 Task: Find connections with filter location Helsingør with filter topic #engineeringwith filter profile language Spanish with filter current company Safexpress Private Limited with filter school ITM Group of Institutions with filter industry Oil and Coal Product Manufacturing with filter service category Mobile Marketing with filter keywords title Caretaker or House Sitter
Action: Mouse moved to (720, 96)
Screenshot: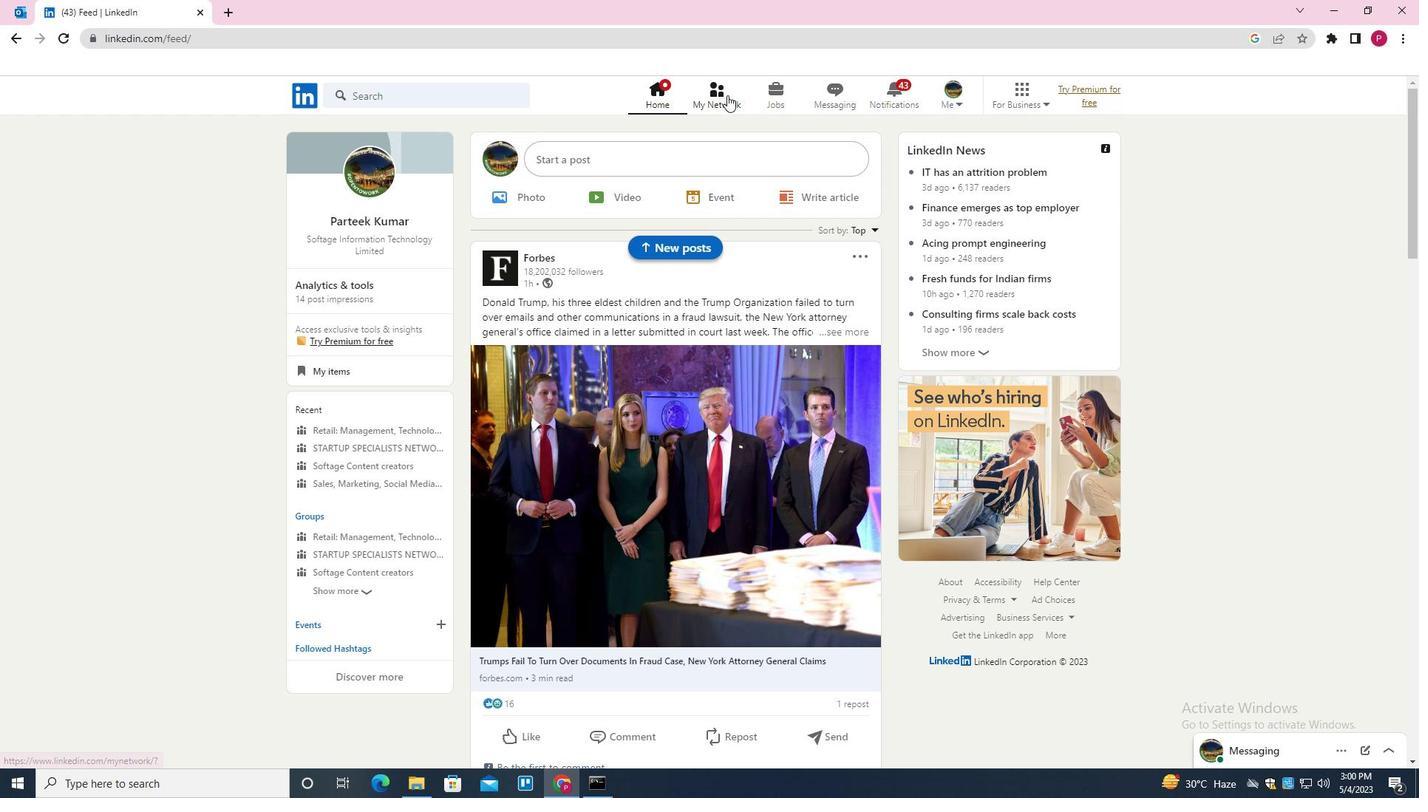 
Action: Mouse pressed left at (720, 96)
Screenshot: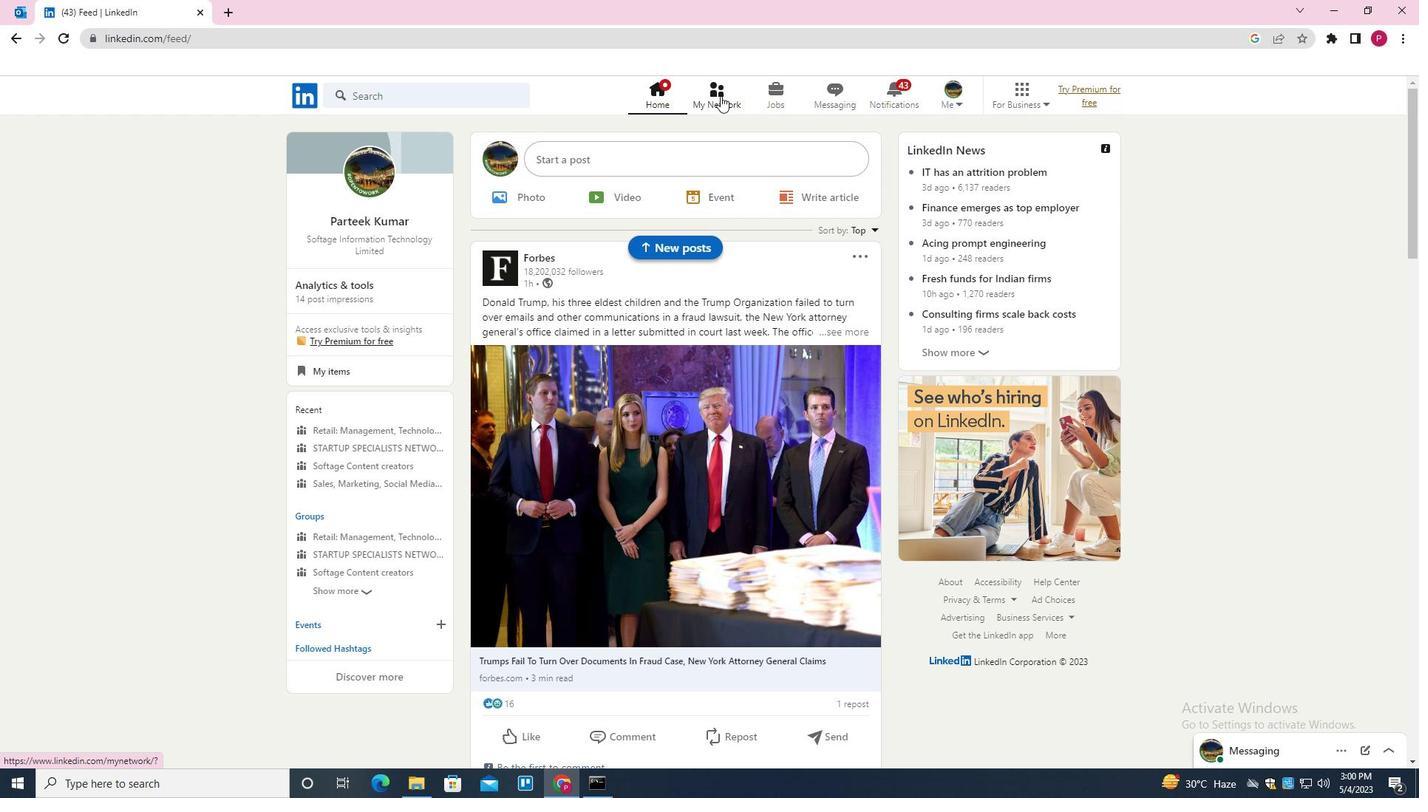 
Action: Mouse moved to (456, 174)
Screenshot: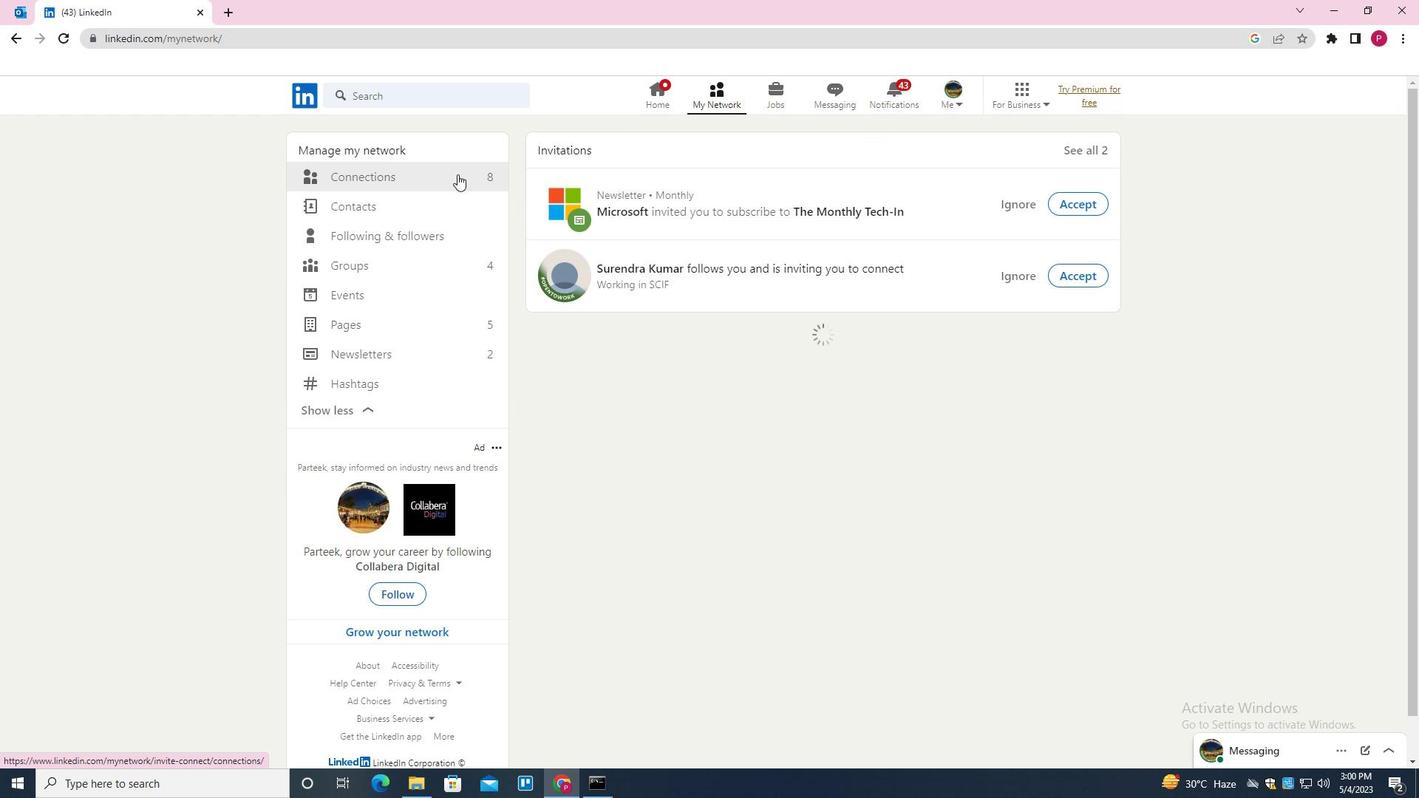 
Action: Mouse pressed left at (456, 174)
Screenshot: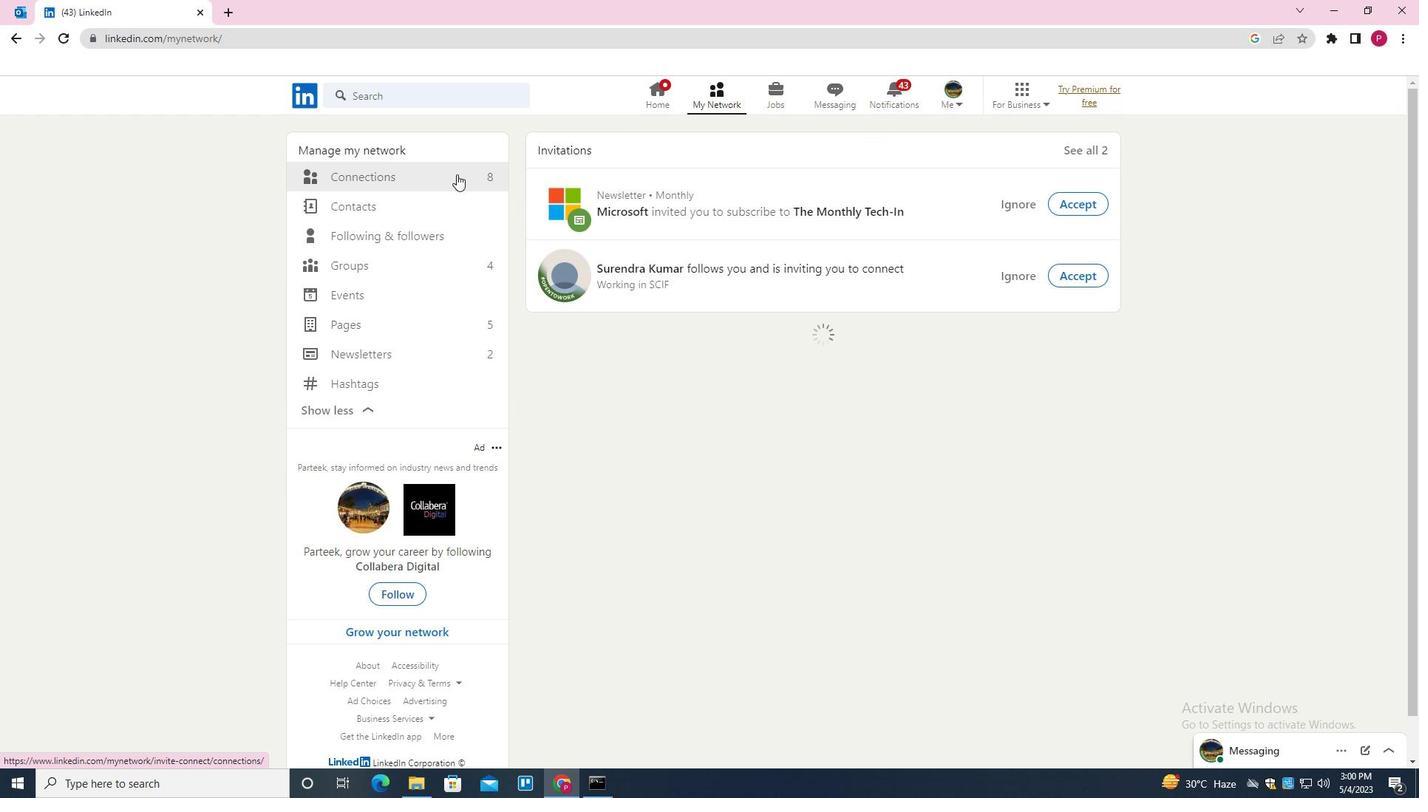 
Action: Mouse moved to (816, 175)
Screenshot: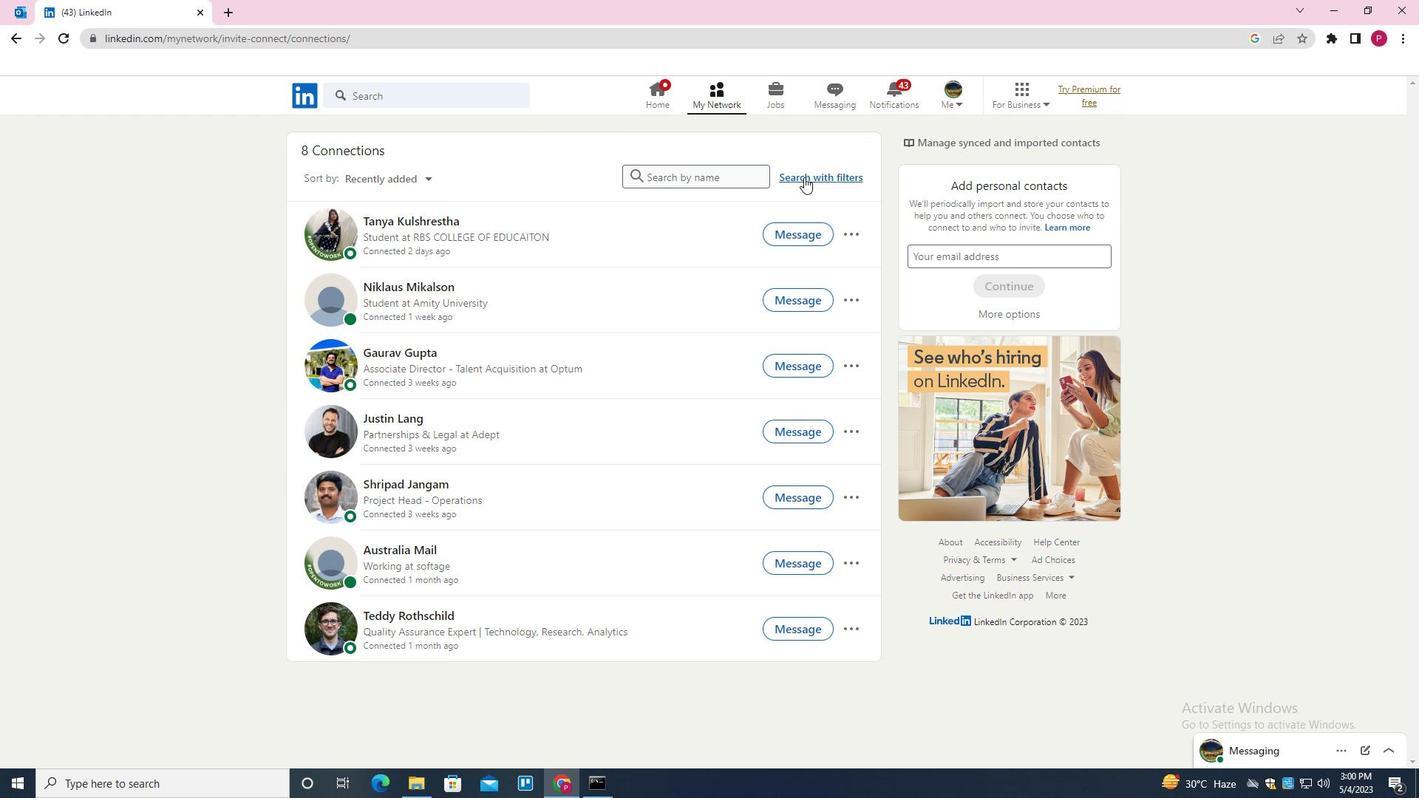 
Action: Mouse pressed left at (816, 175)
Screenshot: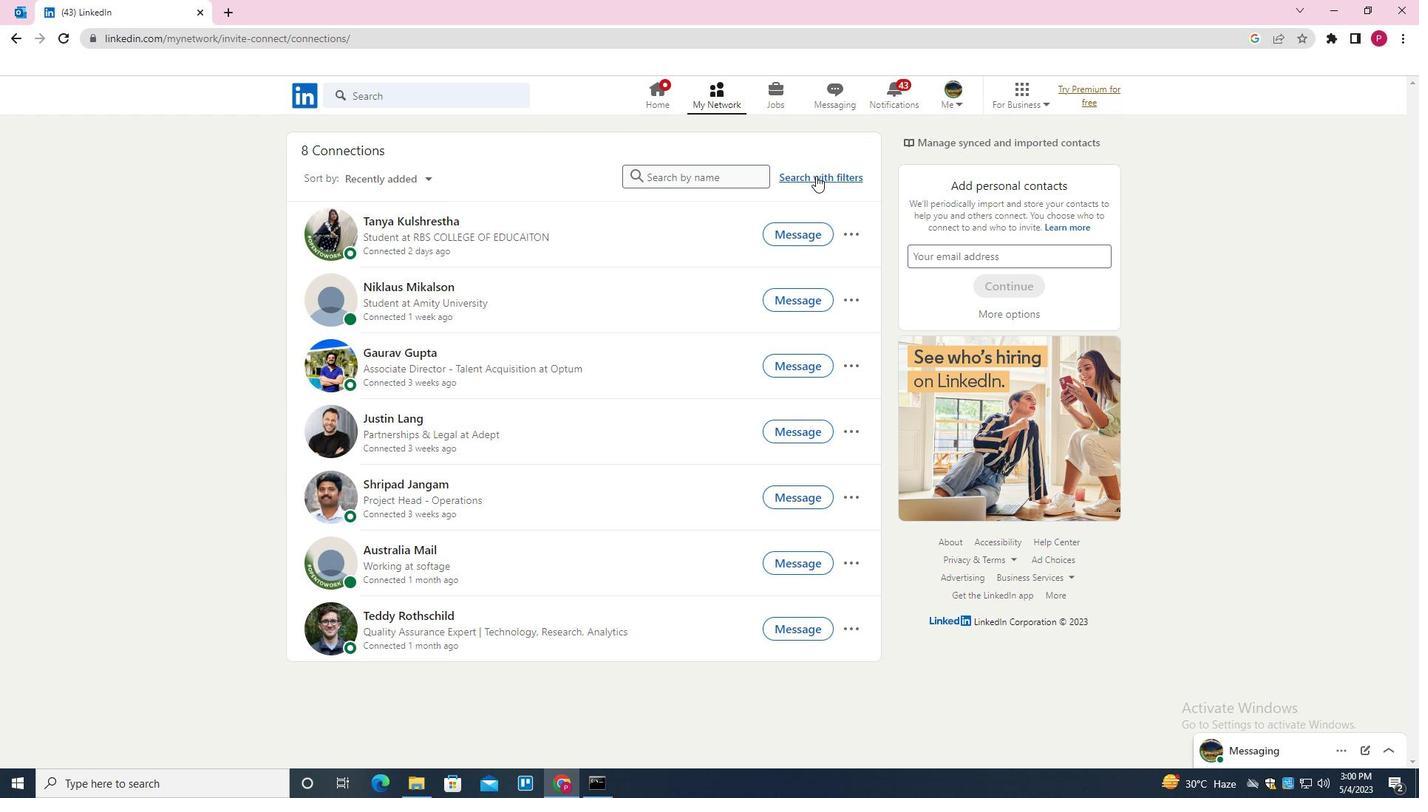 
Action: Mouse moved to (759, 133)
Screenshot: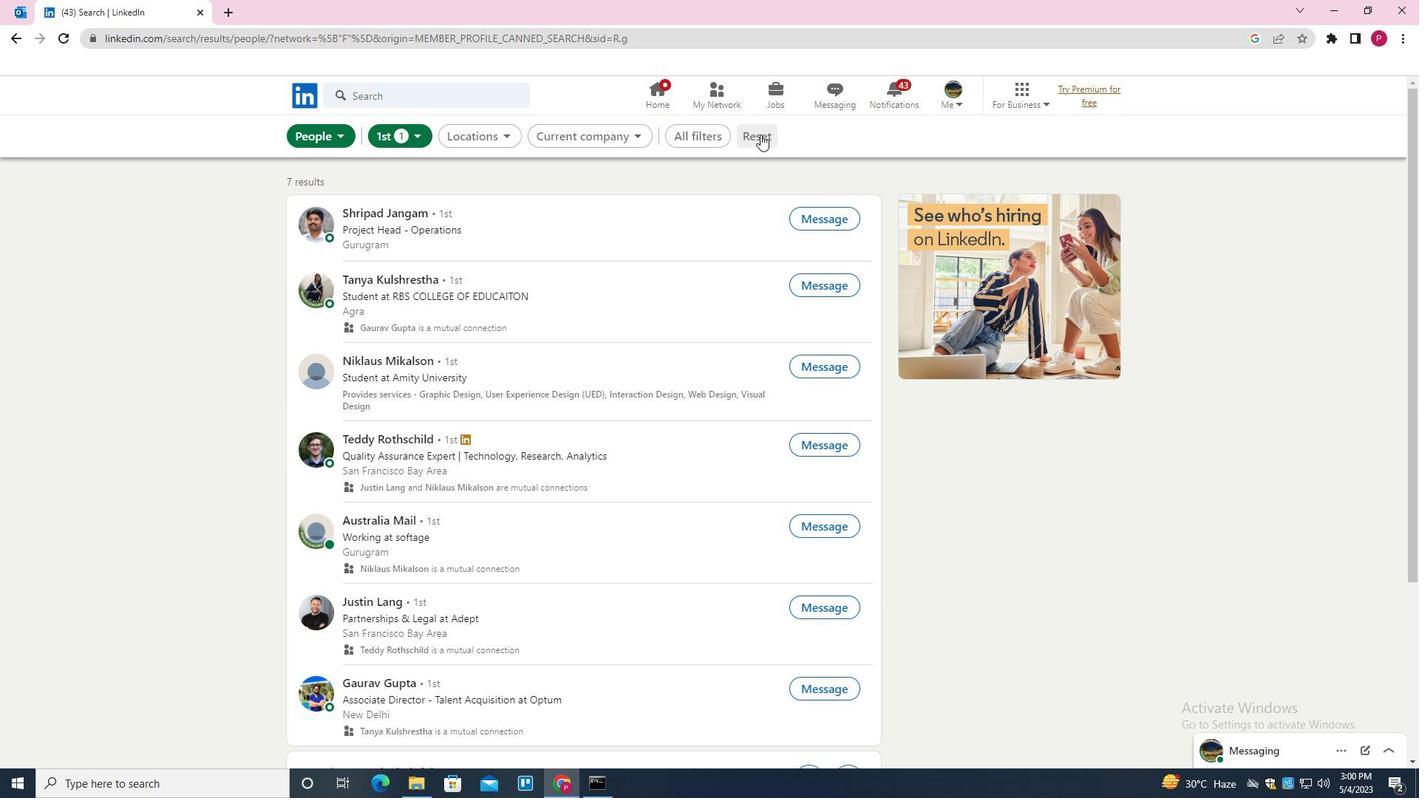 
Action: Mouse pressed left at (759, 133)
Screenshot: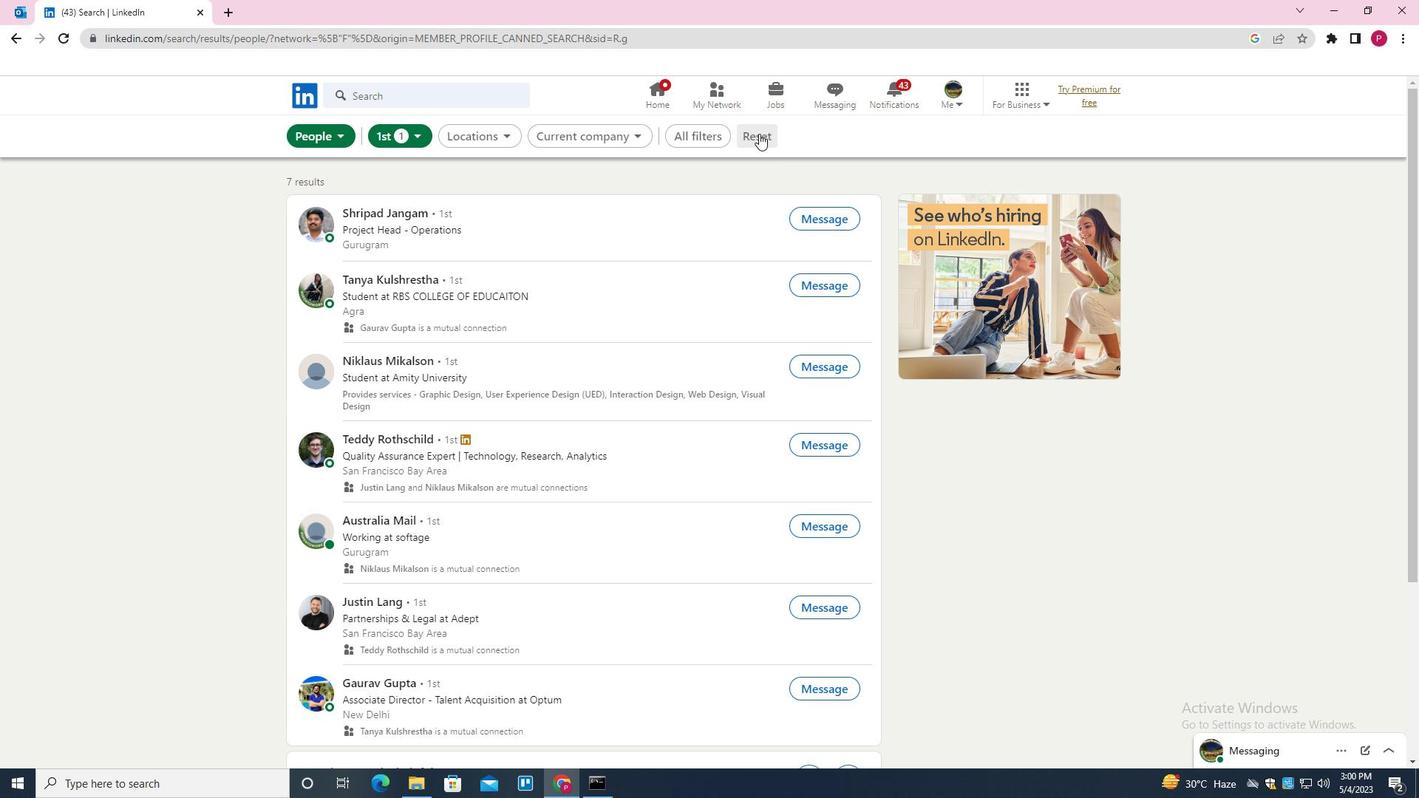 
Action: Mouse moved to (737, 133)
Screenshot: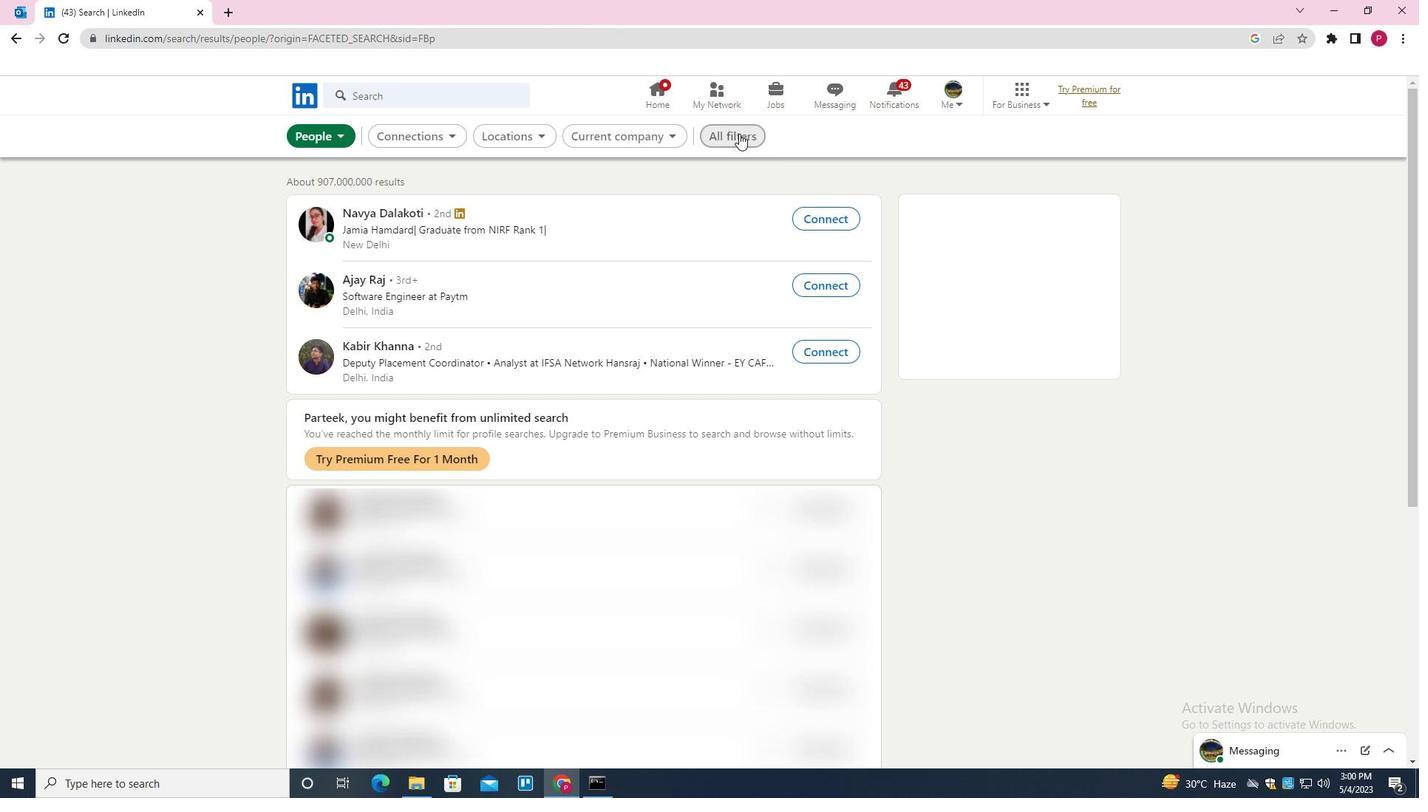 
Action: Mouse pressed left at (737, 133)
Screenshot: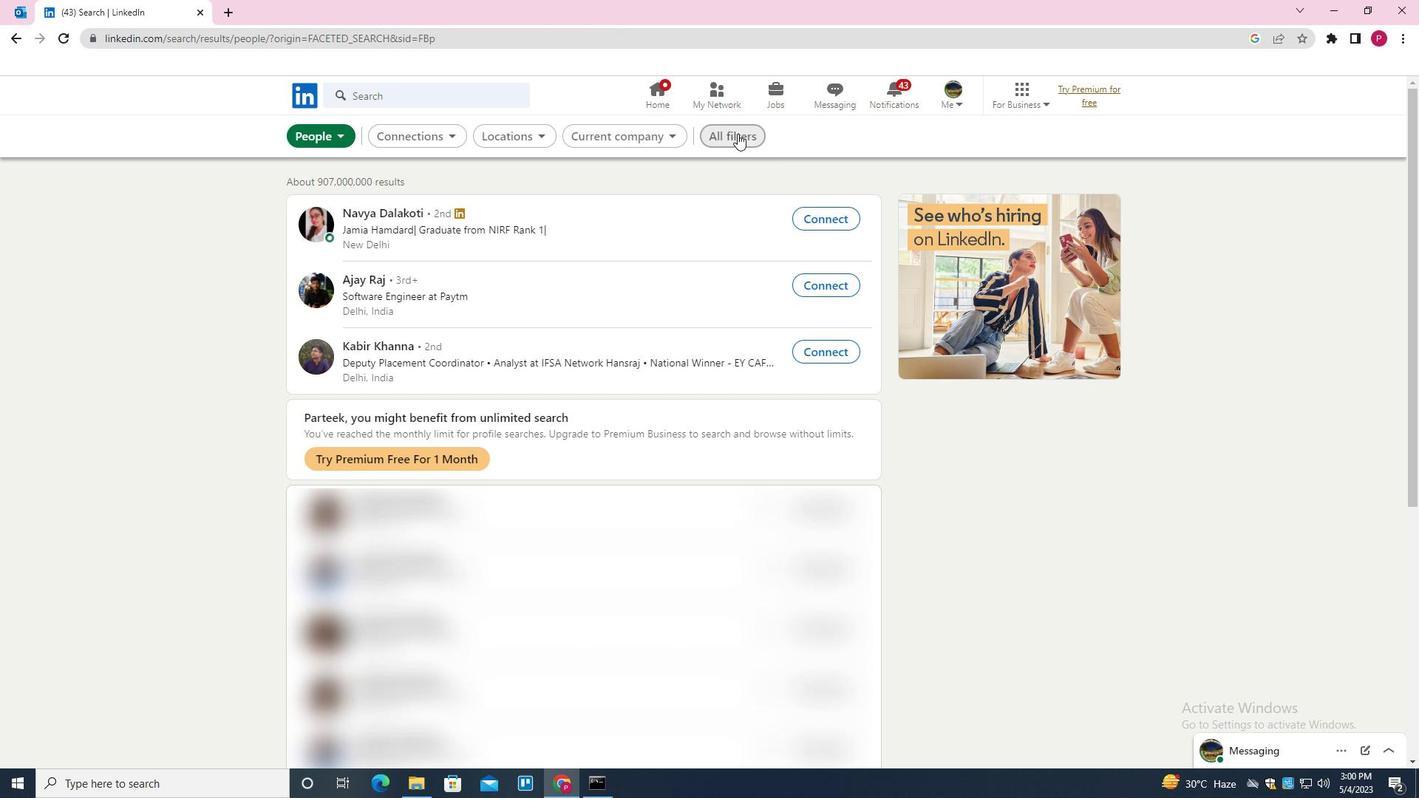 
Action: Mouse moved to (1092, 413)
Screenshot: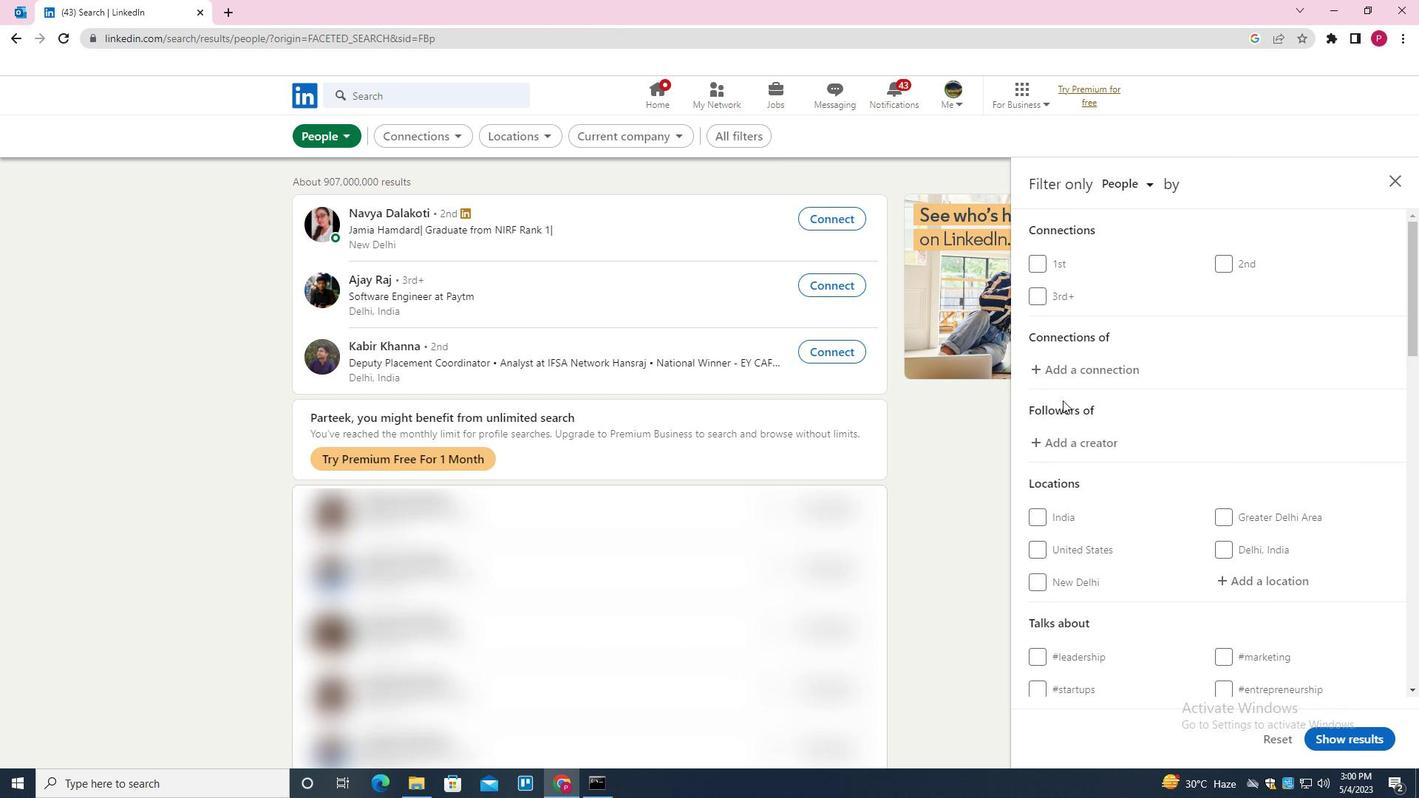 
Action: Mouse scrolled (1092, 412) with delta (0, 0)
Screenshot: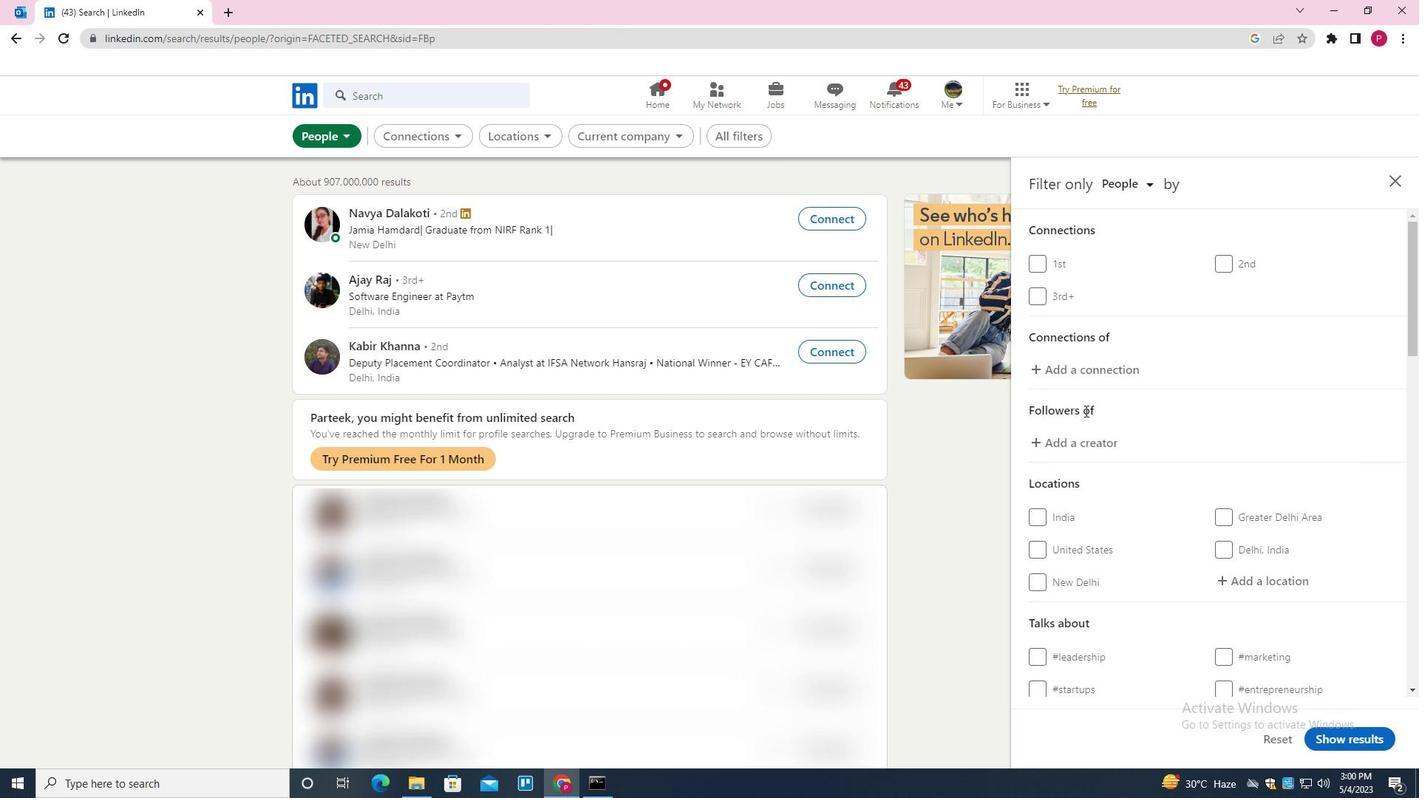 
Action: Mouse scrolled (1092, 412) with delta (0, 0)
Screenshot: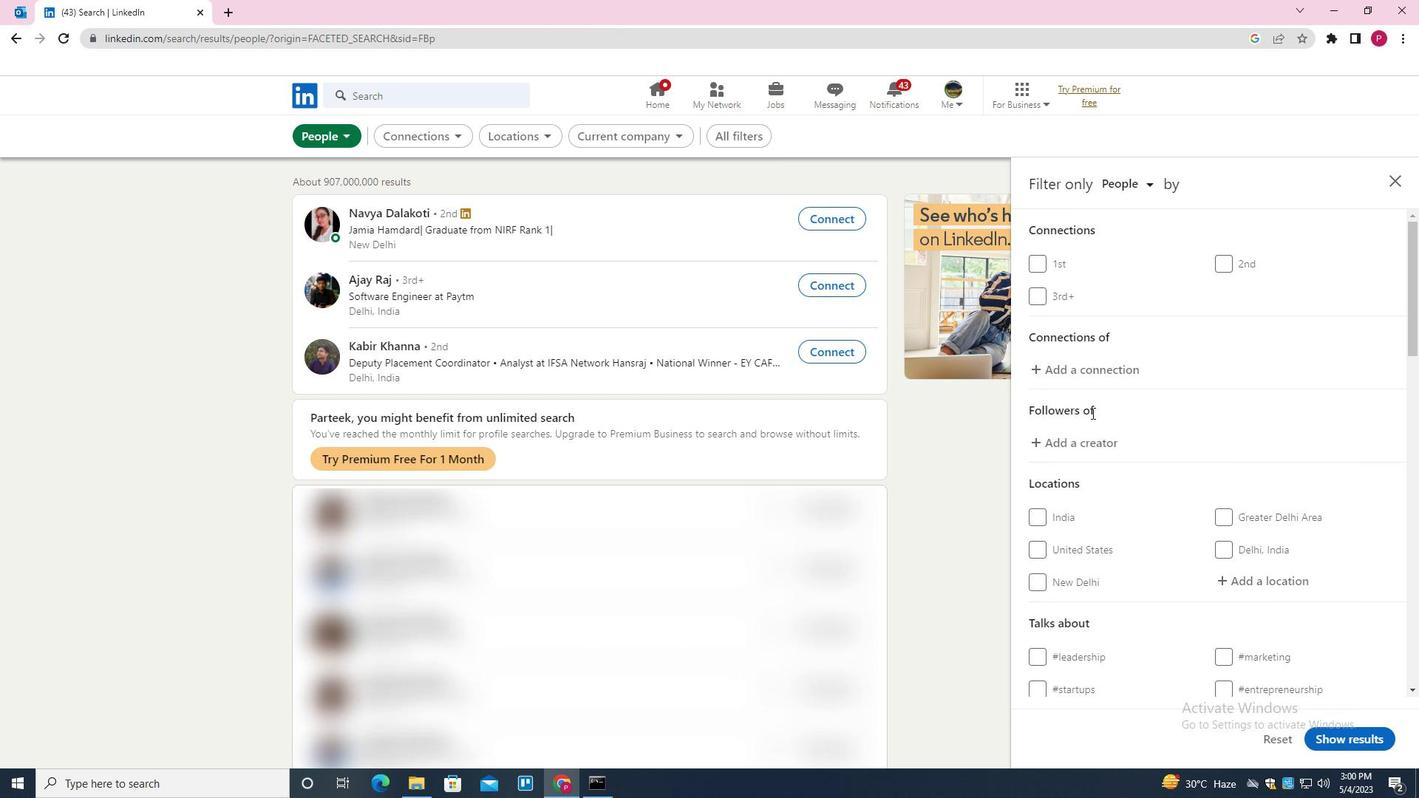 
Action: Mouse moved to (1096, 413)
Screenshot: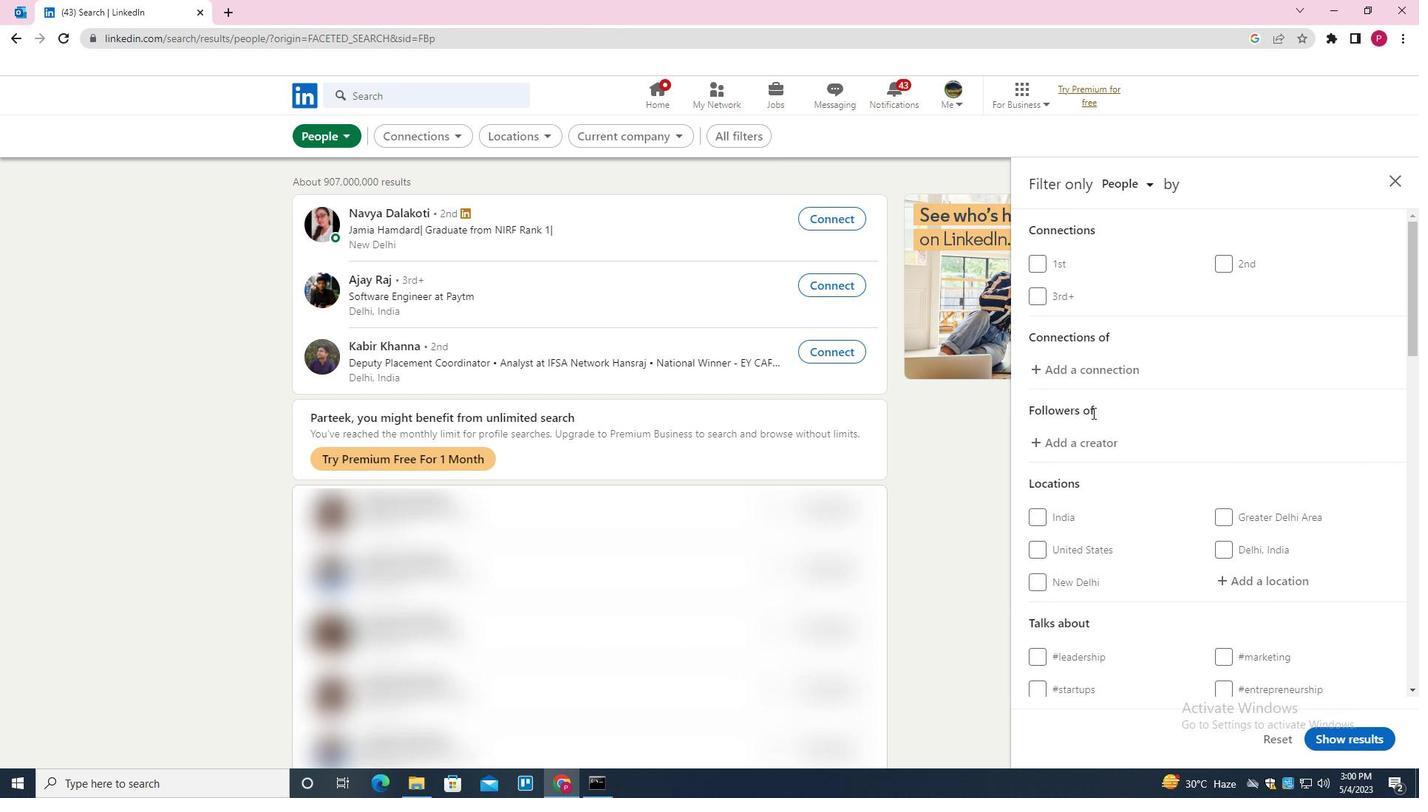
Action: Mouse scrolled (1096, 412) with delta (0, 0)
Screenshot: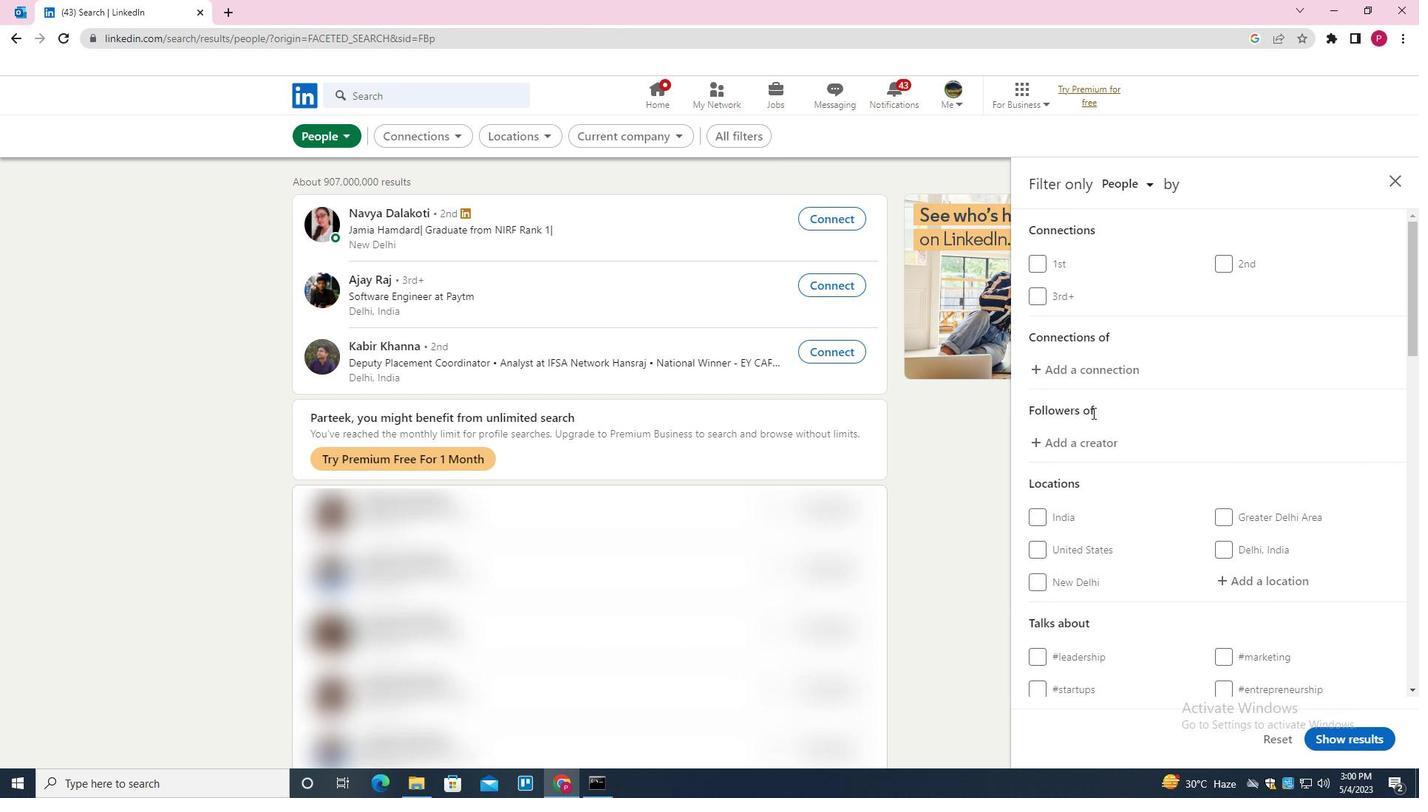 
Action: Mouse moved to (1252, 351)
Screenshot: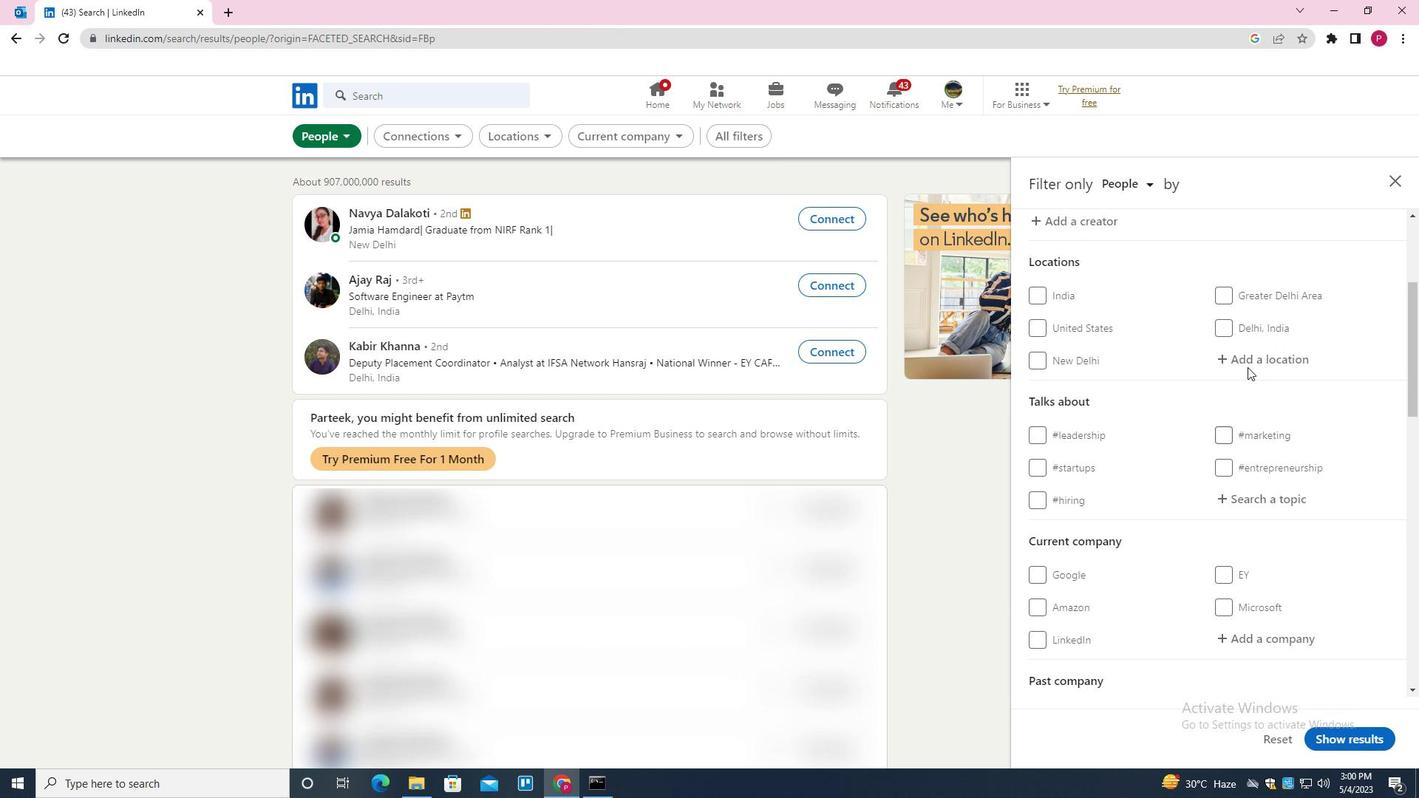 
Action: Mouse pressed left at (1252, 351)
Screenshot: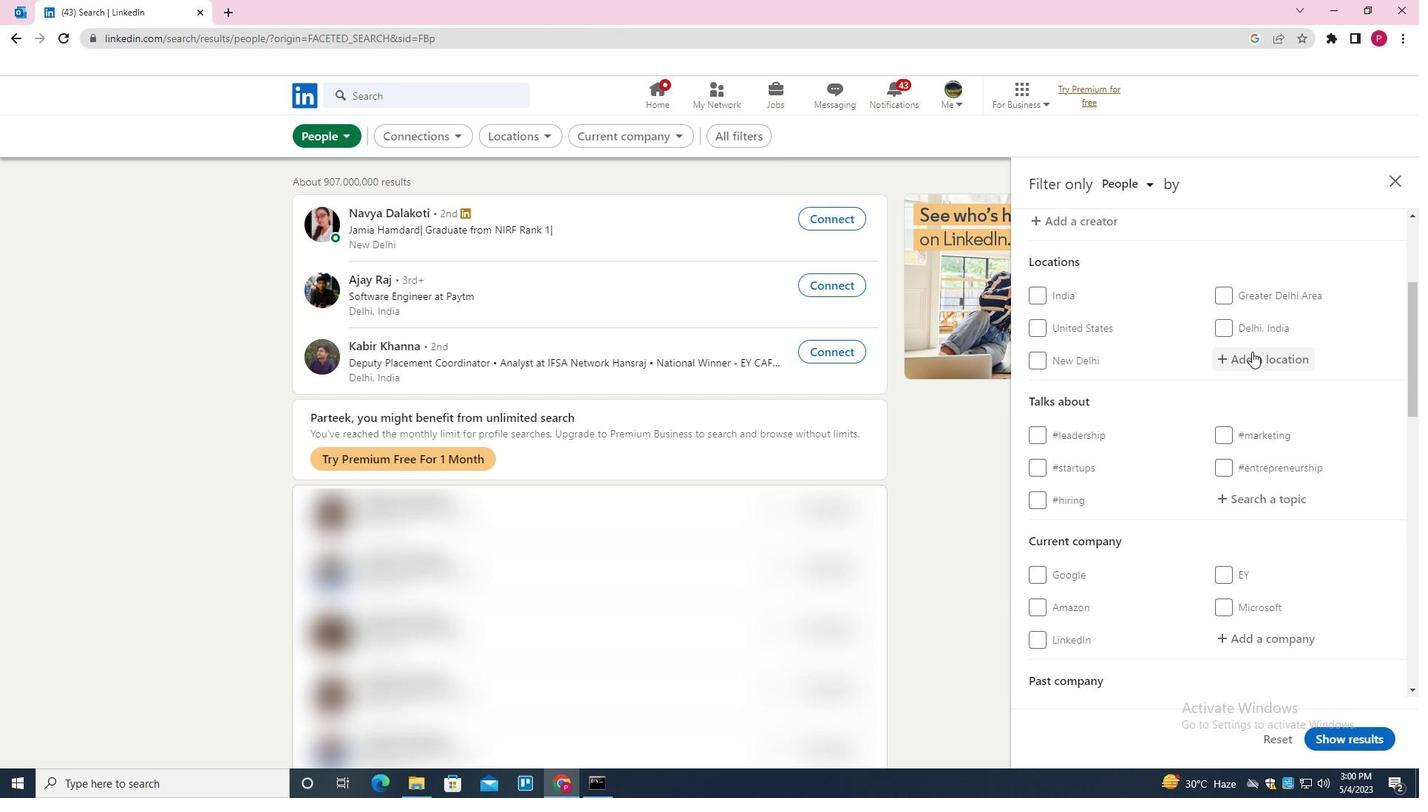 
Action: Key pressed <Key.shift>HELSINGOR<Key.down><Key.enter>
Screenshot: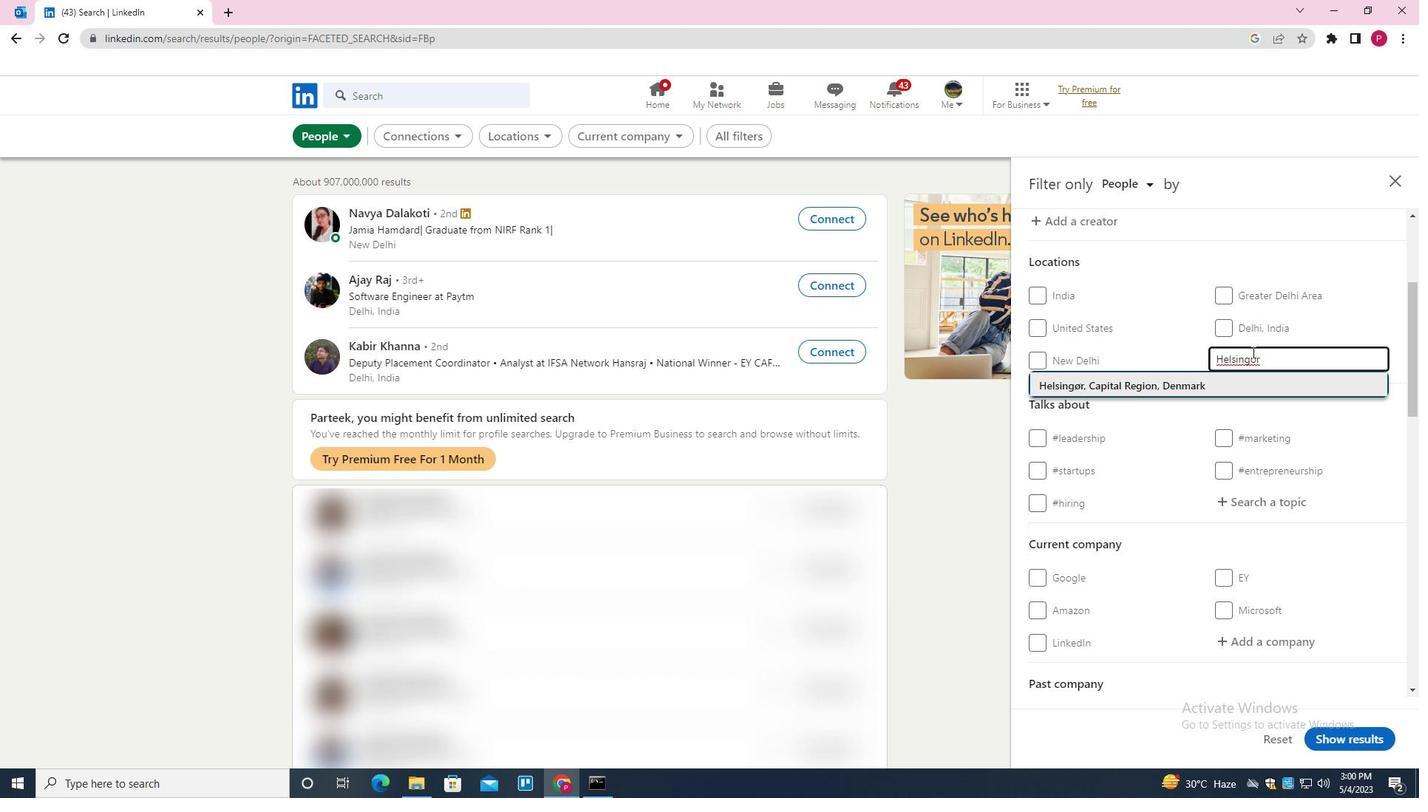 
Action: Mouse moved to (1221, 383)
Screenshot: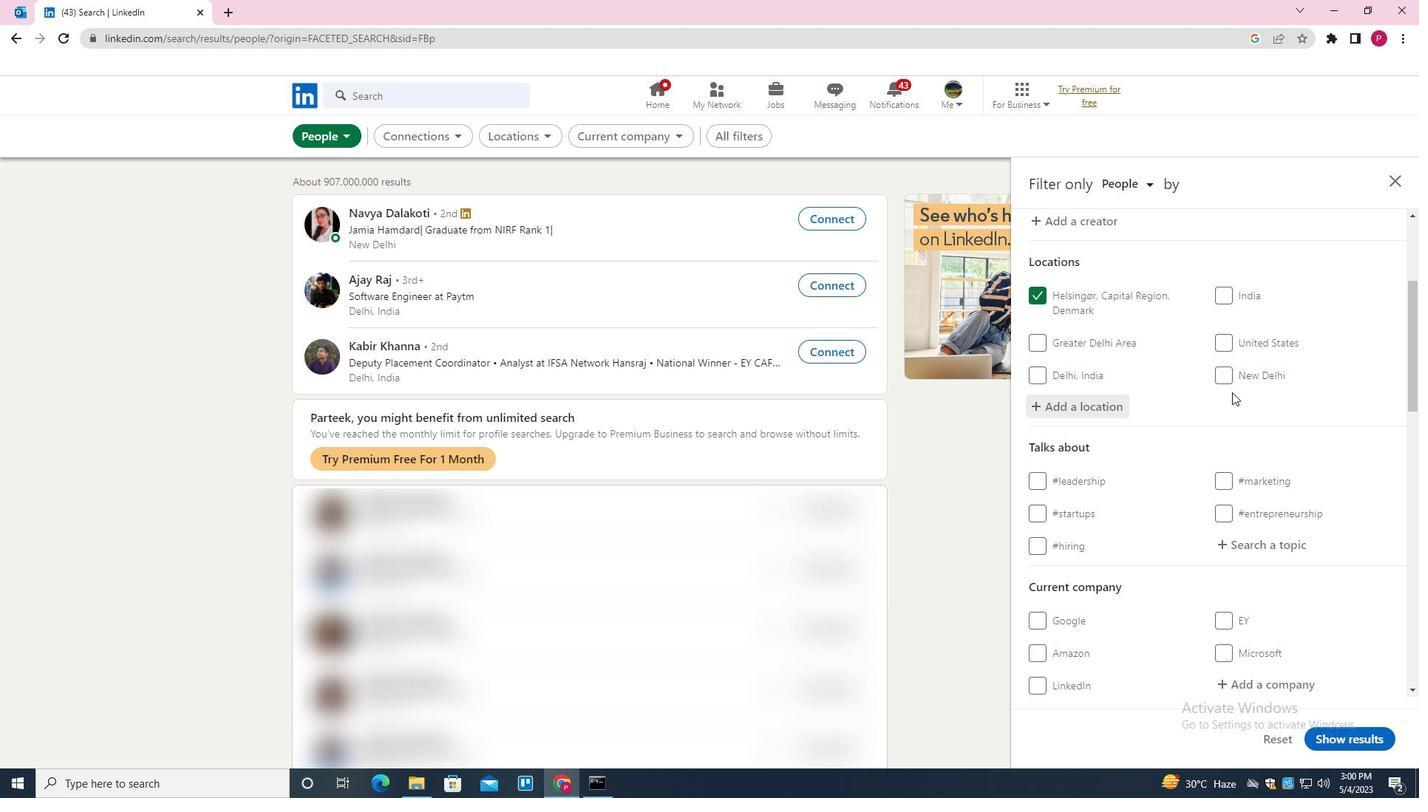 
Action: Mouse scrolled (1221, 382) with delta (0, 0)
Screenshot: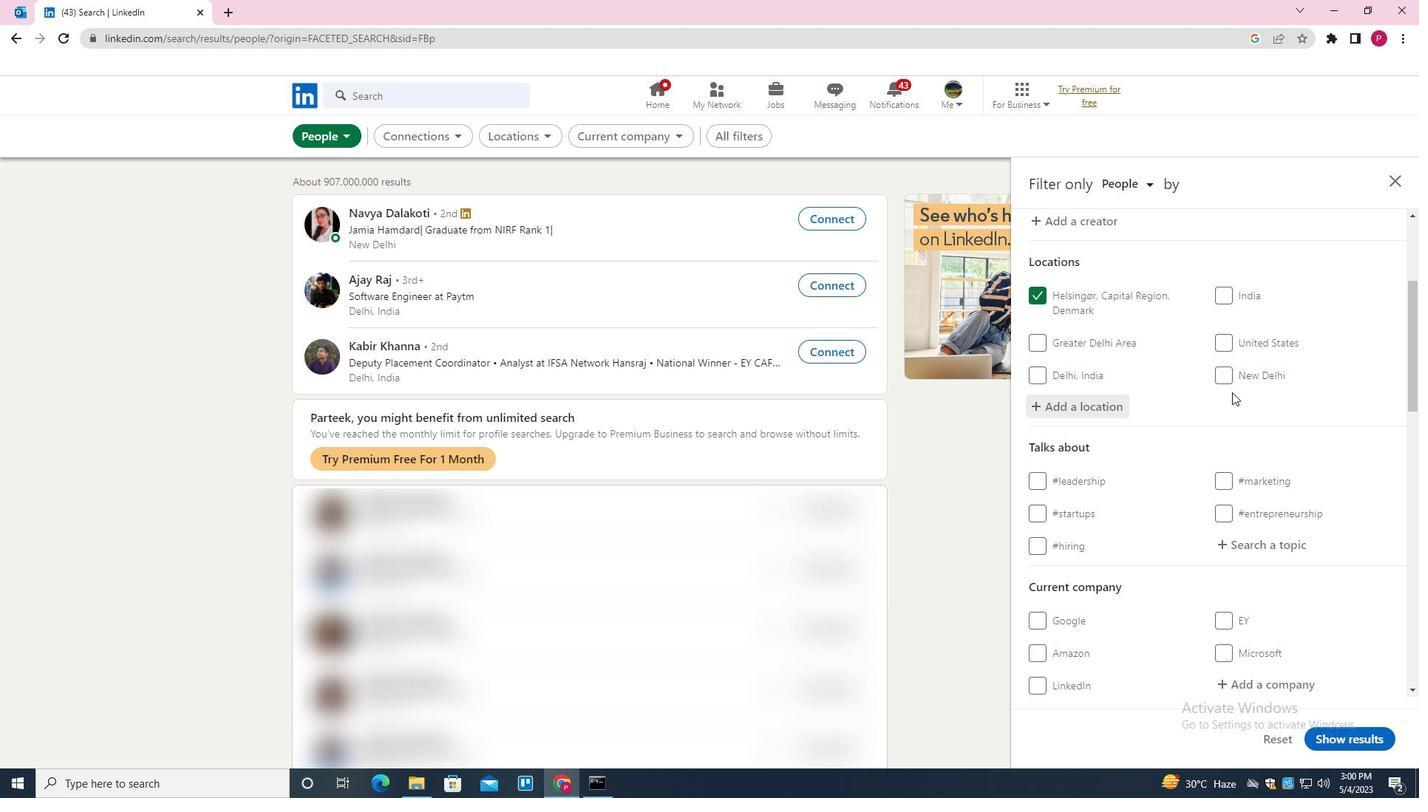 
Action: Mouse moved to (1219, 376)
Screenshot: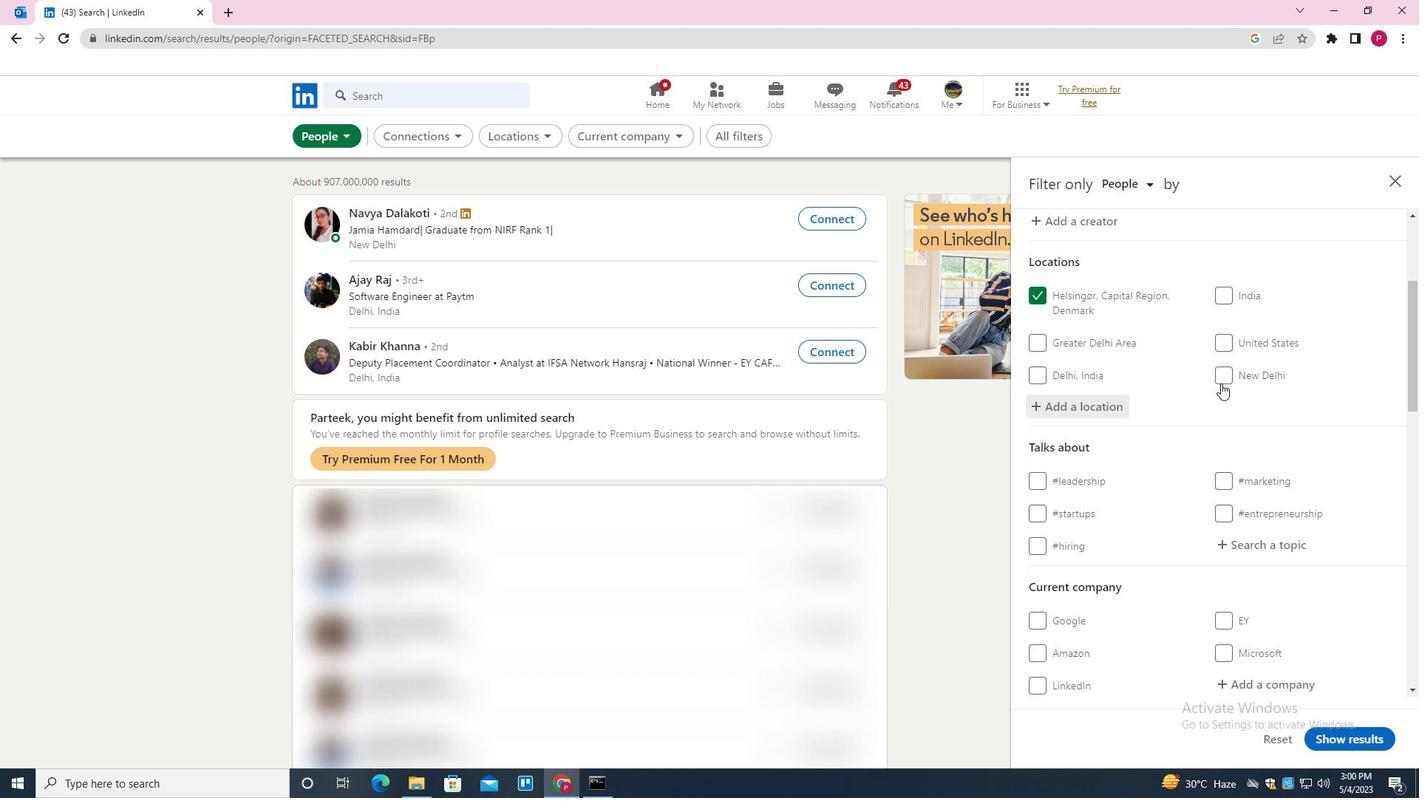 
Action: Mouse scrolled (1219, 375) with delta (0, 0)
Screenshot: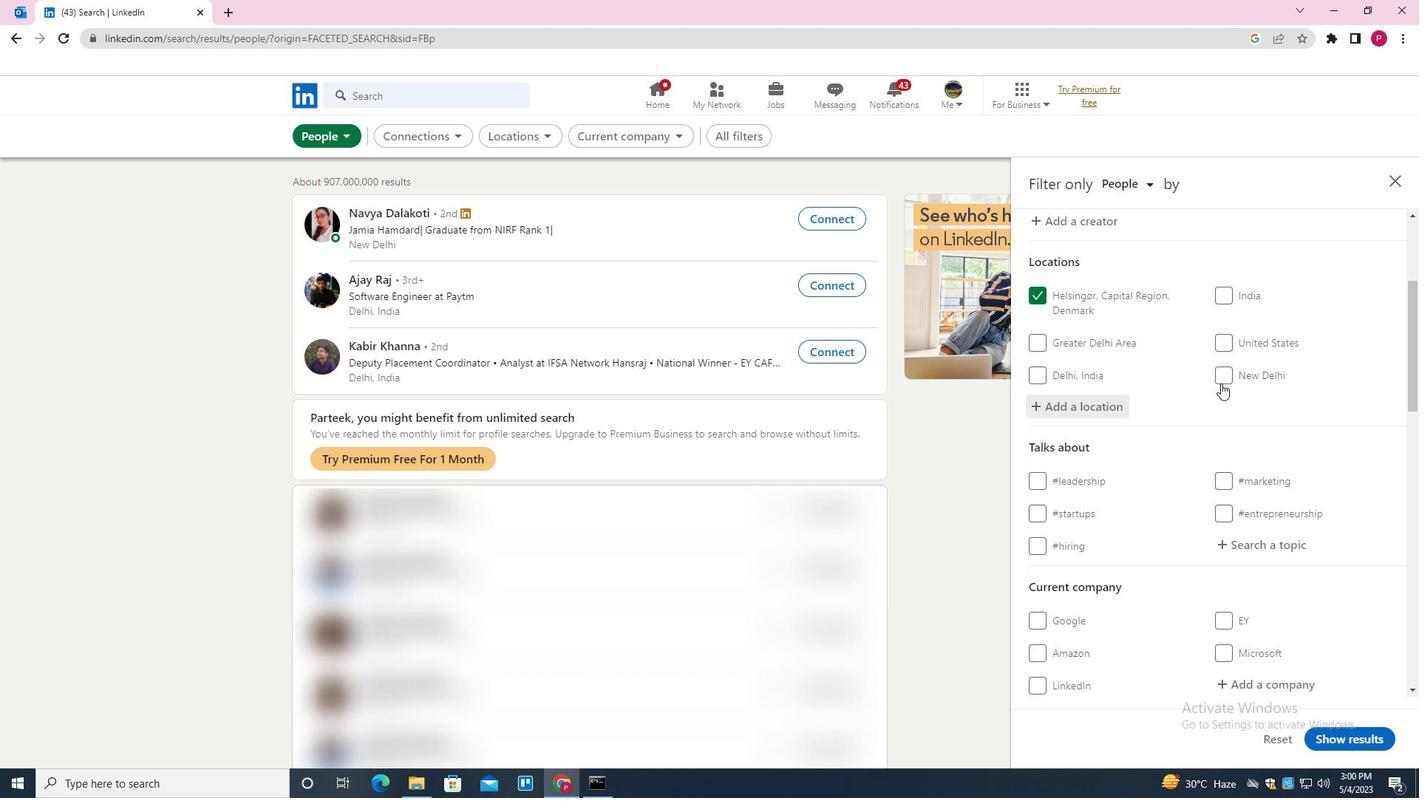 
Action: Mouse moved to (1220, 374)
Screenshot: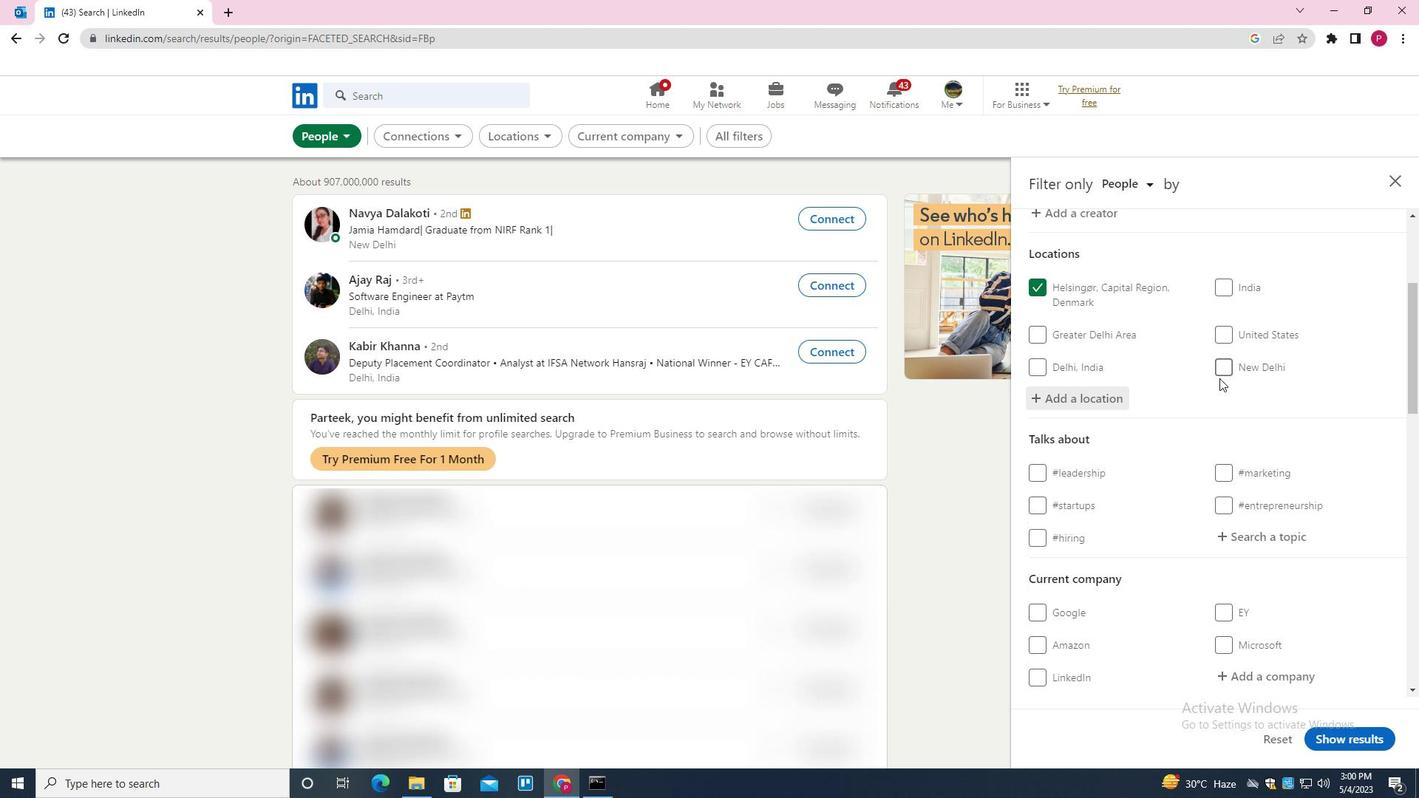 
Action: Mouse scrolled (1220, 374) with delta (0, 0)
Screenshot: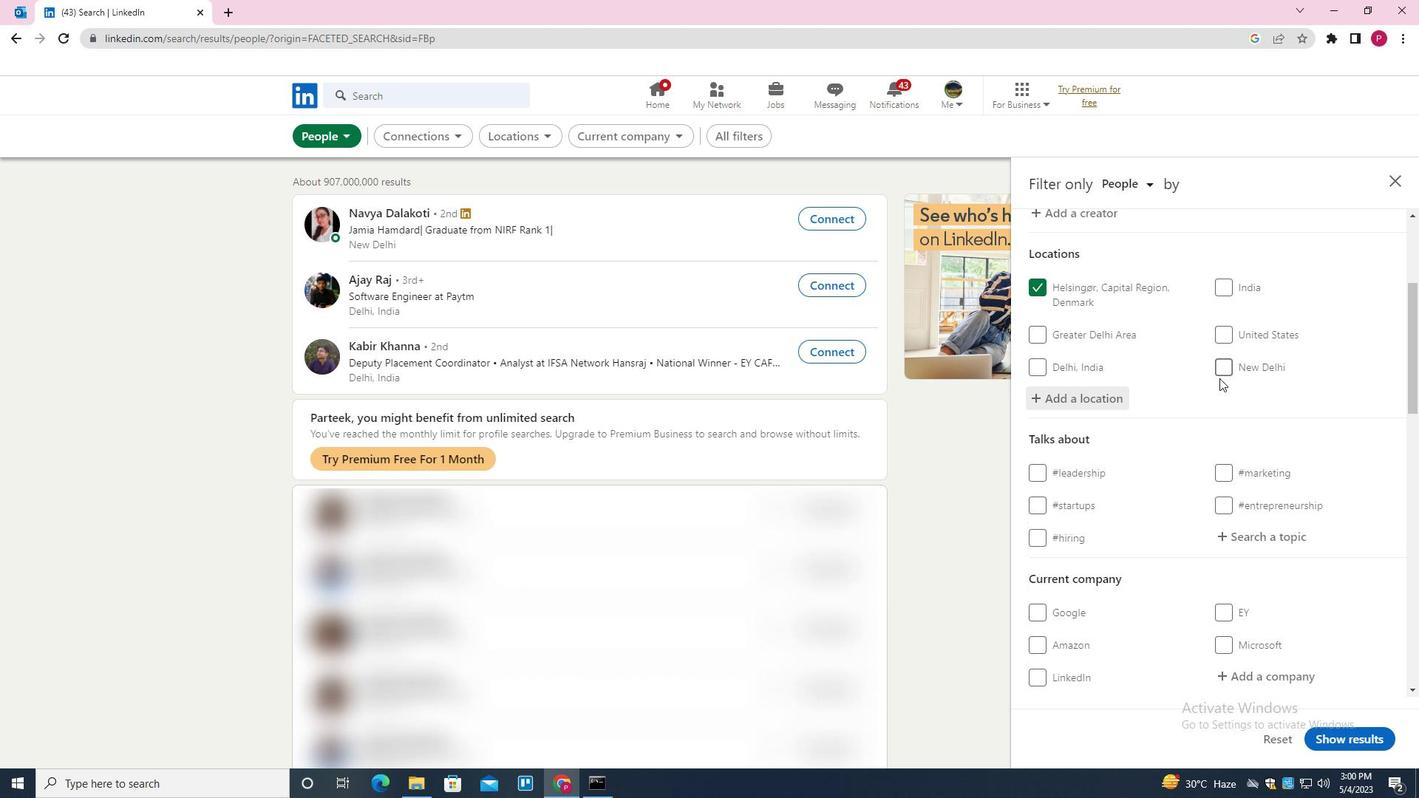 
Action: Mouse moved to (1220, 371)
Screenshot: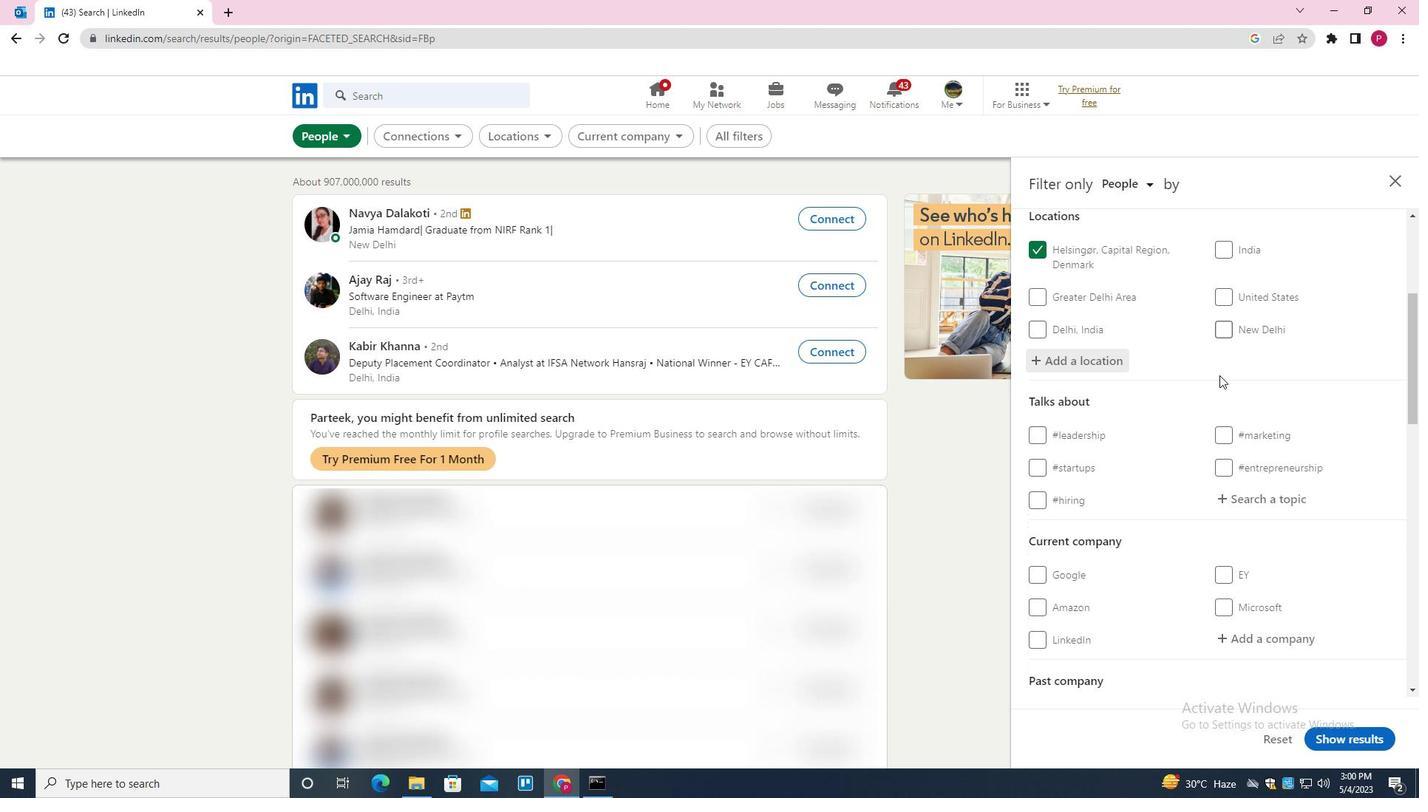 
Action: Mouse scrolled (1220, 371) with delta (0, 0)
Screenshot: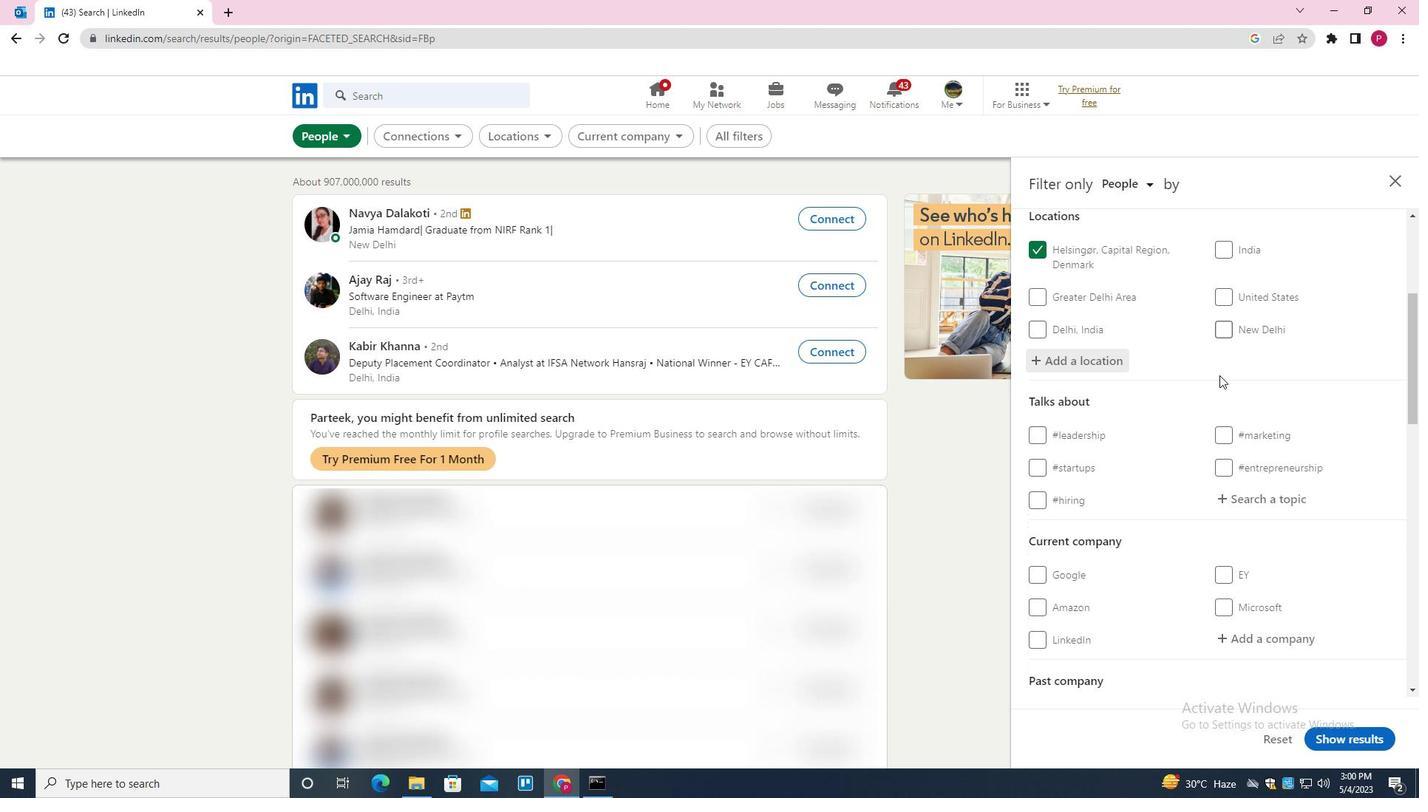 
Action: Mouse moved to (1261, 251)
Screenshot: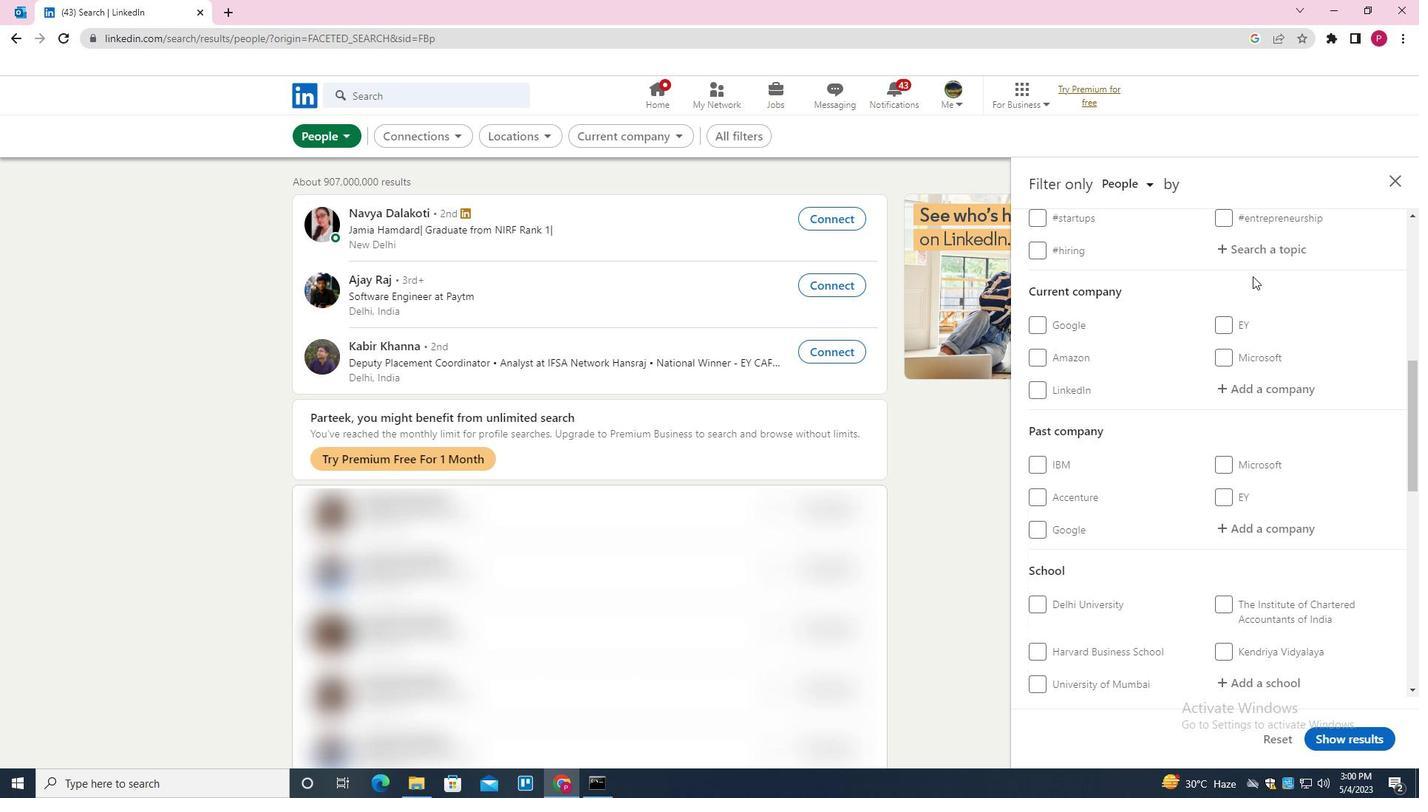 
Action: Mouse pressed left at (1261, 251)
Screenshot: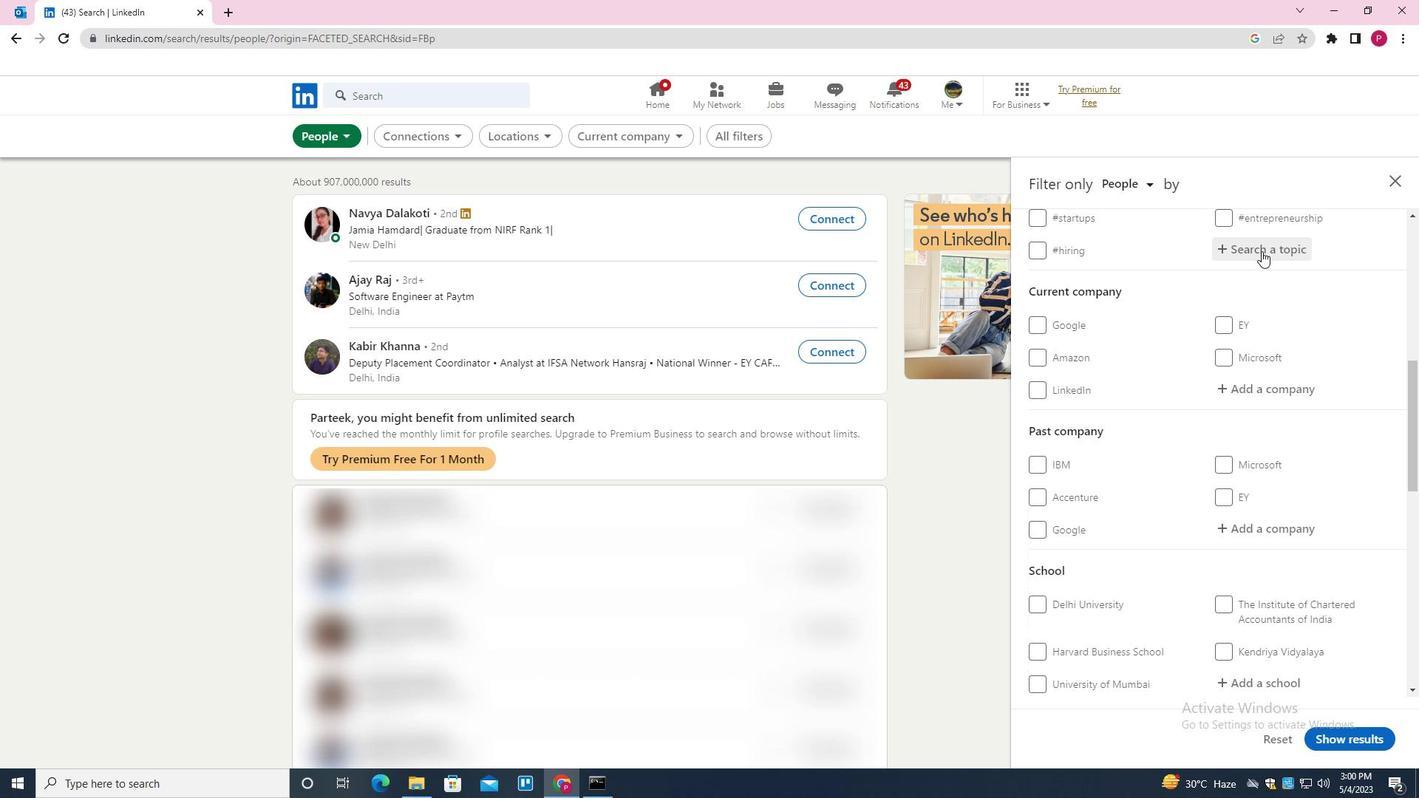 
Action: Key pressed ENGINEERING<Key.down><Key.enter>
Screenshot: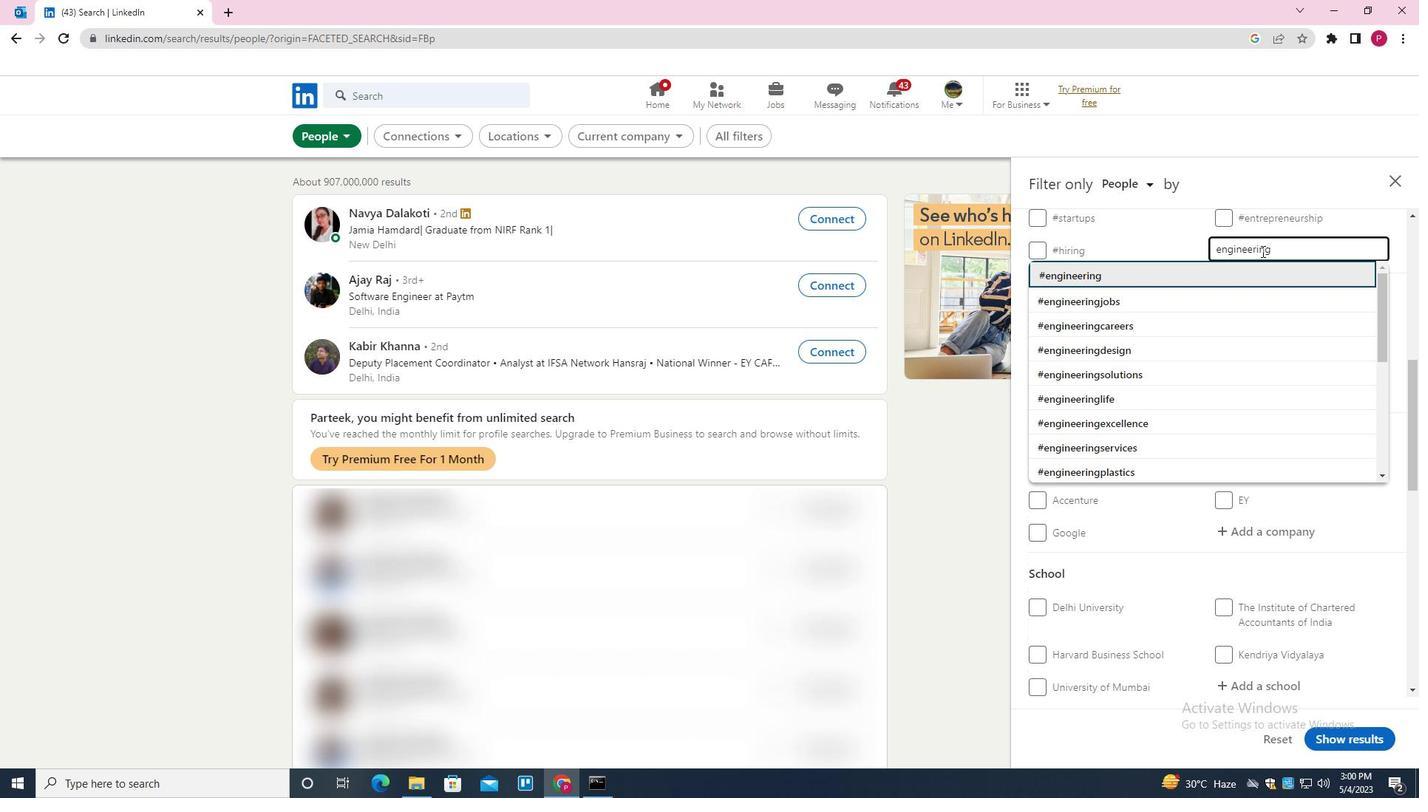
Action: Mouse moved to (1200, 291)
Screenshot: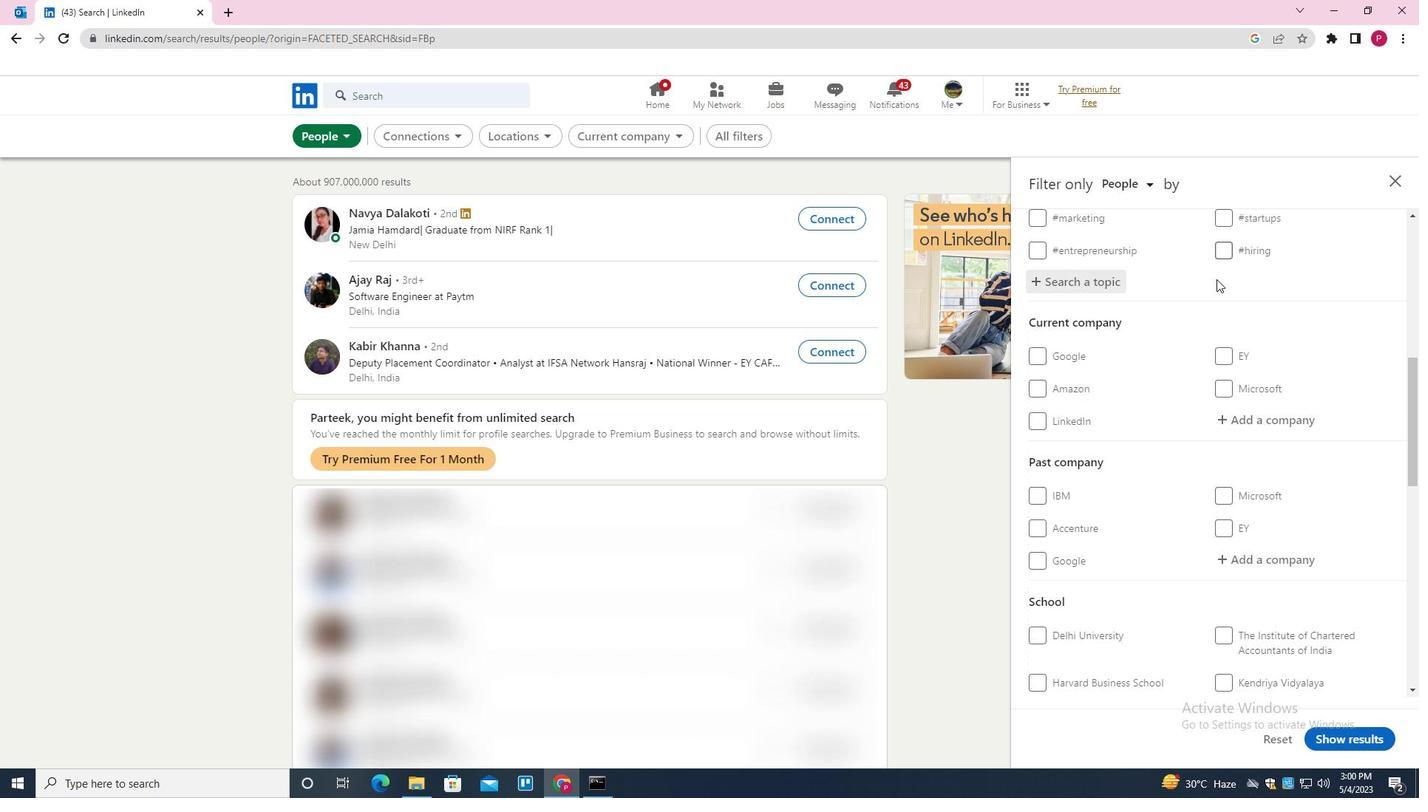
Action: Mouse scrolled (1200, 290) with delta (0, 0)
Screenshot: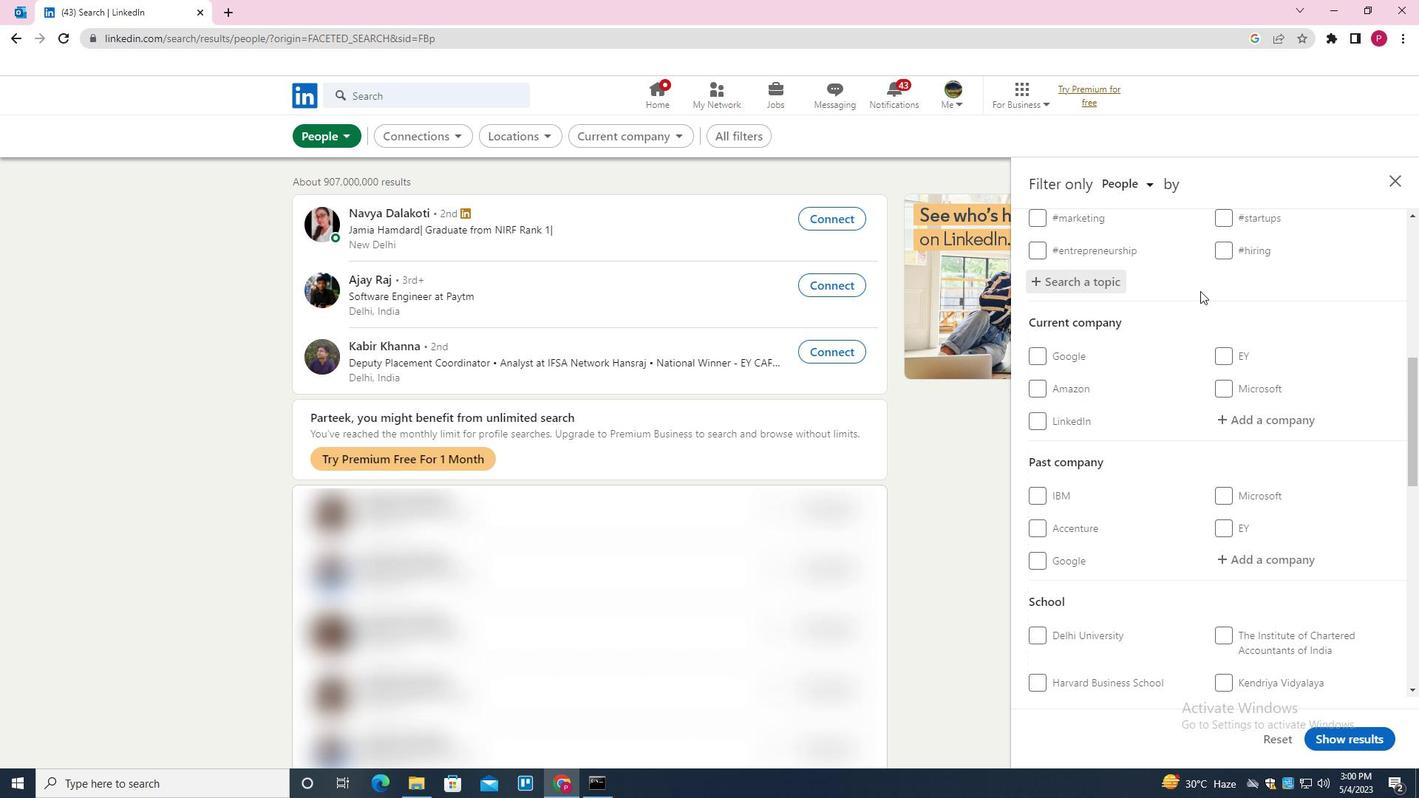 
Action: Mouse scrolled (1200, 290) with delta (0, 0)
Screenshot: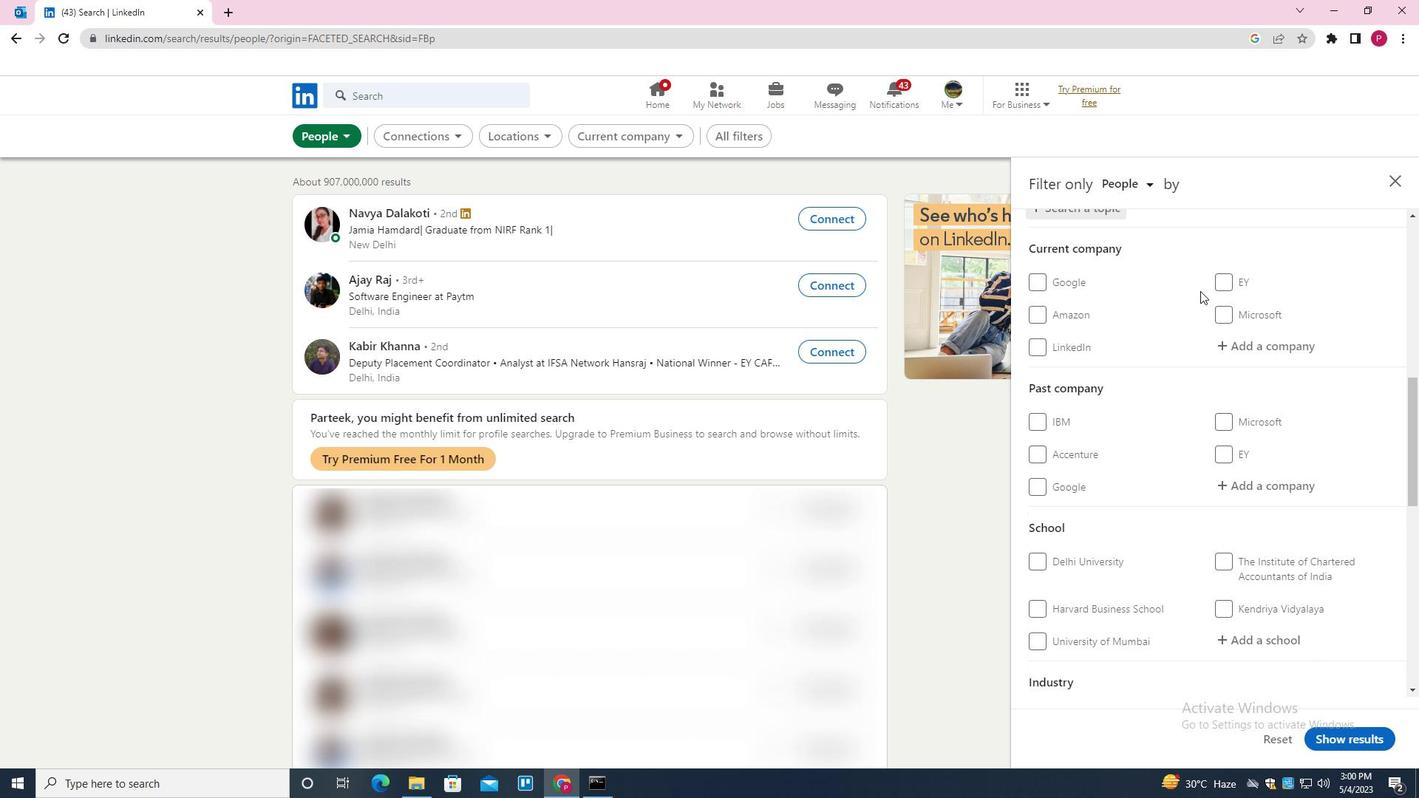 
Action: Mouse scrolled (1200, 291) with delta (0, 0)
Screenshot: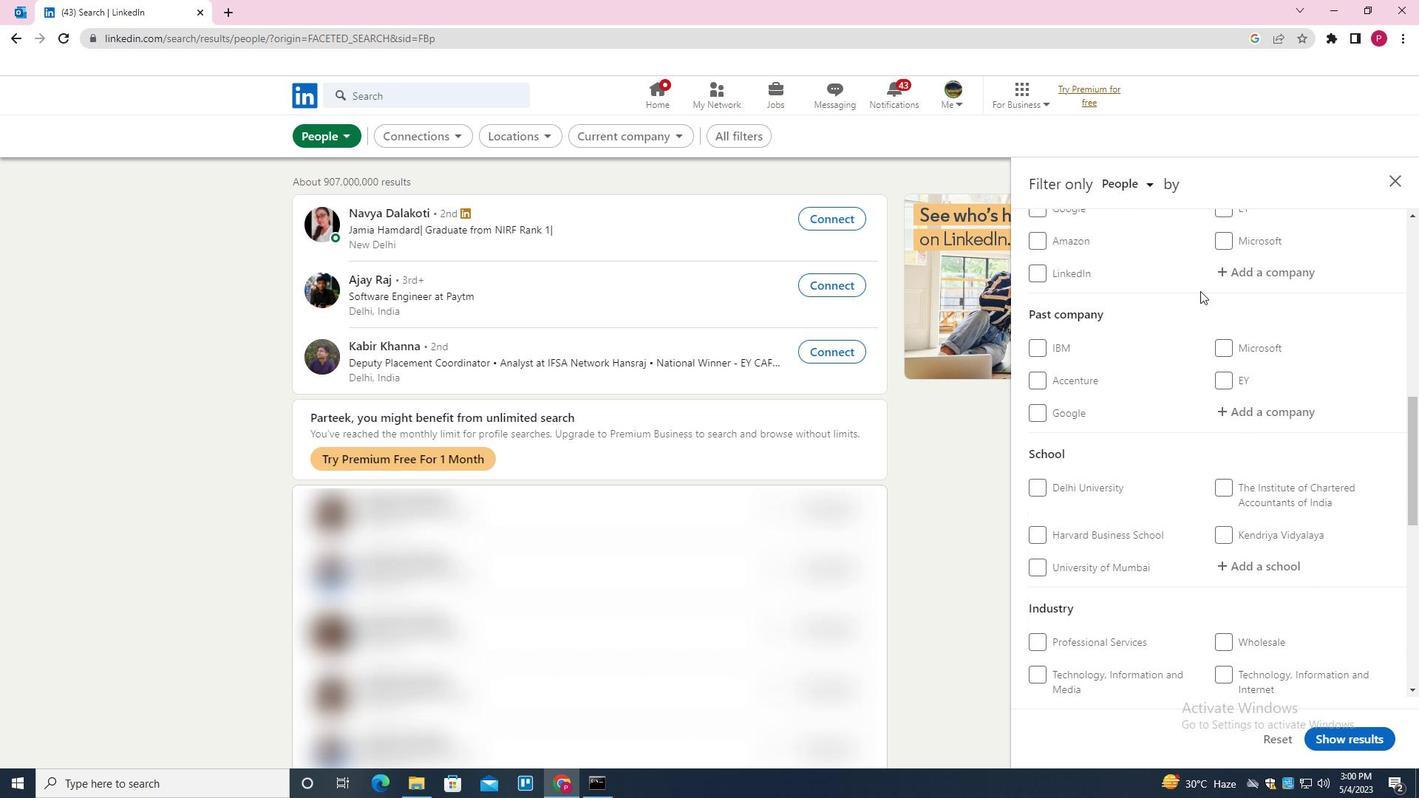 
Action: Mouse moved to (1200, 298)
Screenshot: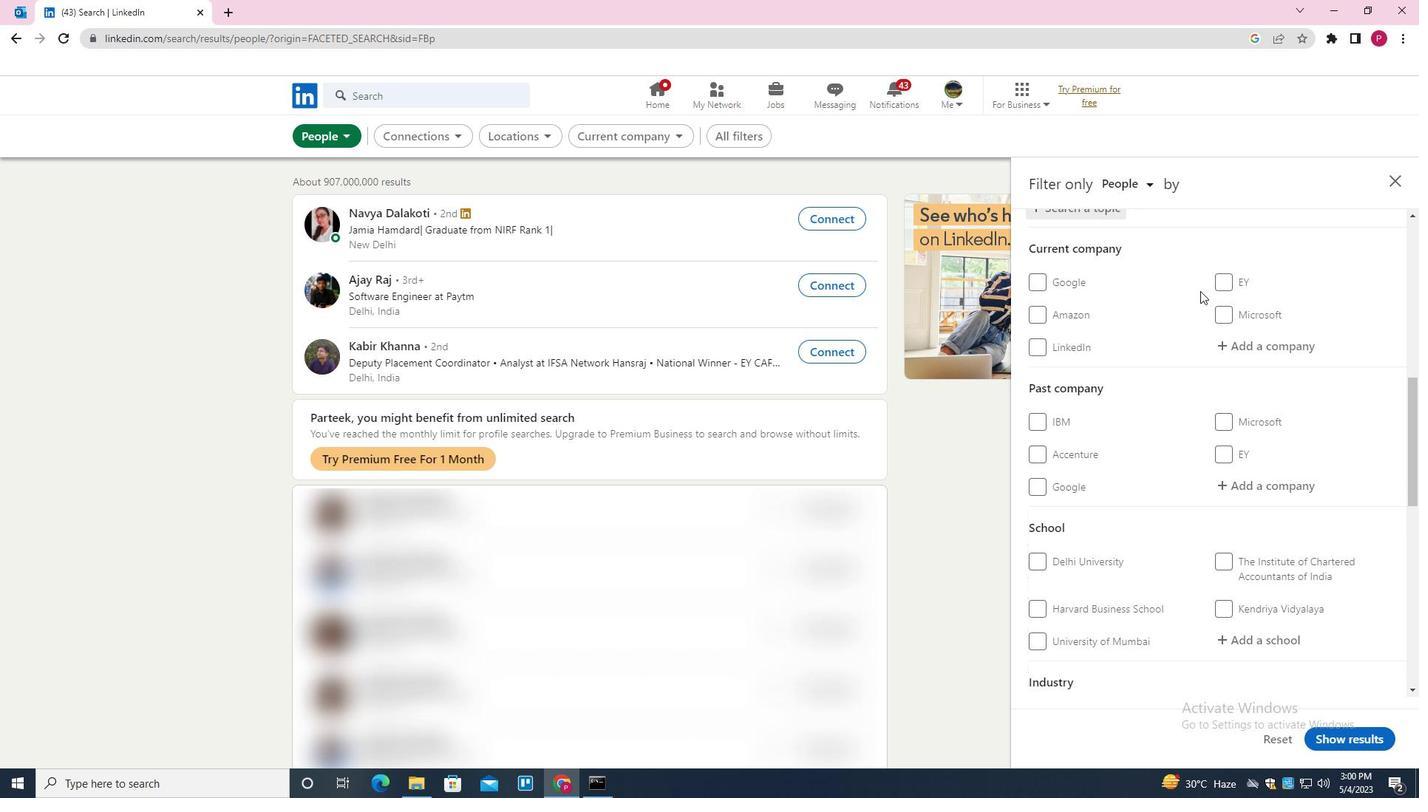 
Action: Mouse scrolled (1200, 297) with delta (0, 0)
Screenshot: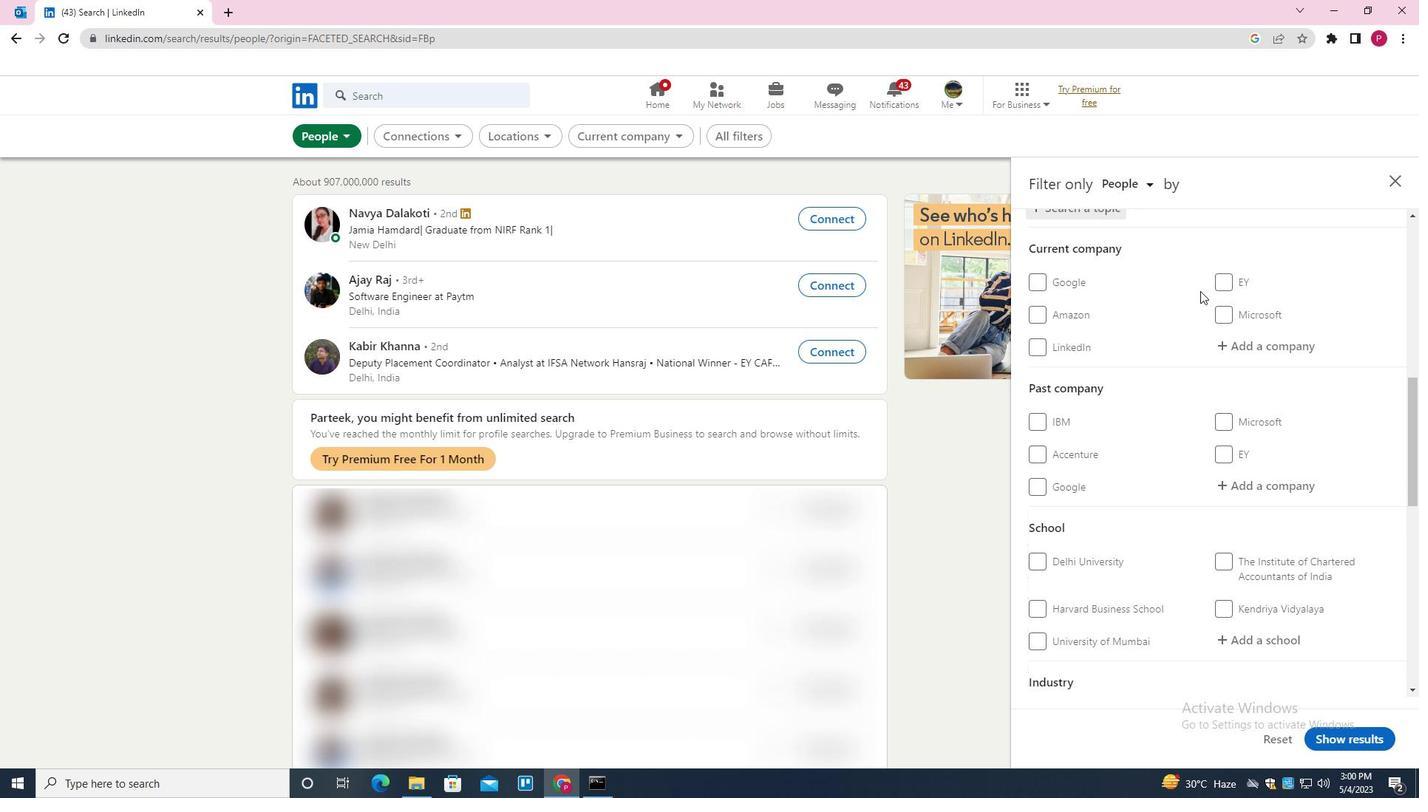 
Action: Mouse scrolled (1200, 297) with delta (0, 0)
Screenshot: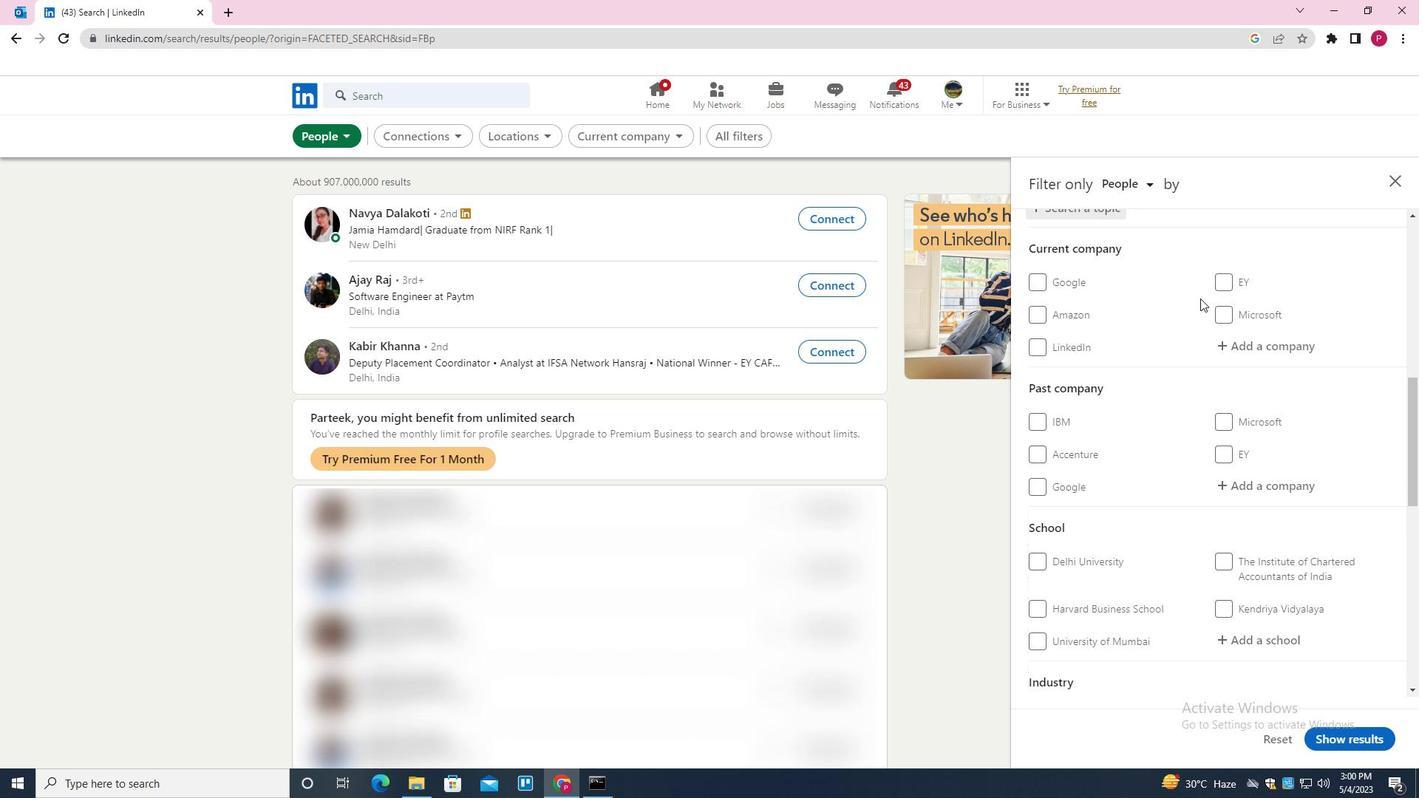 
Action: Mouse scrolled (1200, 297) with delta (0, 0)
Screenshot: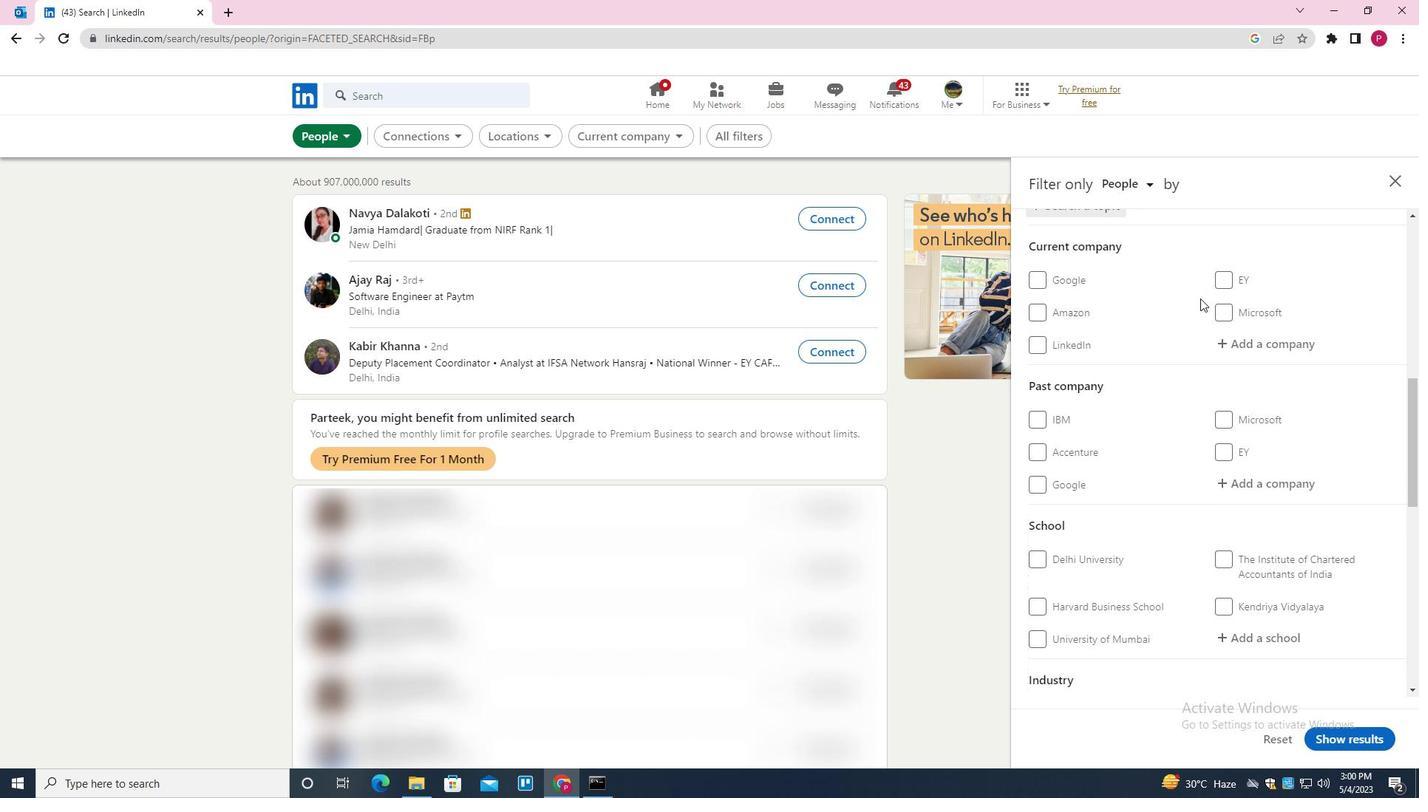 
Action: Mouse moved to (1179, 319)
Screenshot: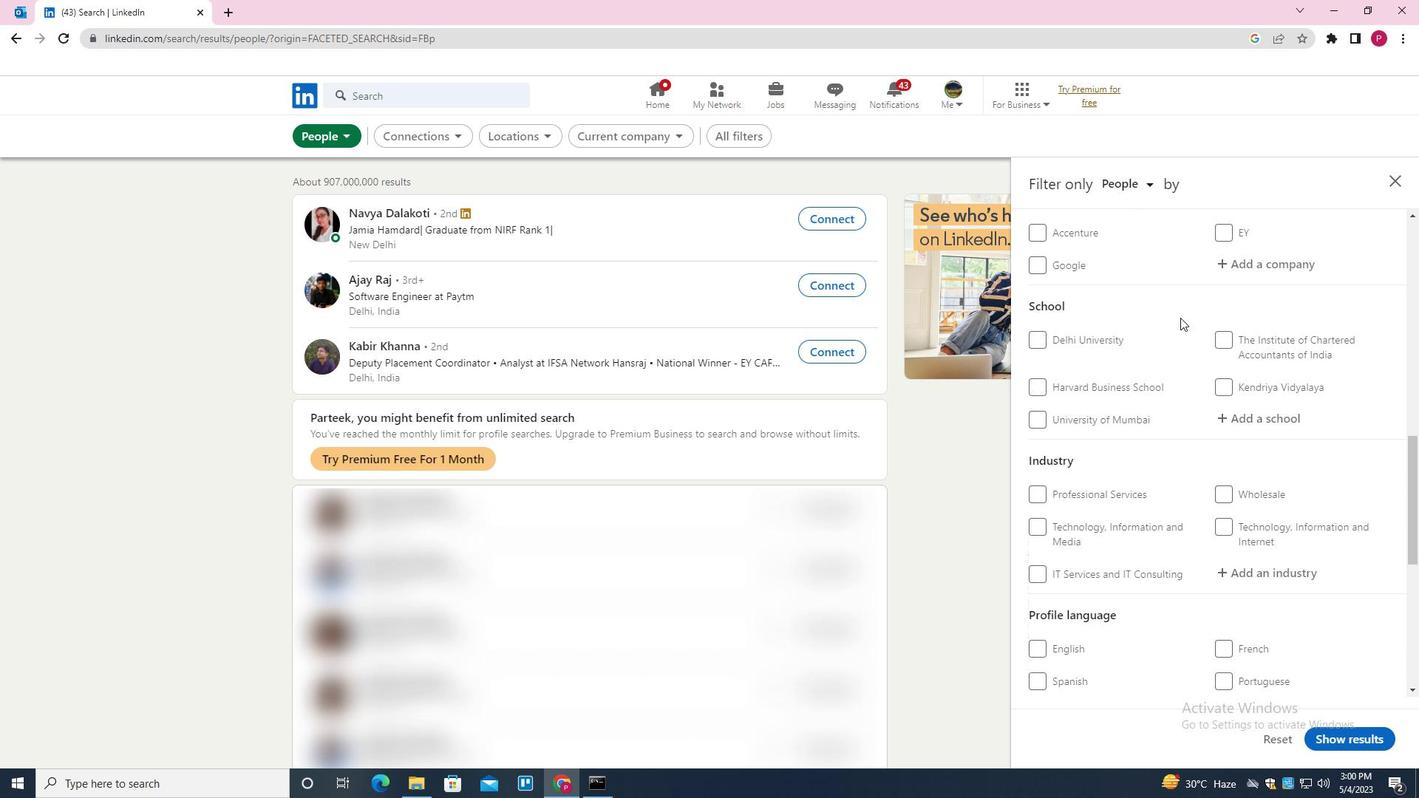 
Action: Mouse scrolled (1179, 318) with delta (0, 0)
Screenshot: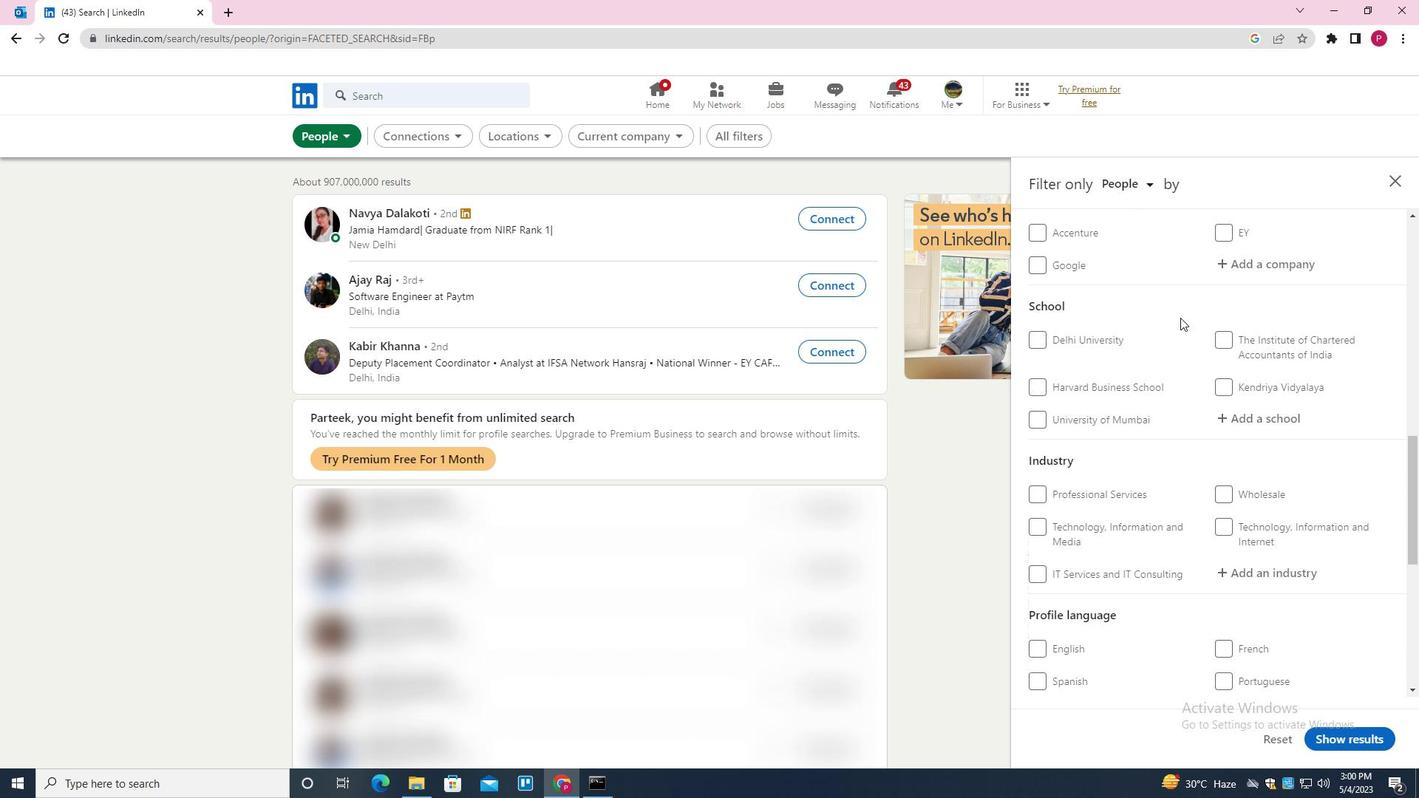 
Action: Mouse moved to (1178, 337)
Screenshot: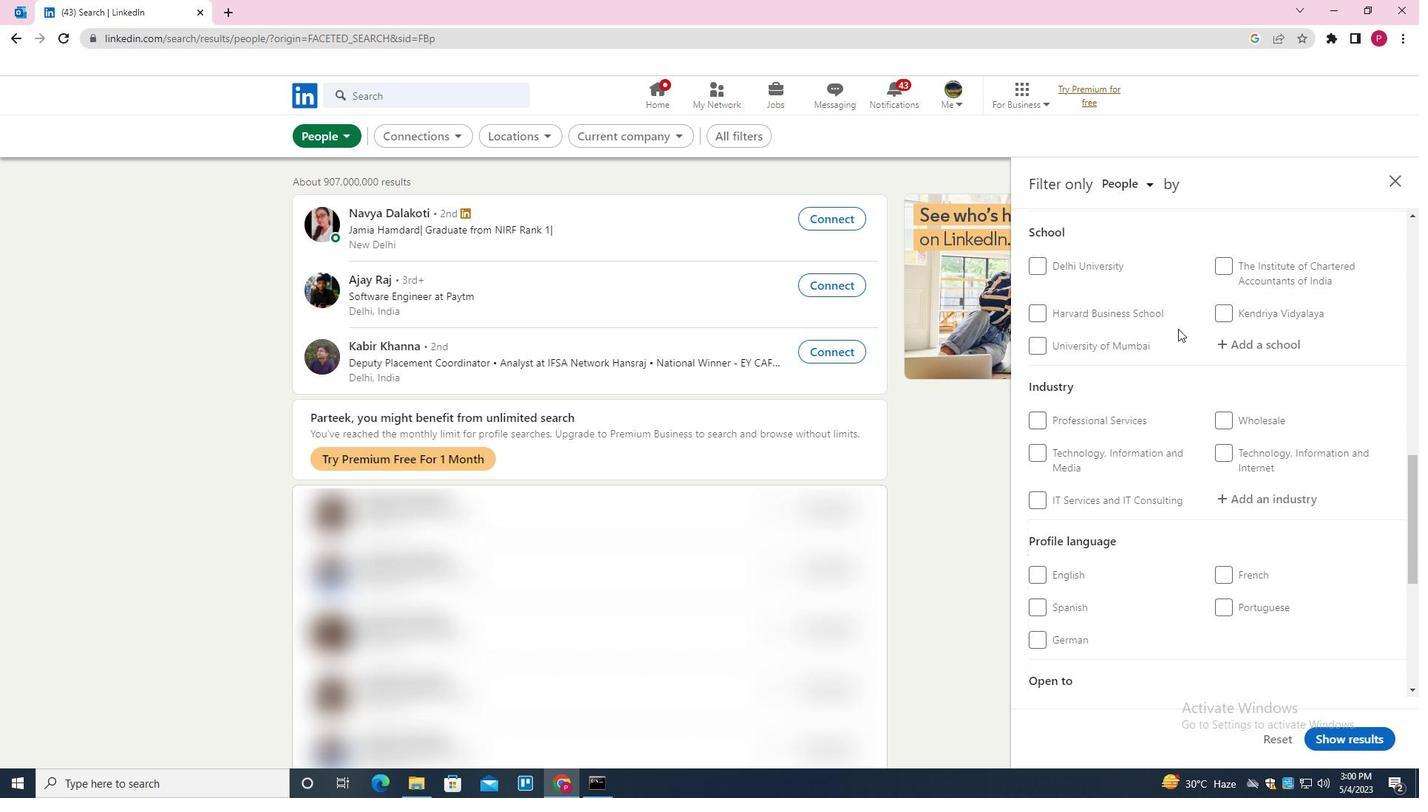 
Action: Mouse scrolled (1178, 337) with delta (0, 0)
Screenshot: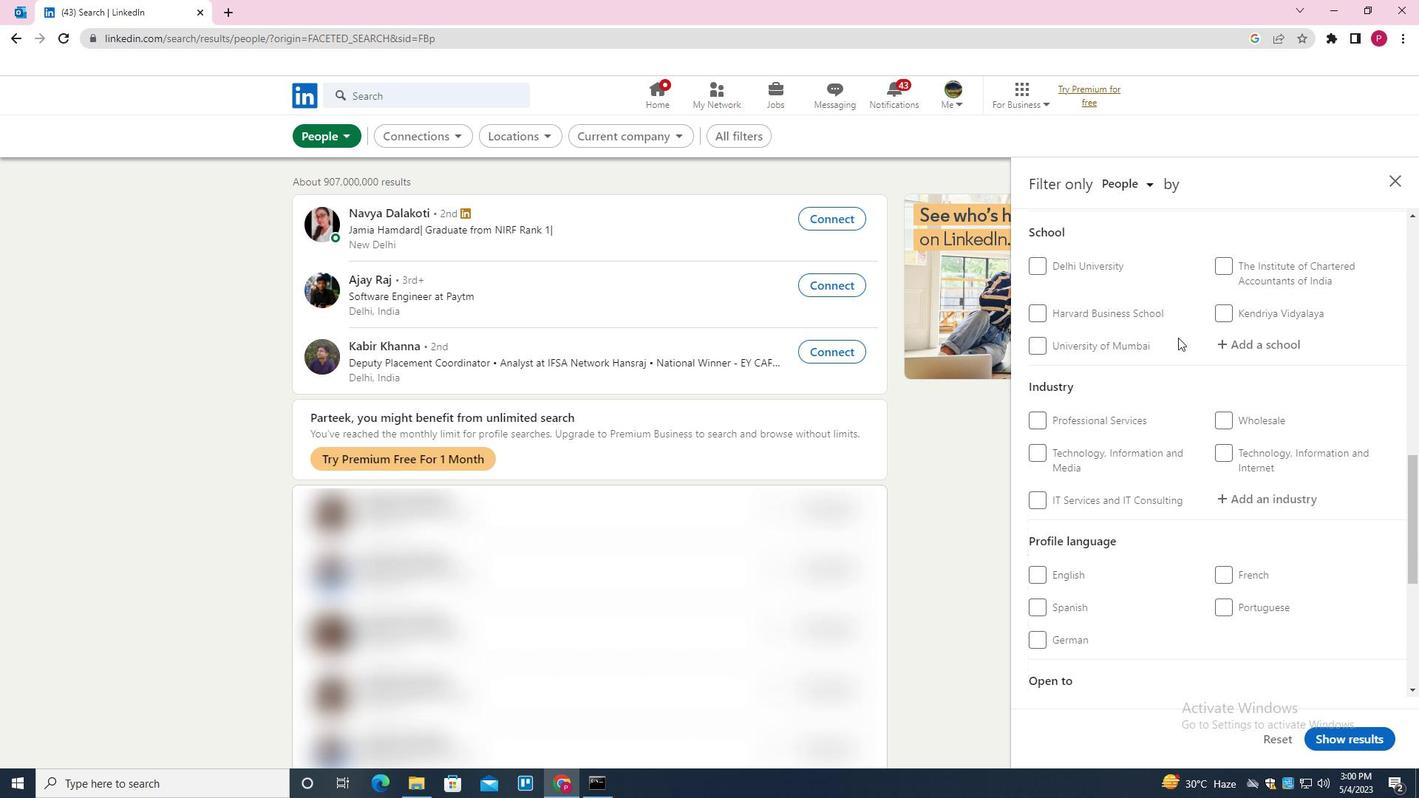 
Action: Mouse scrolled (1178, 337) with delta (0, 0)
Screenshot: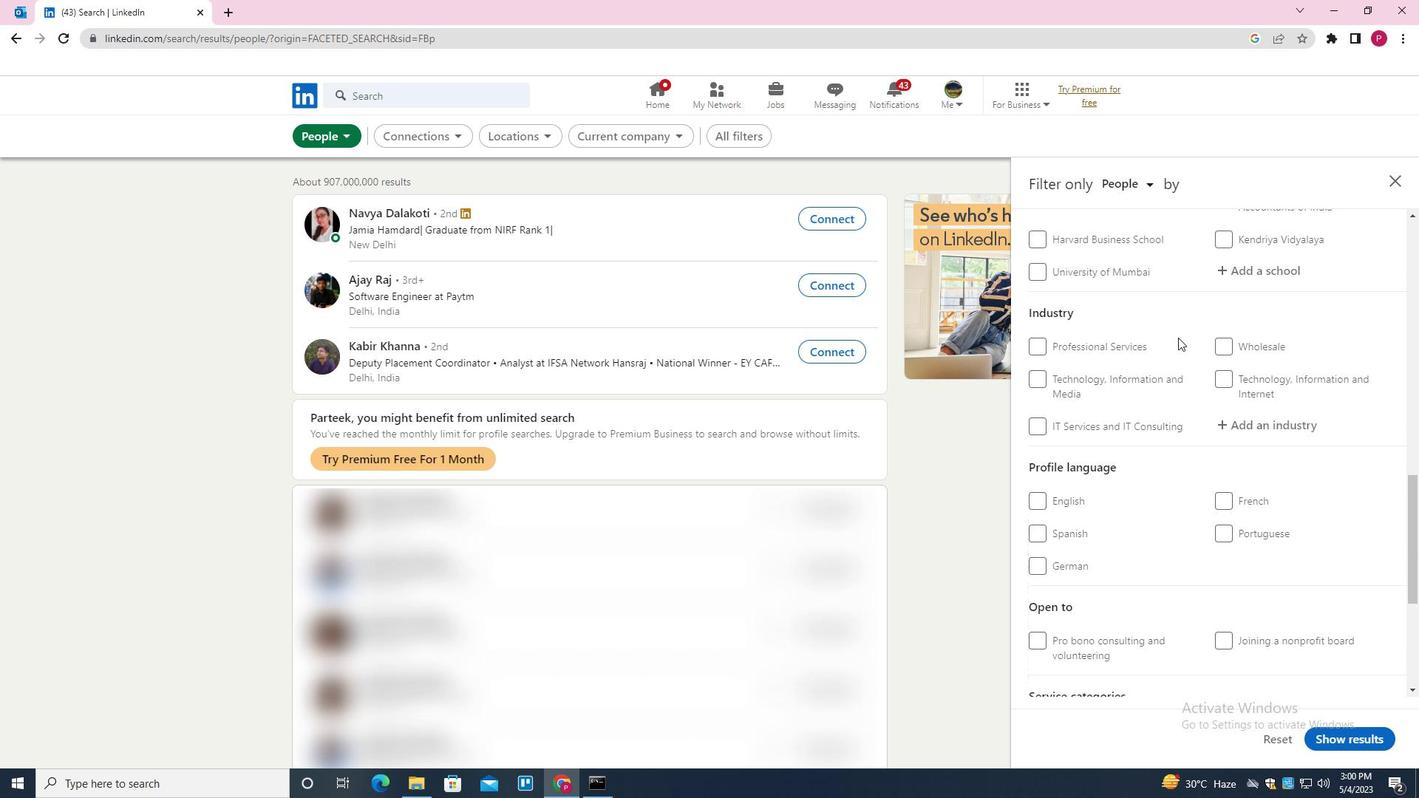
Action: Mouse scrolled (1178, 337) with delta (0, 0)
Screenshot: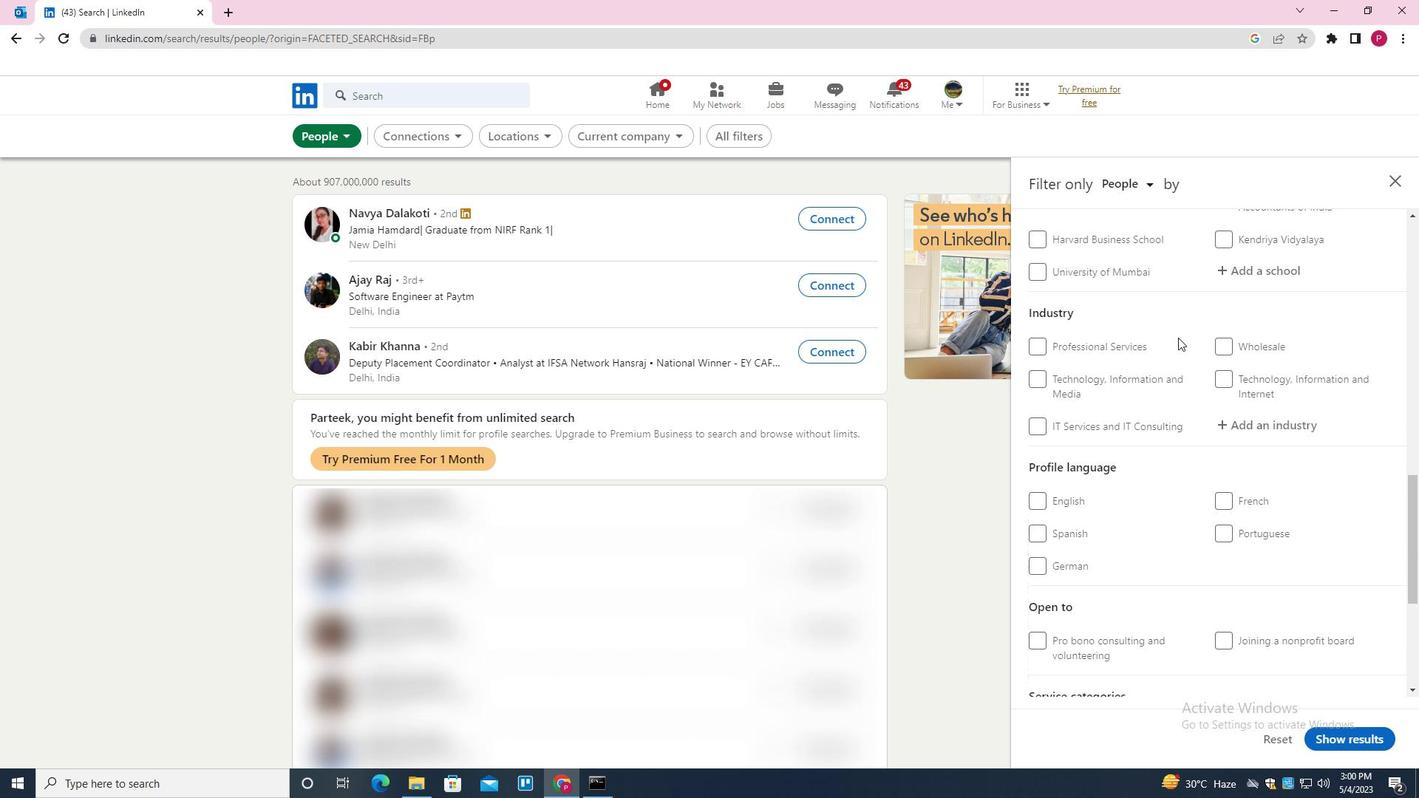 
Action: Mouse scrolled (1178, 337) with delta (0, 0)
Screenshot: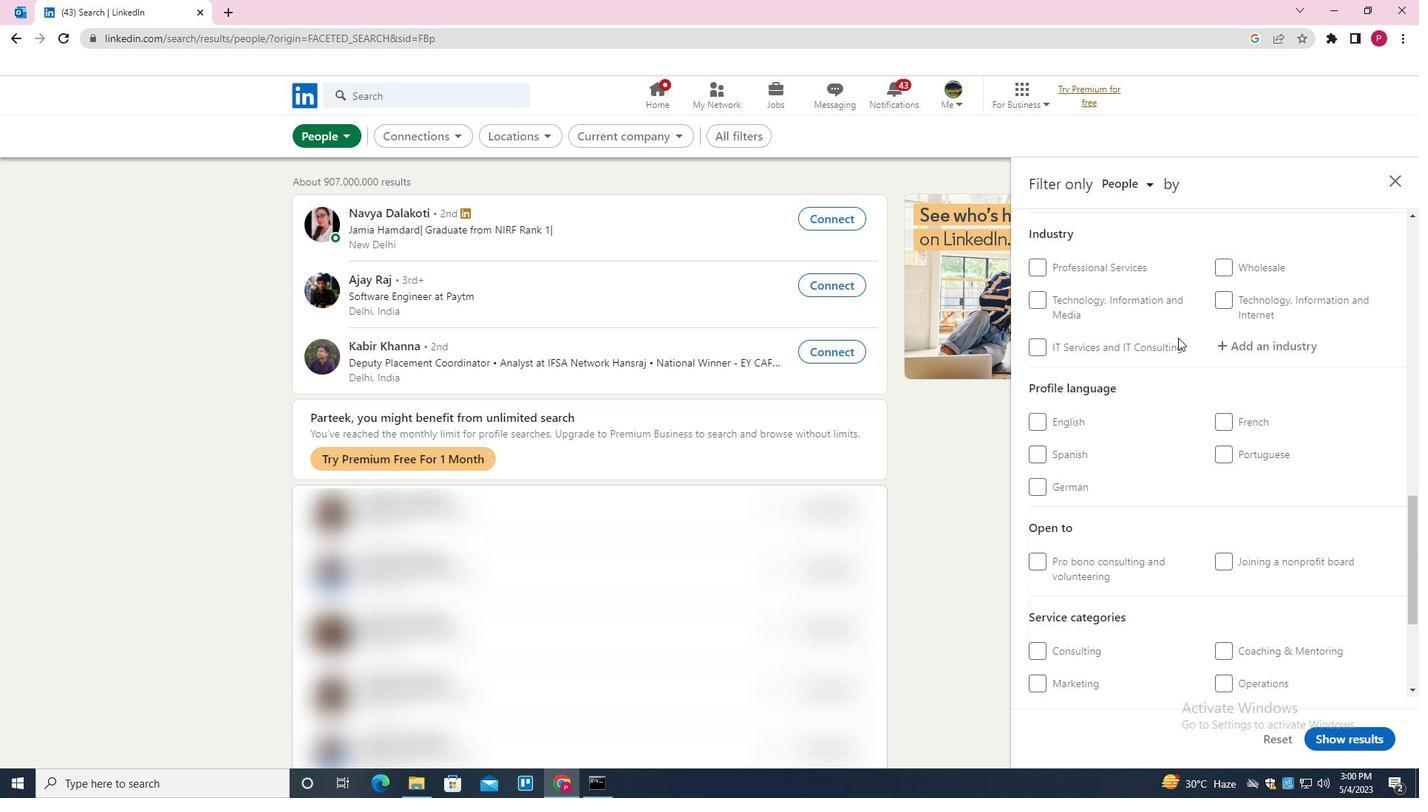 
Action: Mouse moved to (1083, 314)
Screenshot: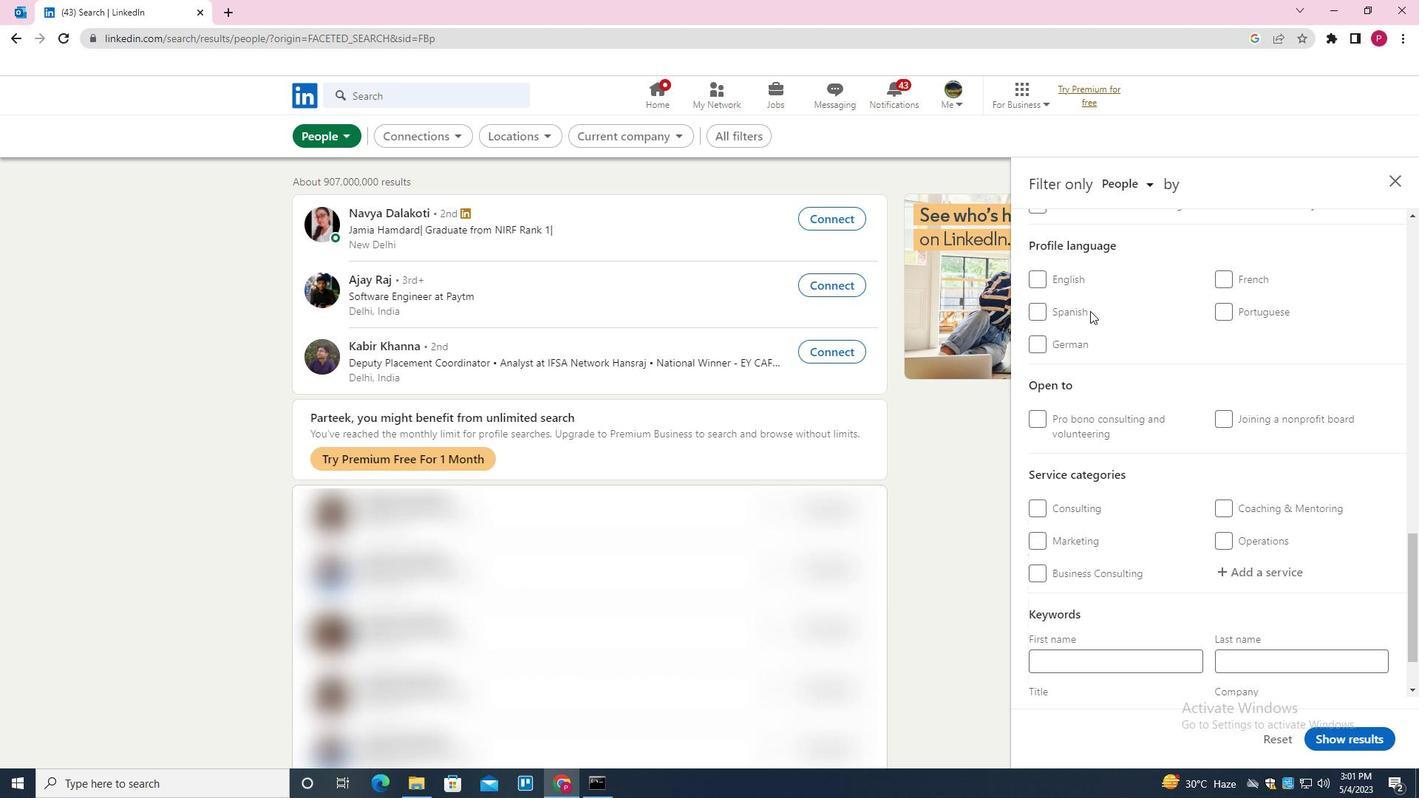 
Action: Mouse pressed left at (1083, 314)
Screenshot: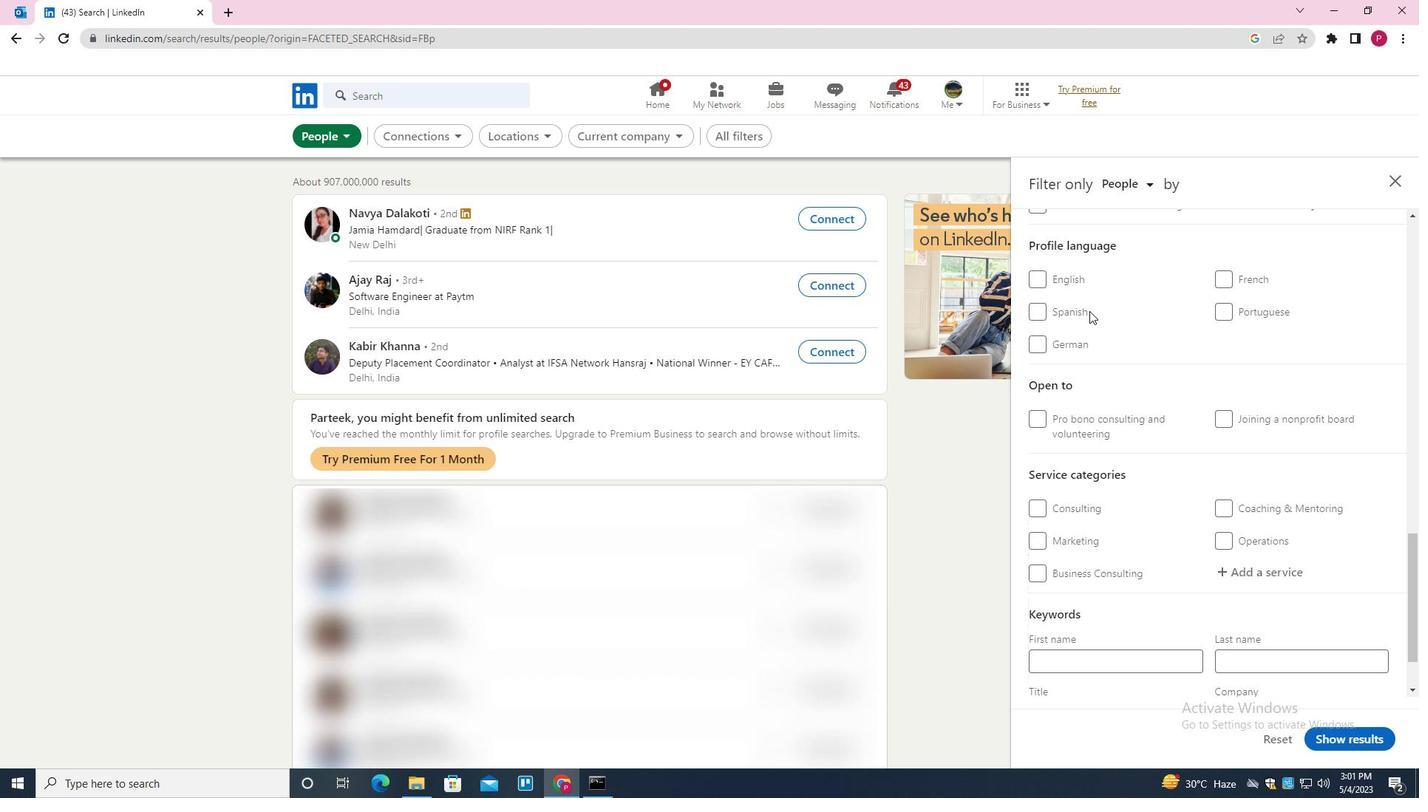
Action: Mouse moved to (1128, 351)
Screenshot: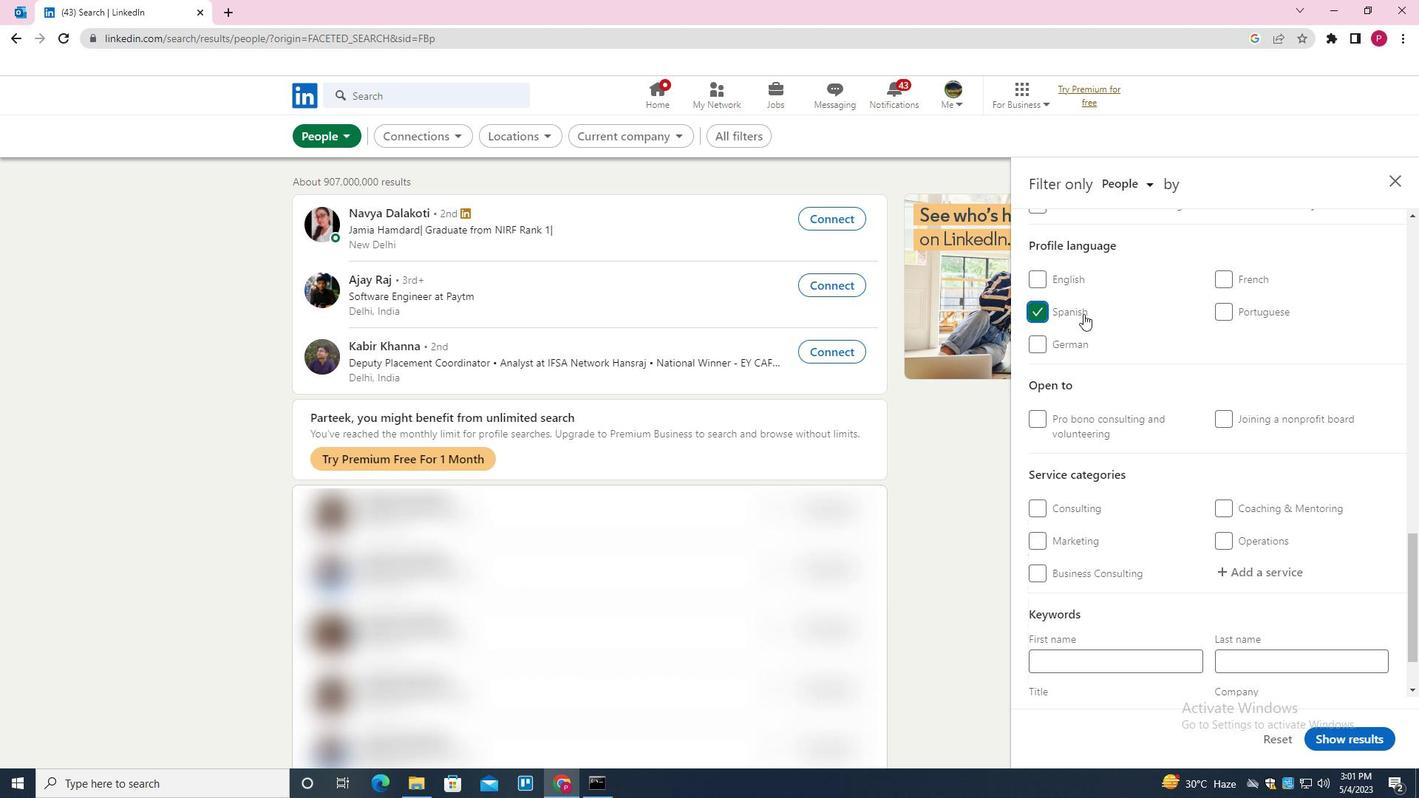 
Action: Mouse scrolled (1128, 352) with delta (0, 0)
Screenshot: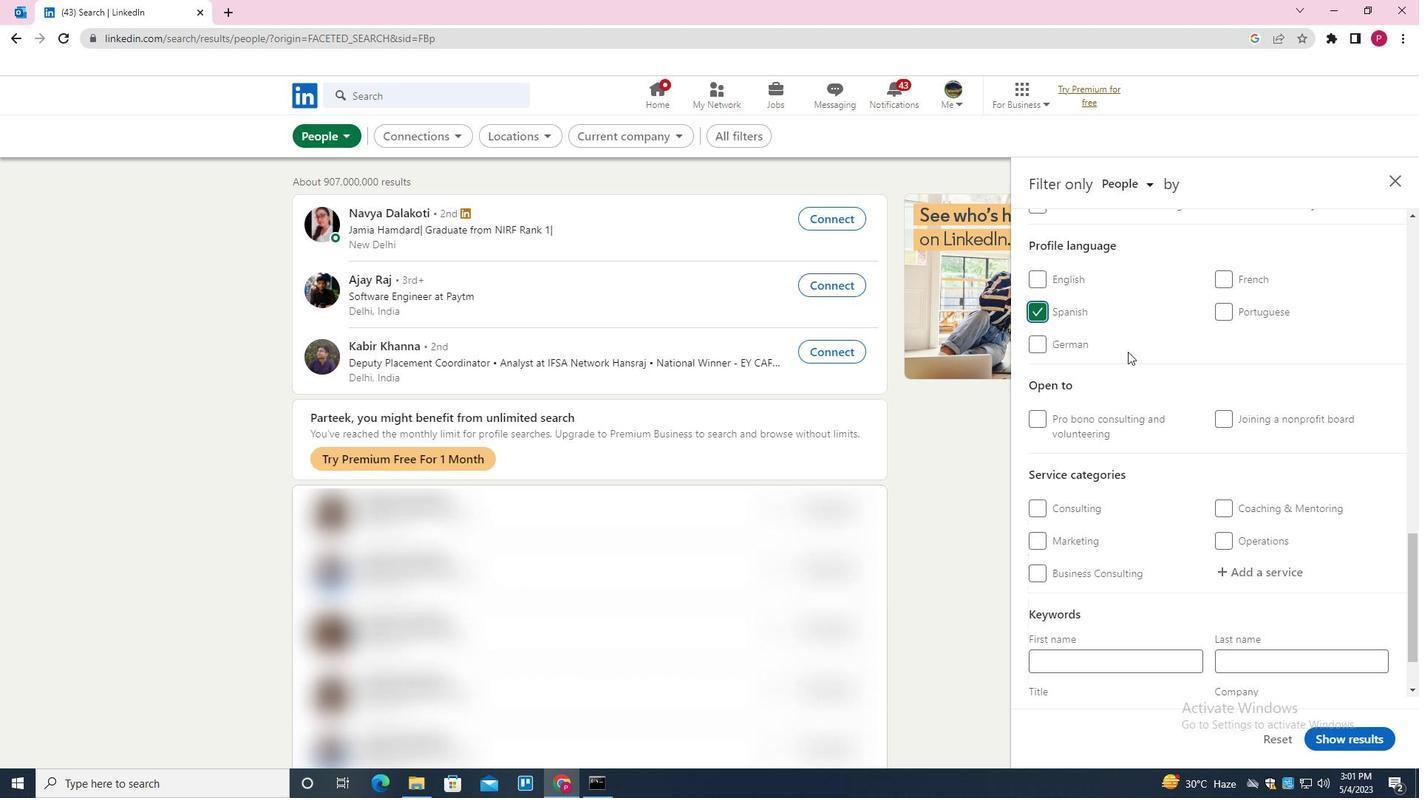 
Action: Mouse scrolled (1128, 352) with delta (0, 0)
Screenshot: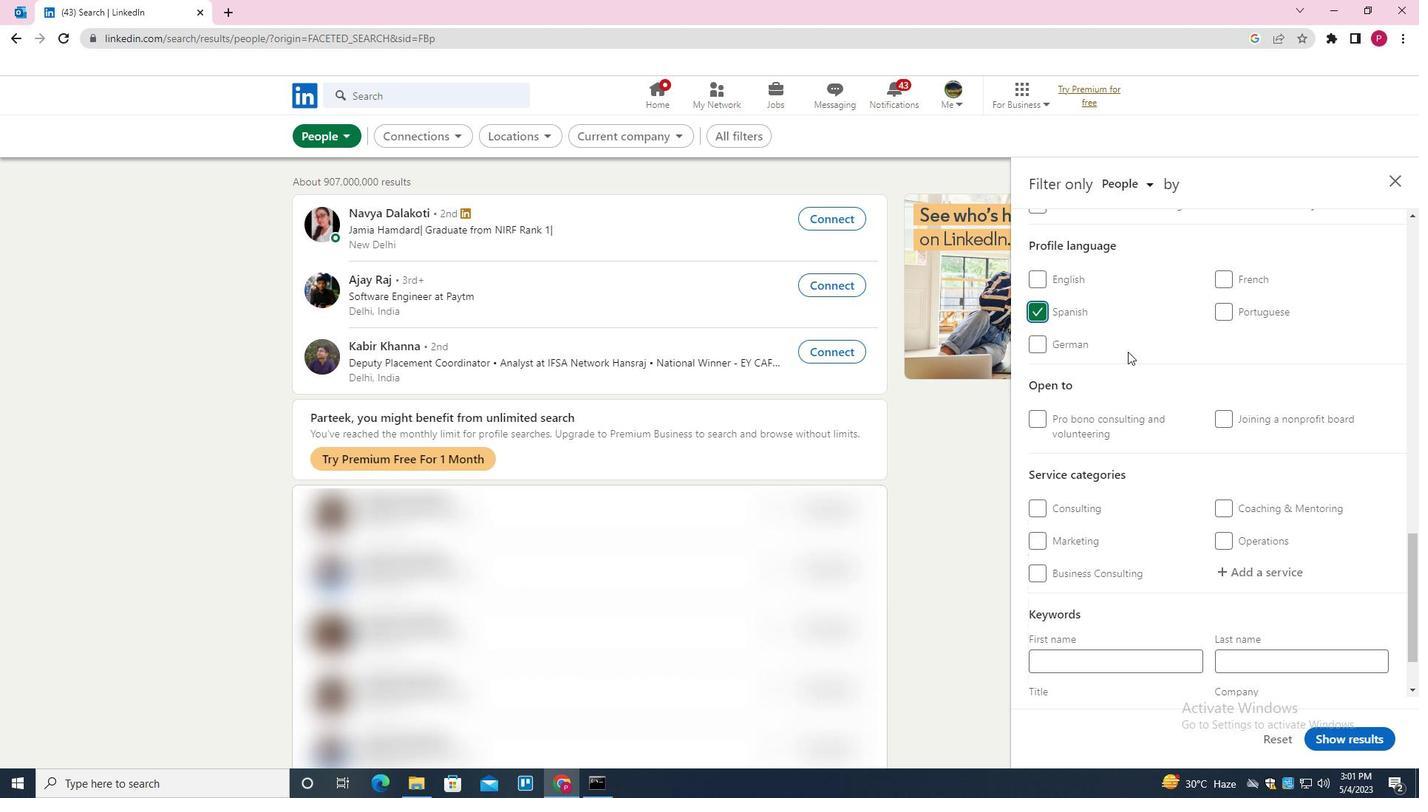 
Action: Mouse scrolled (1128, 352) with delta (0, 0)
Screenshot: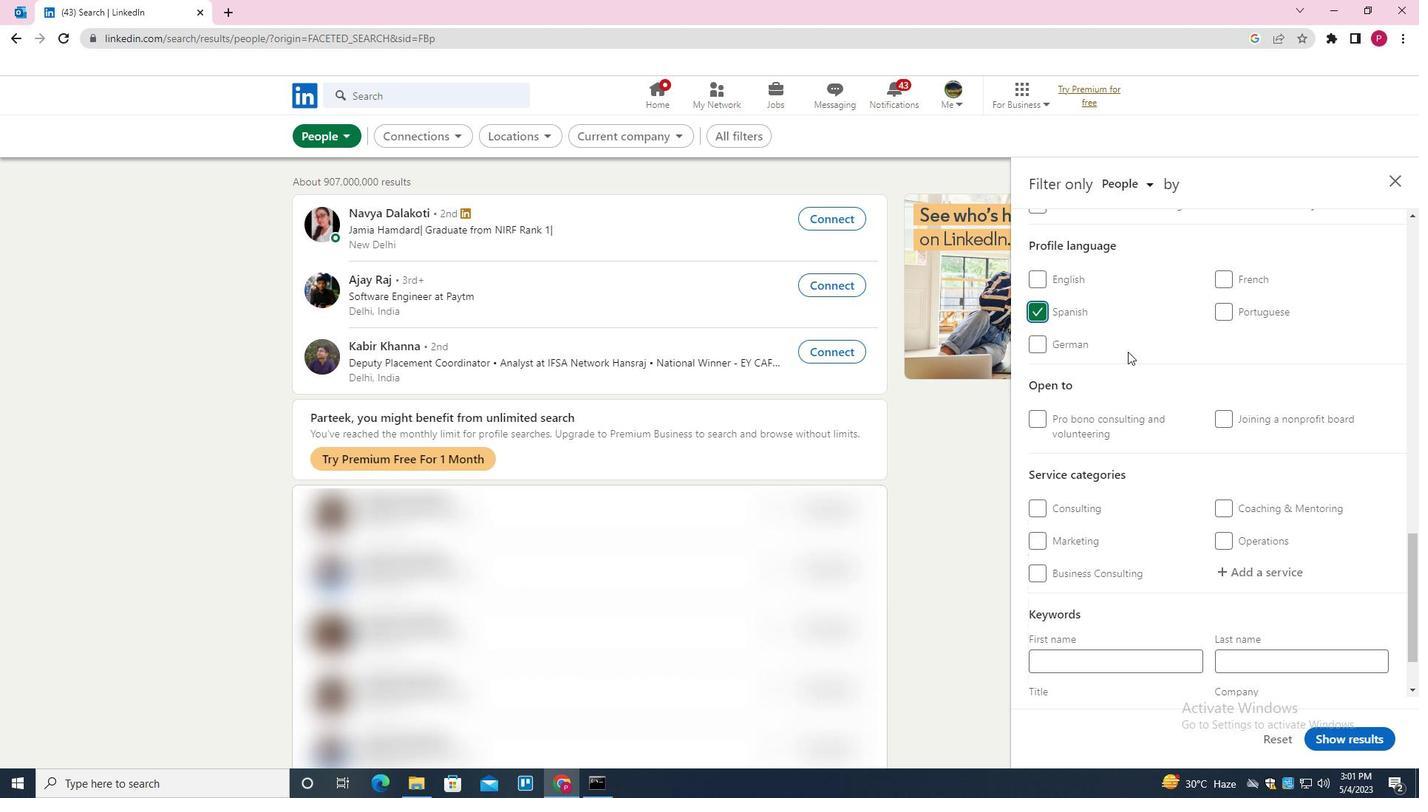 
Action: Mouse scrolled (1128, 352) with delta (0, 0)
Screenshot: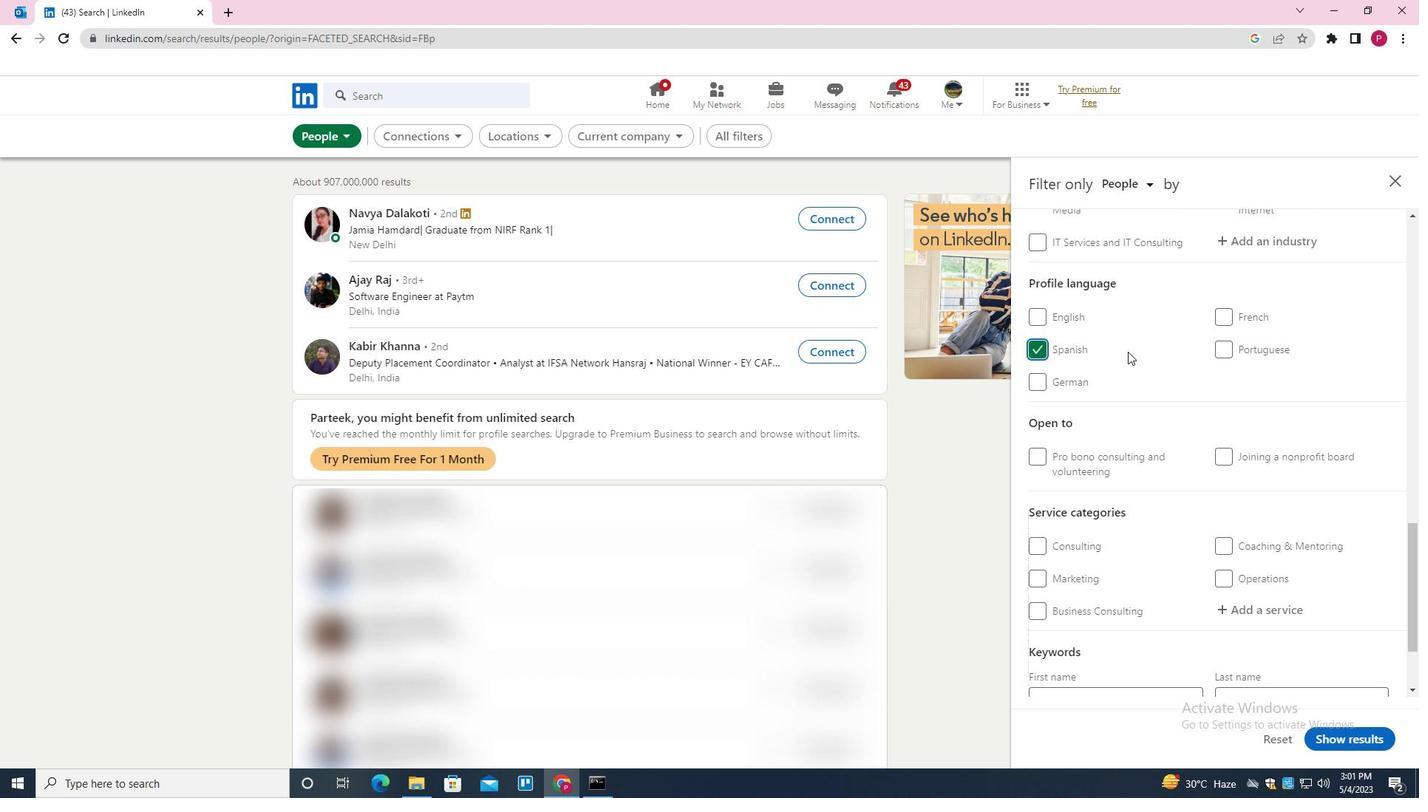 
Action: Mouse scrolled (1128, 352) with delta (0, 0)
Screenshot: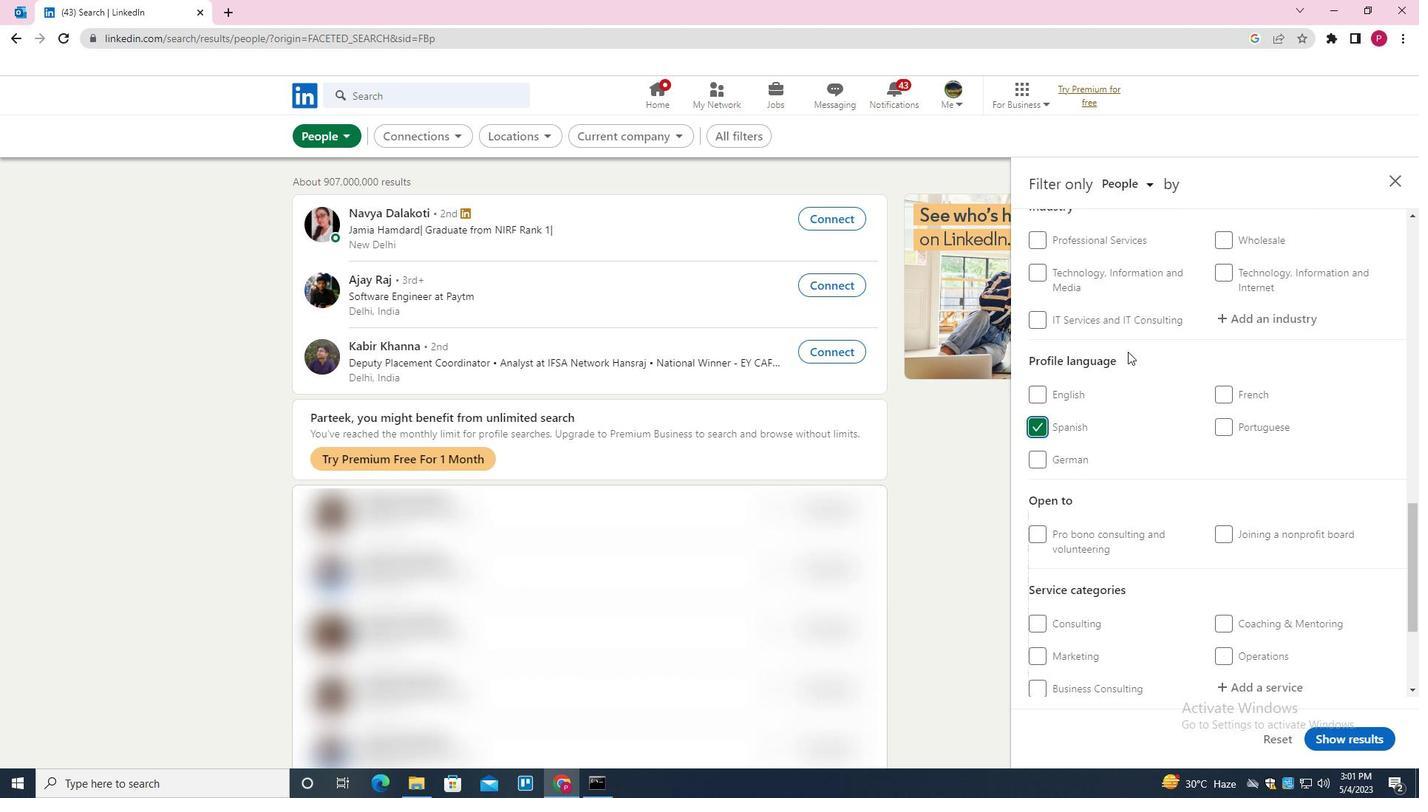 
Action: Mouse scrolled (1128, 352) with delta (0, 0)
Screenshot: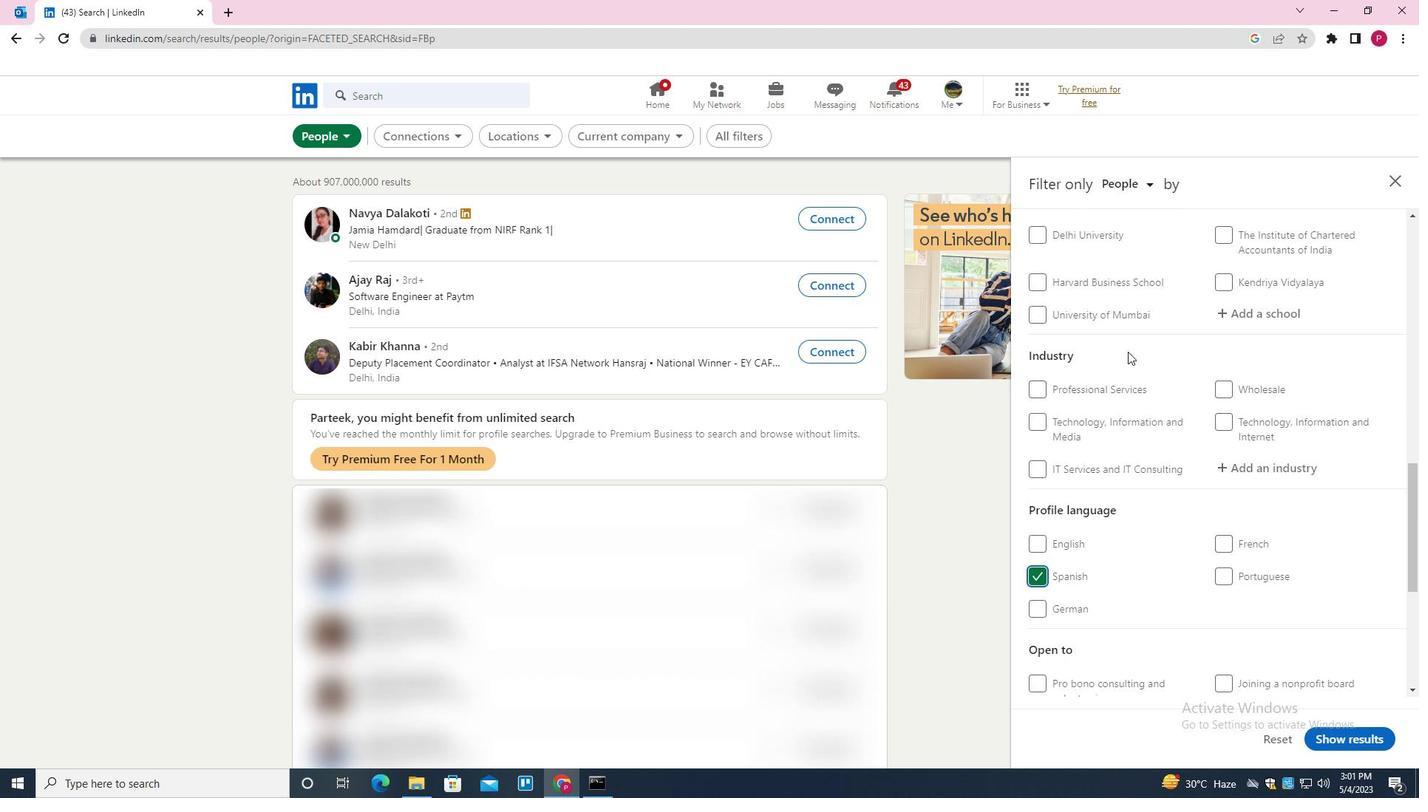 
Action: Mouse moved to (1128, 397)
Screenshot: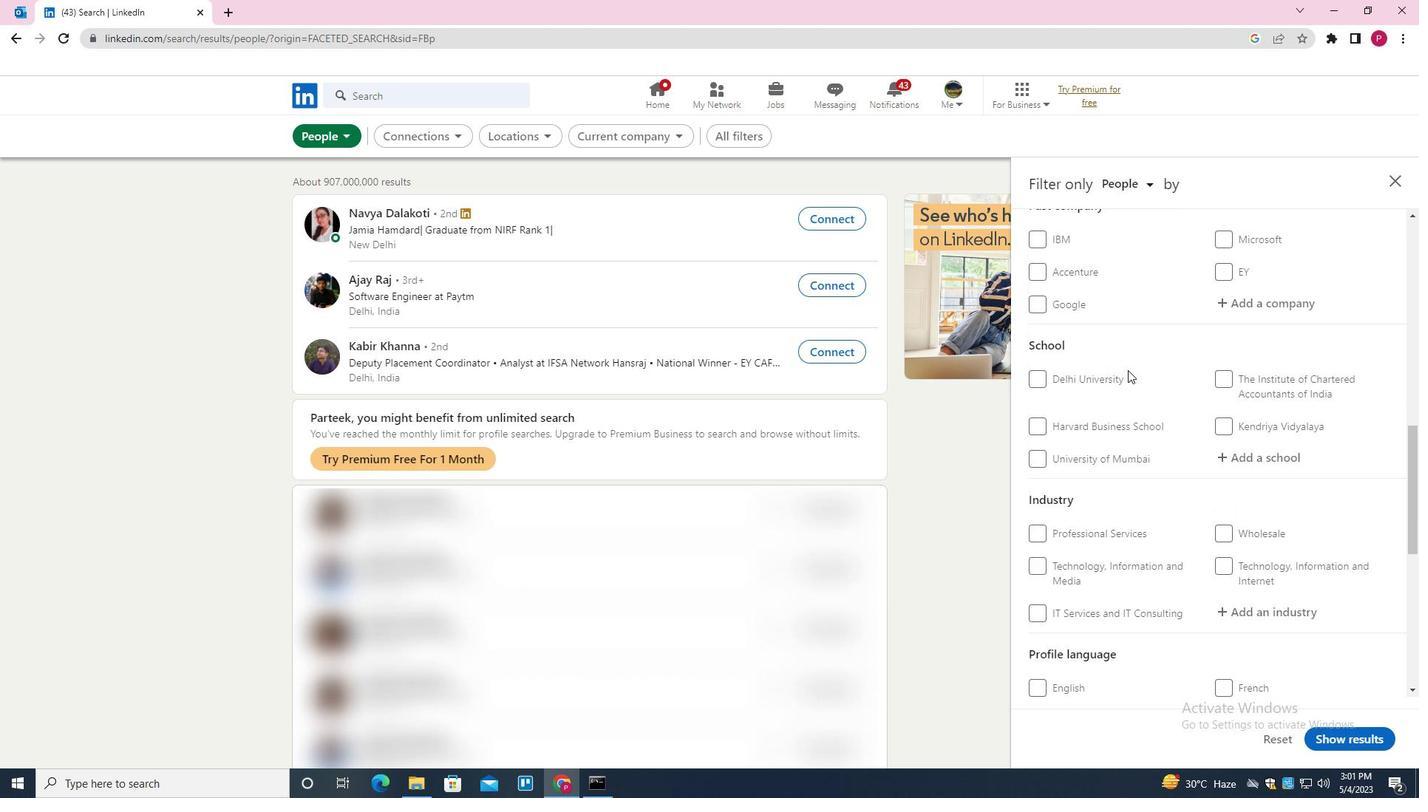 
Action: Mouse scrolled (1128, 398) with delta (0, 0)
Screenshot: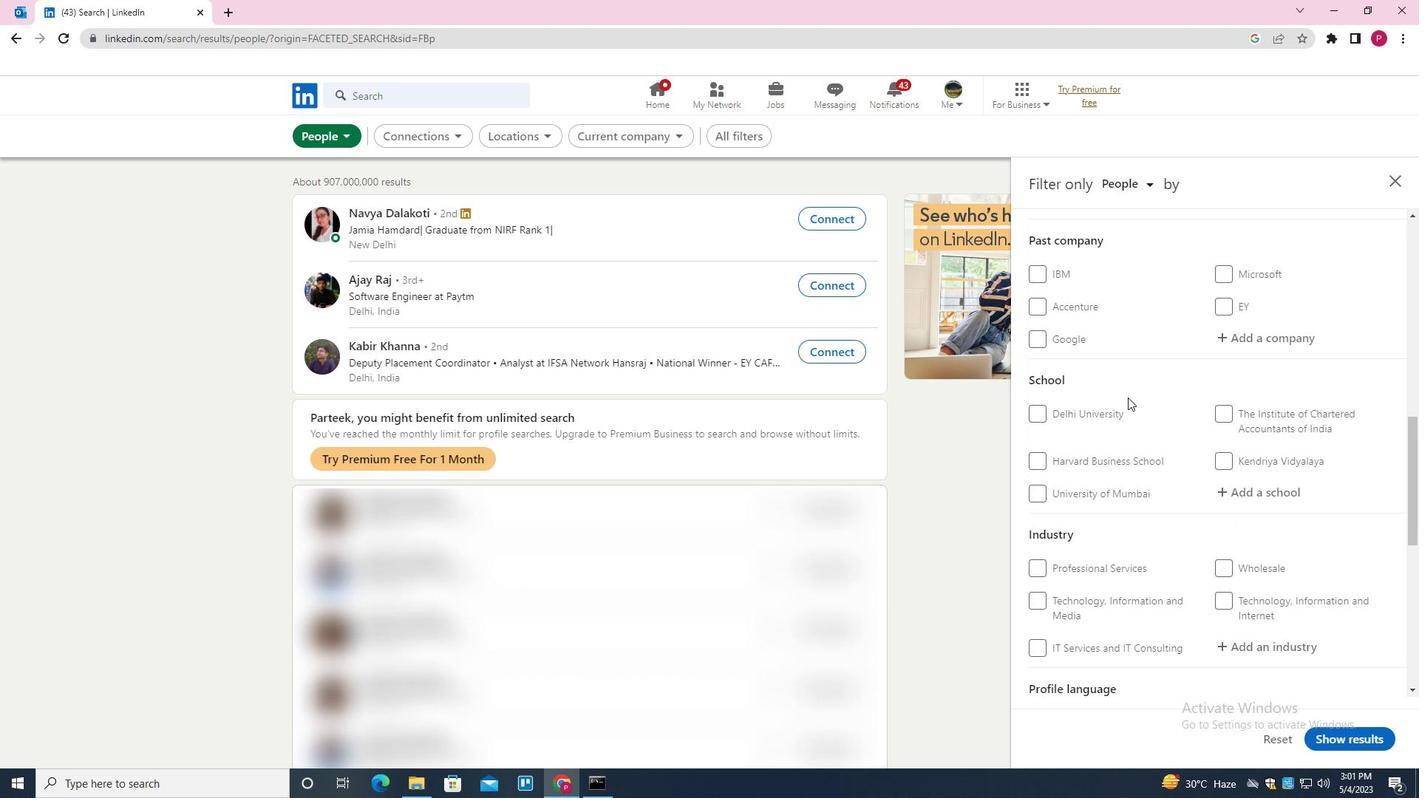 
Action: Mouse scrolled (1128, 398) with delta (0, 0)
Screenshot: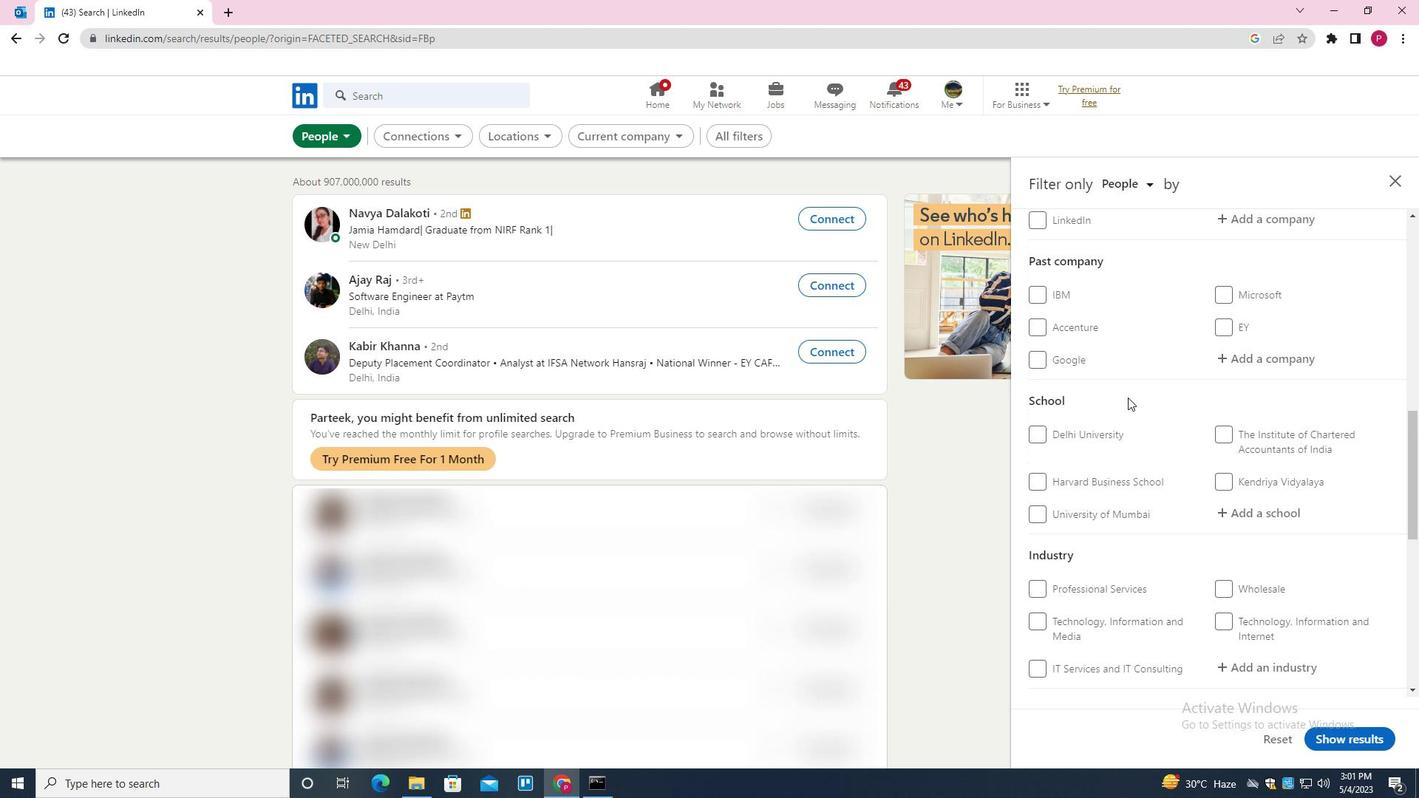 
Action: Mouse scrolled (1128, 398) with delta (0, 0)
Screenshot: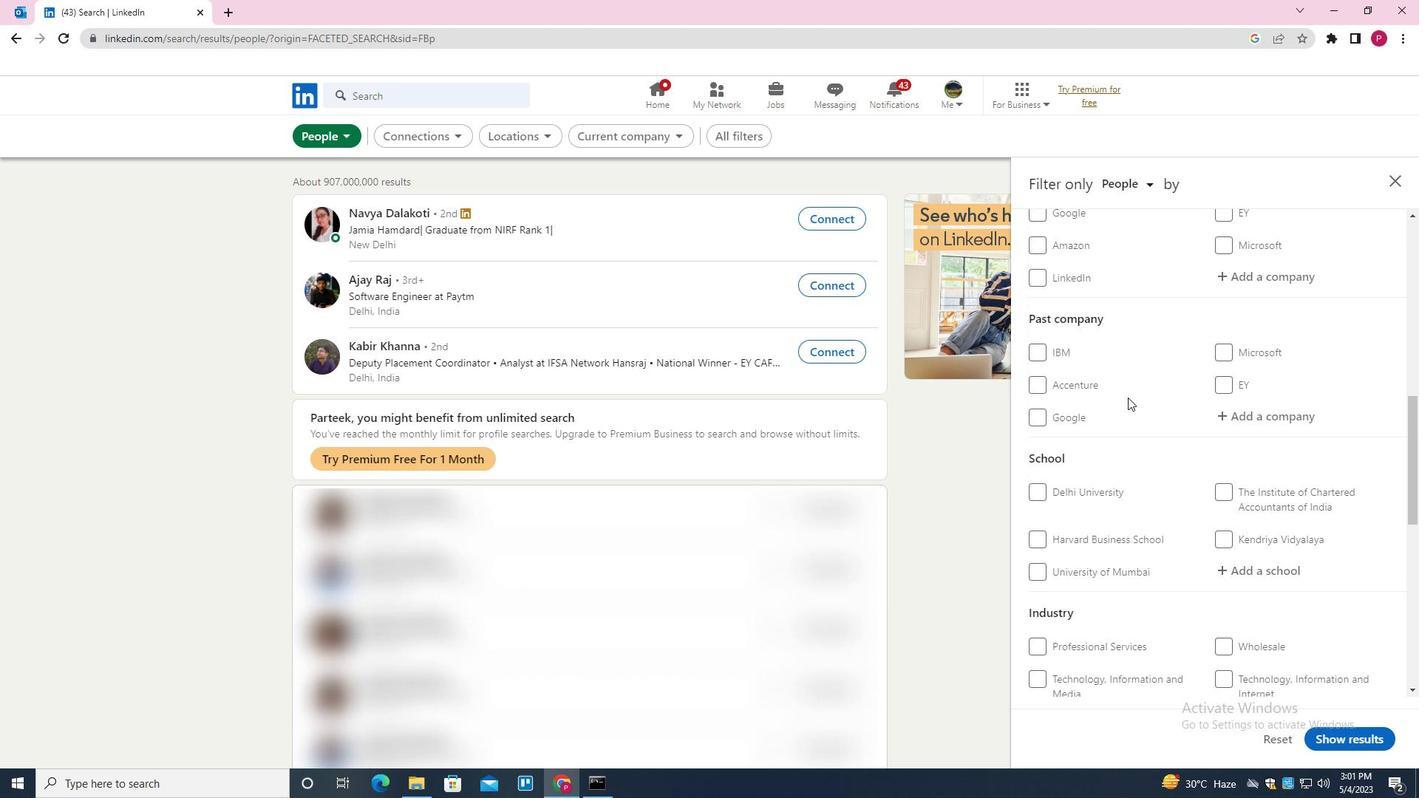 
Action: Mouse moved to (1258, 428)
Screenshot: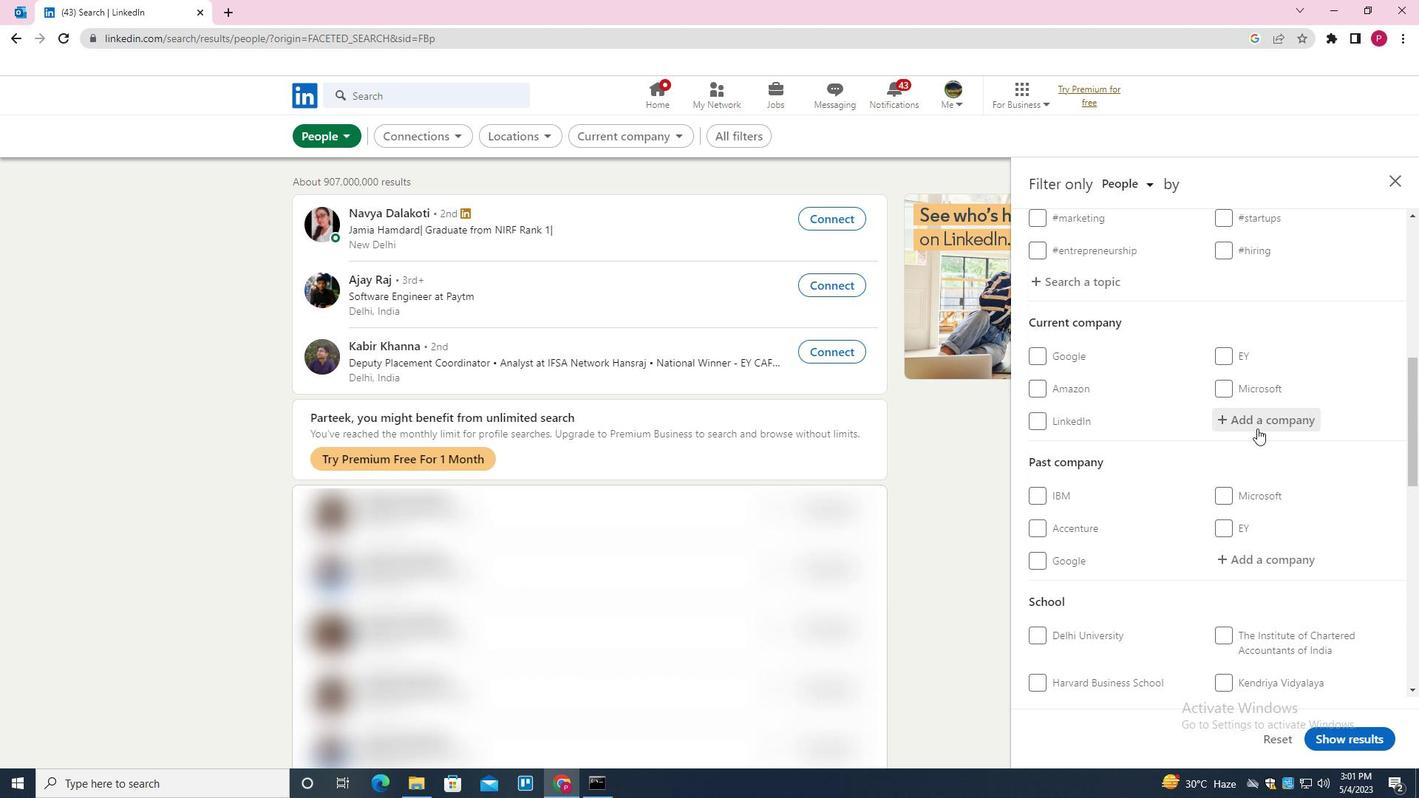 
Action: Mouse pressed left at (1258, 428)
Screenshot: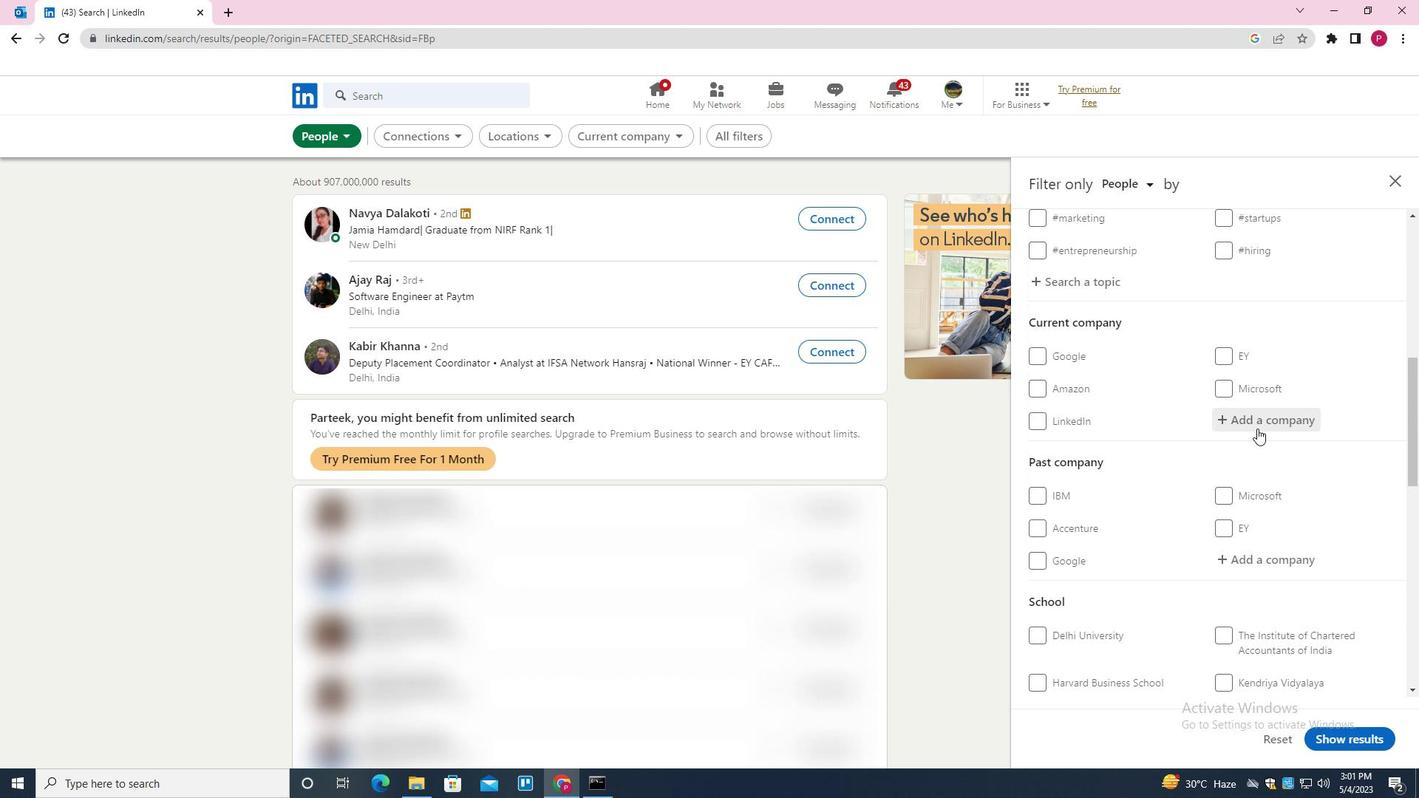 
Action: Mouse moved to (1266, 423)
Screenshot: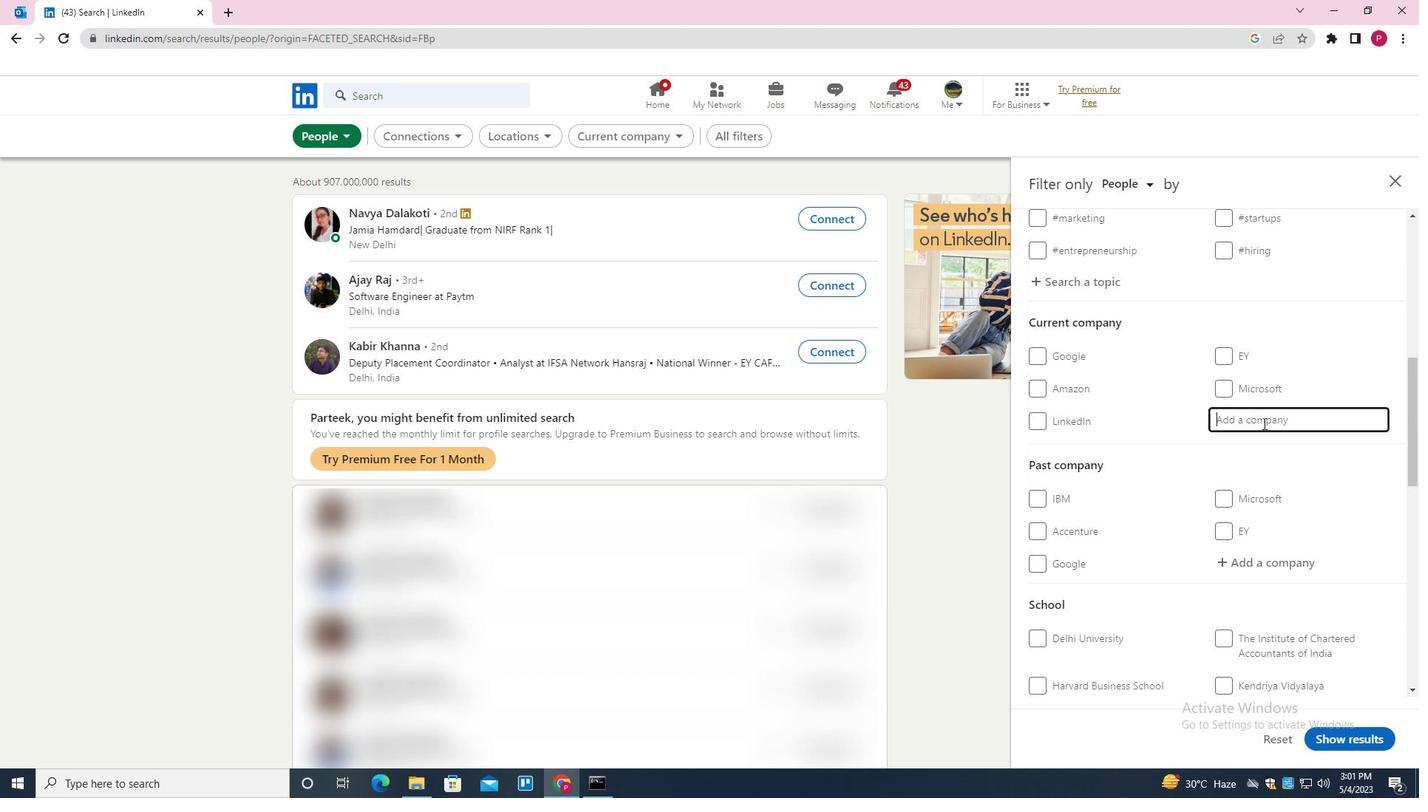 
Action: Key pressed <Key.shift>SAFEEXPRESS<Key.backspace><Key.backspace><Key.backspace><Key.backspace><Key.backspace><Key.backspace><Key.backspace><Key.backspace><Key.backspace><Key.backspace><Key.backspace><Key.backspace><Key.backspace><Key.backspace><Key.shift><Key.shift><Key.shift><Key.shift><Key.shift>SAFEXPRESS<Key.space><Key.shift>PRIVATE<Key.space><Key.shift><Key.shift><Key.shift><Key.shift>LIMITED<Key.down><Key.enter>
Screenshot: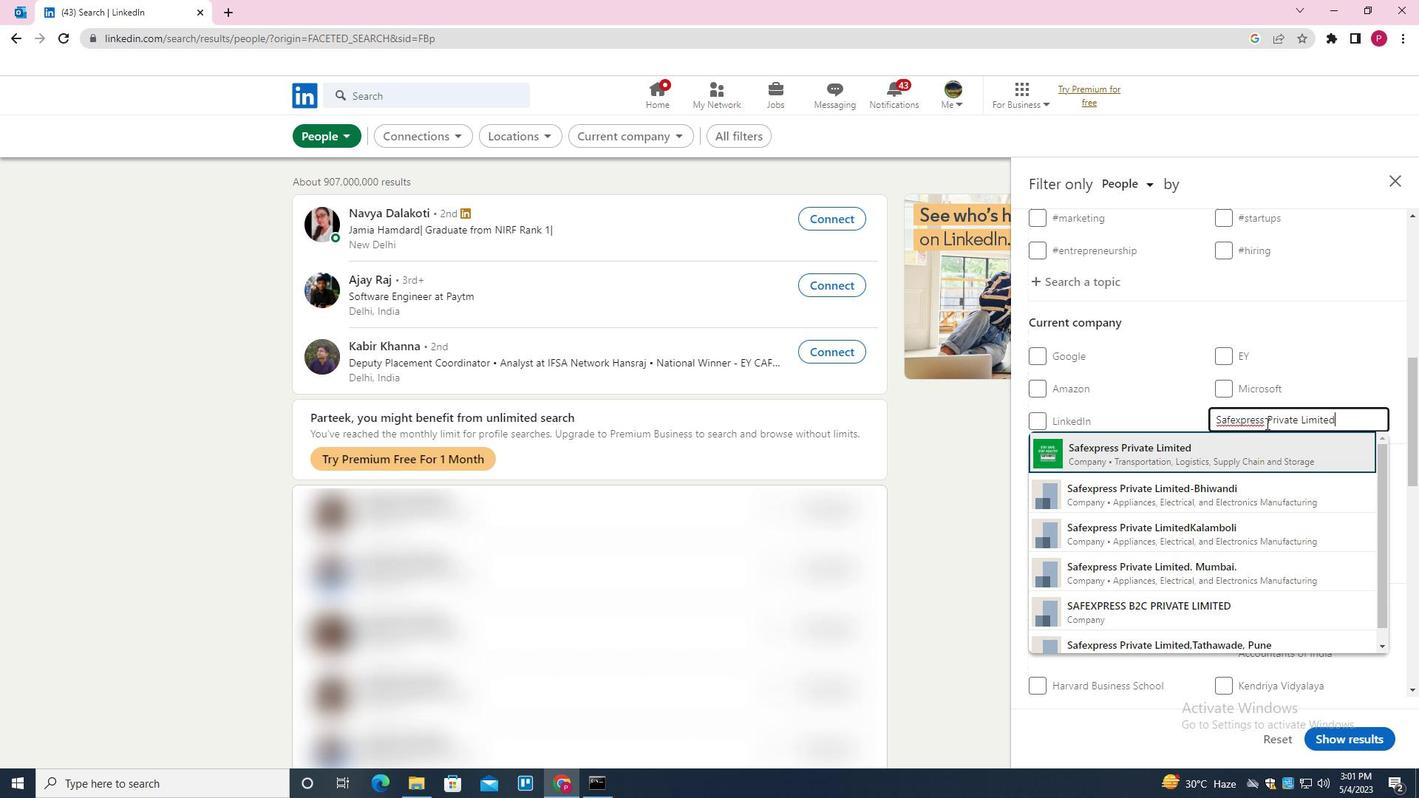 
Action: Mouse moved to (1241, 420)
Screenshot: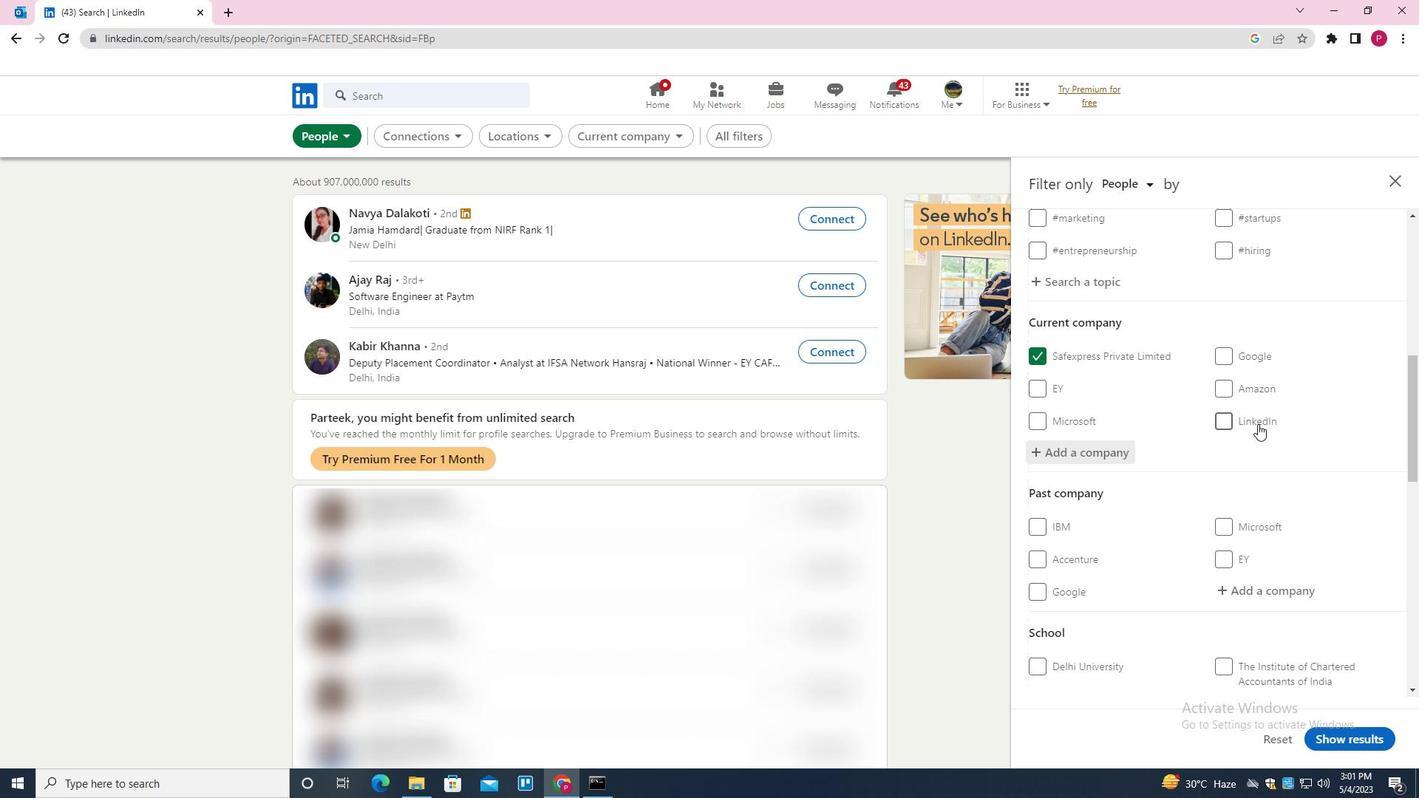 
Action: Mouse scrolled (1241, 419) with delta (0, 0)
Screenshot: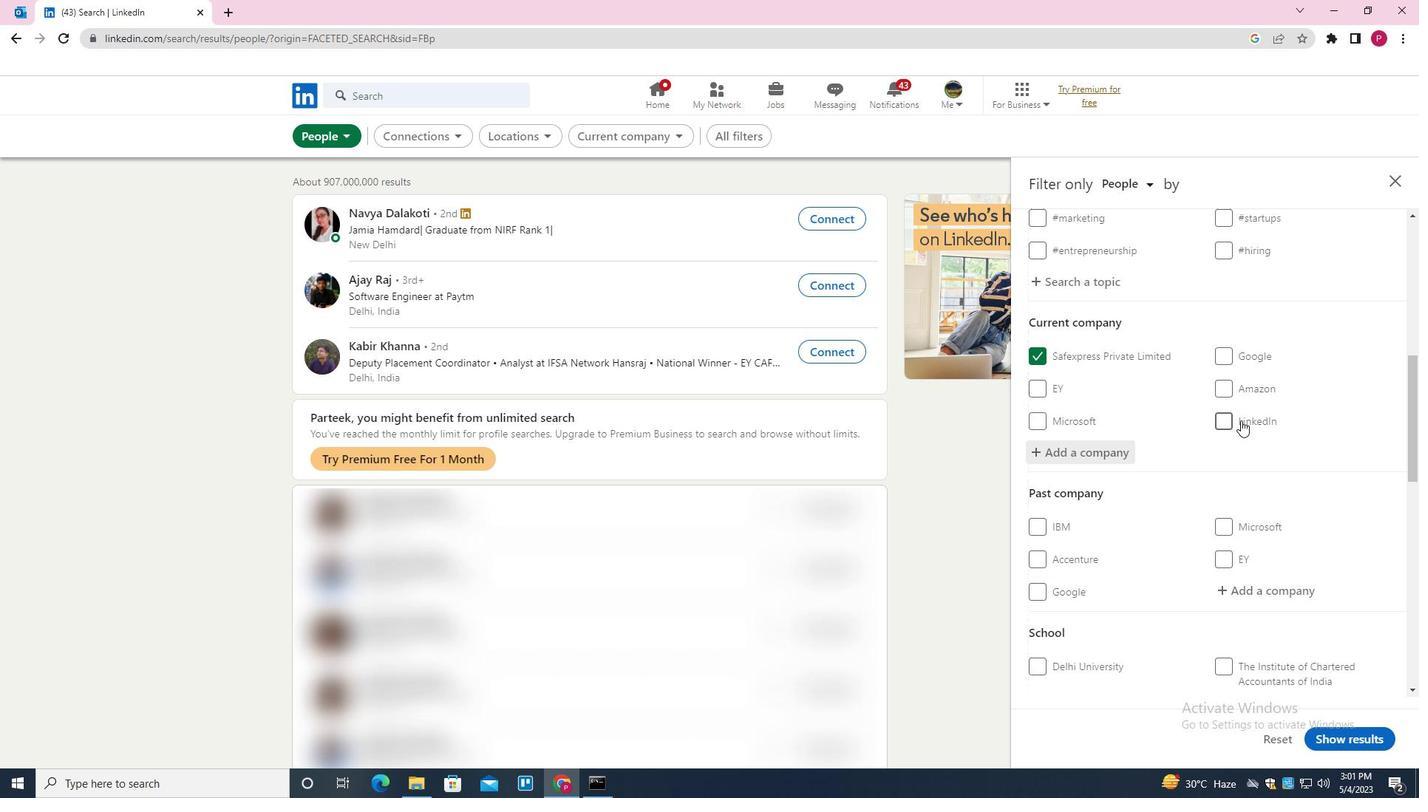 
Action: Mouse scrolled (1241, 419) with delta (0, 0)
Screenshot: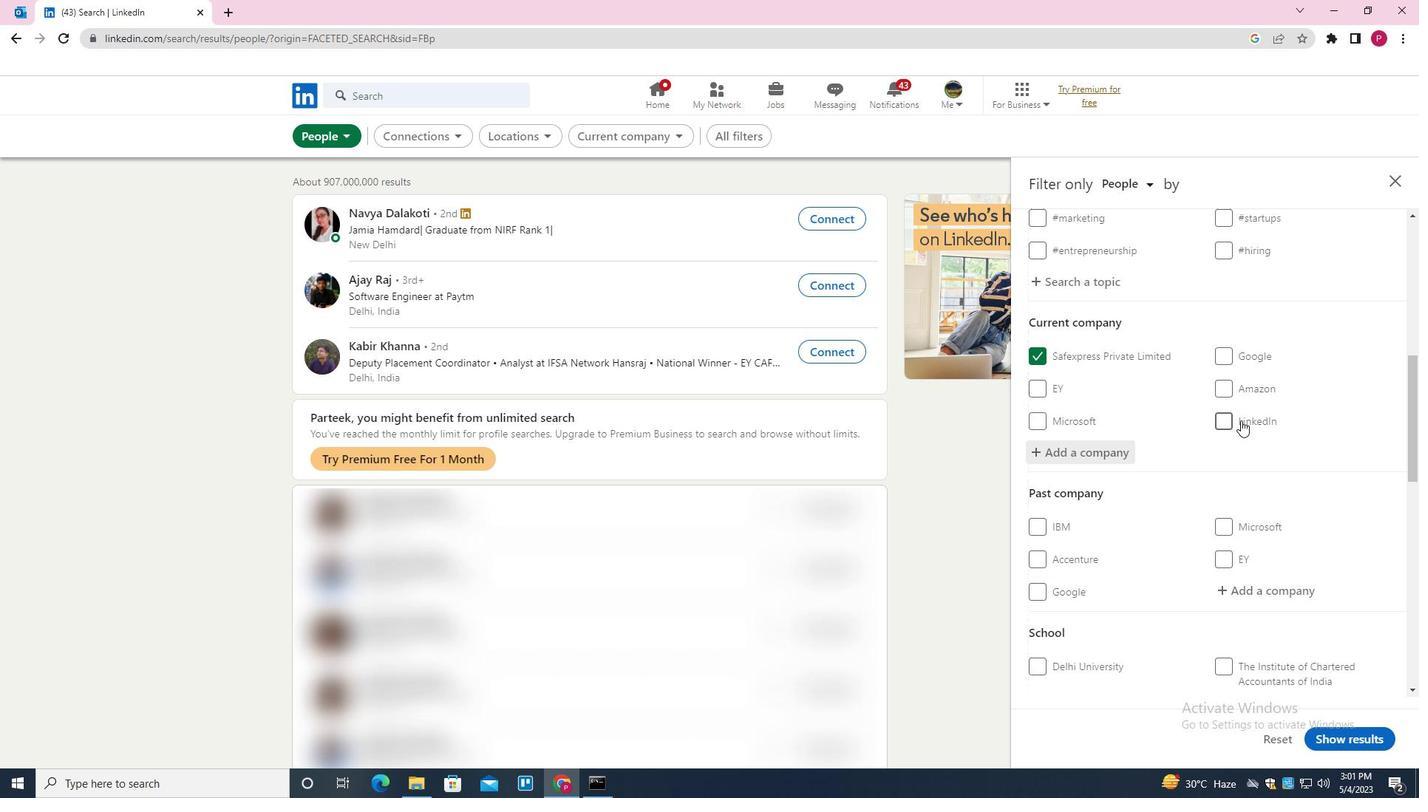 
Action: Mouse moved to (1240, 419)
Screenshot: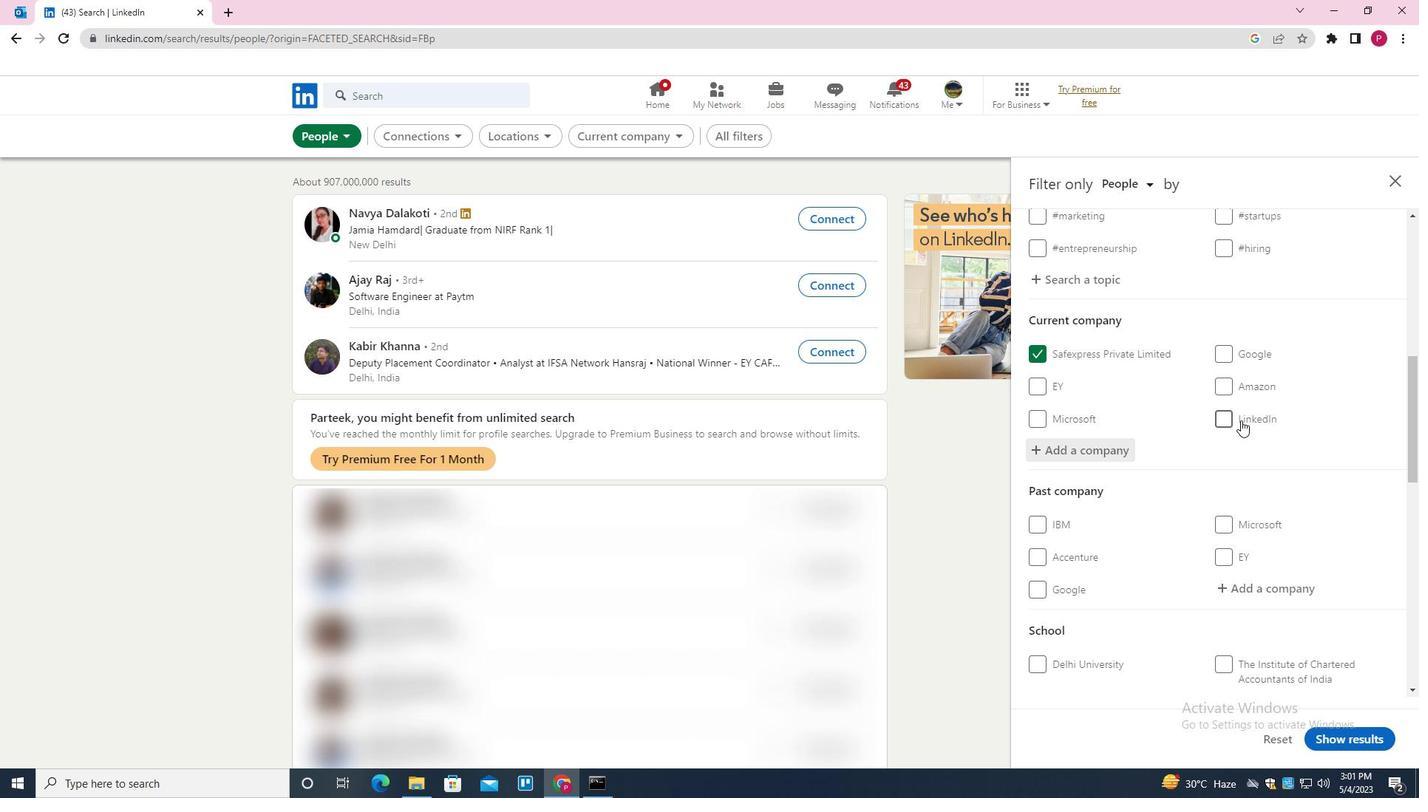 
Action: Mouse scrolled (1240, 419) with delta (0, 0)
Screenshot: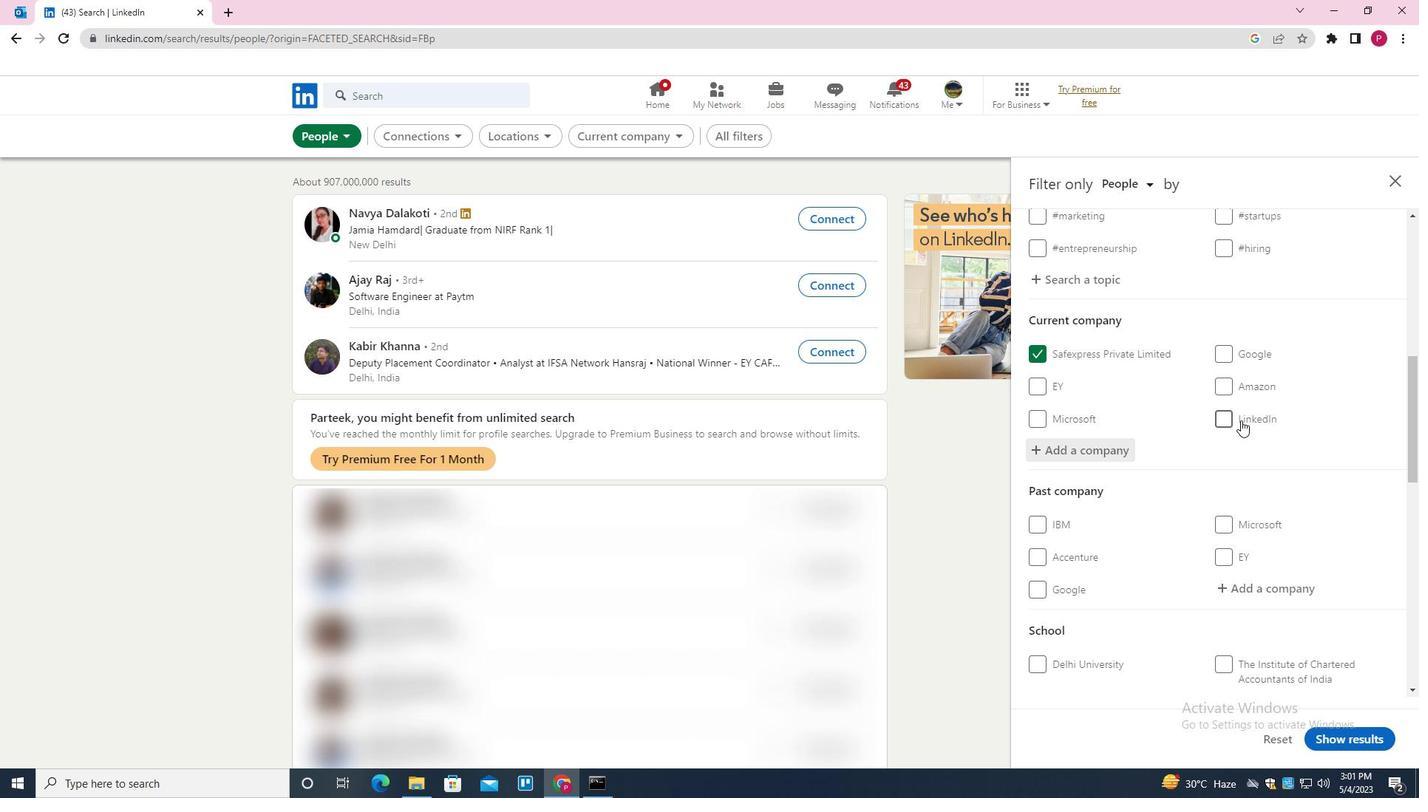 
Action: Mouse moved to (1233, 407)
Screenshot: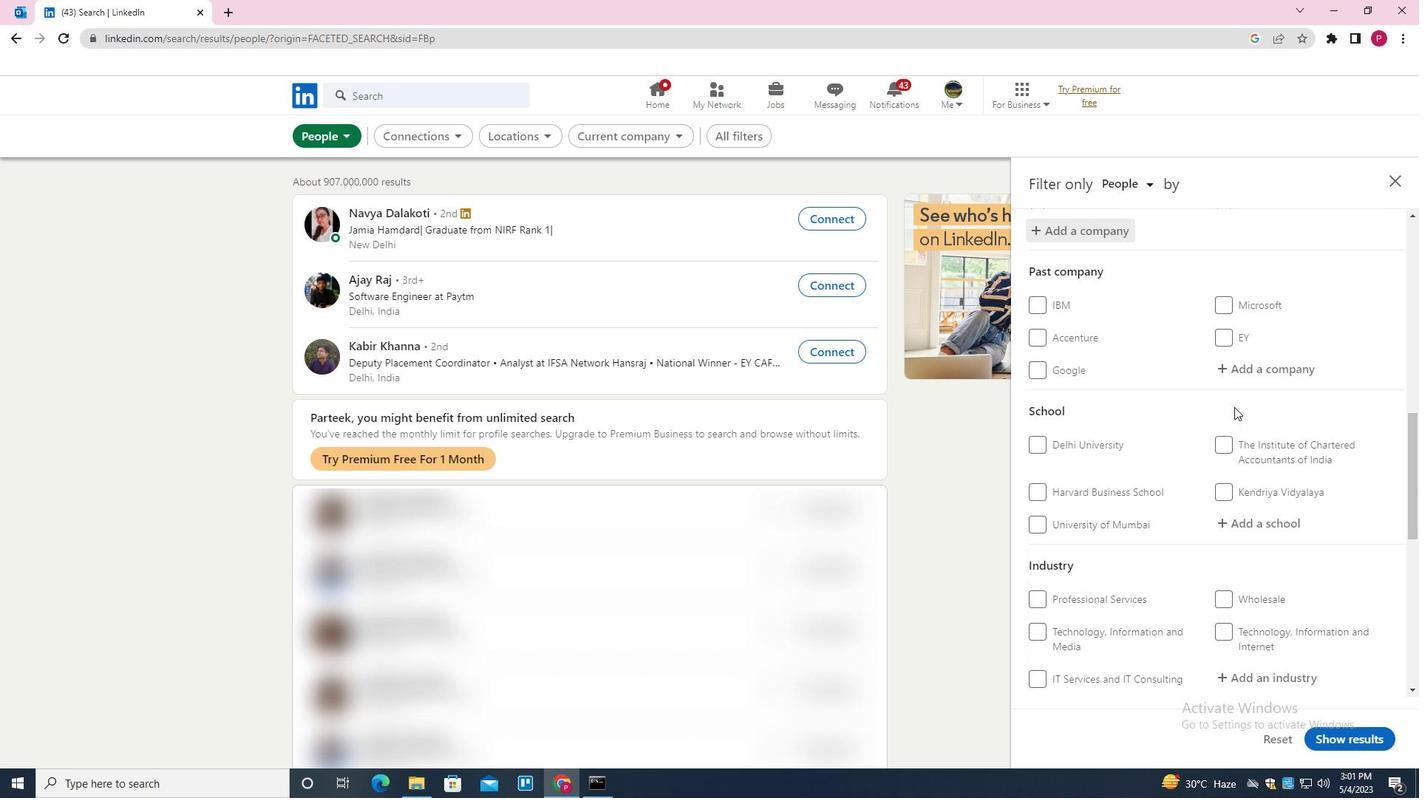 
Action: Mouse scrolled (1233, 406) with delta (0, 0)
Screenshot: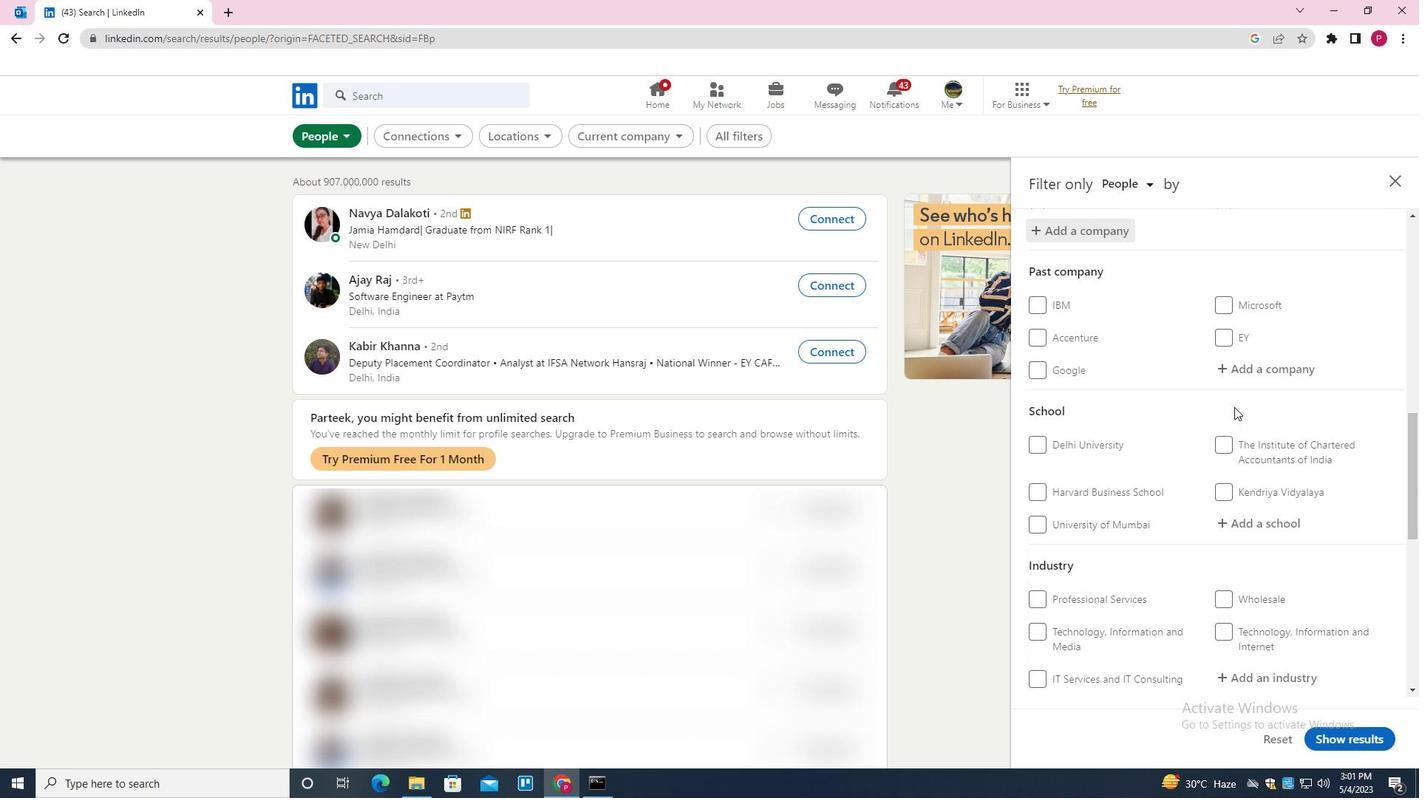 
Action: Mouse scrolled (1233, 406) with delta (0, 0)
Screenshot: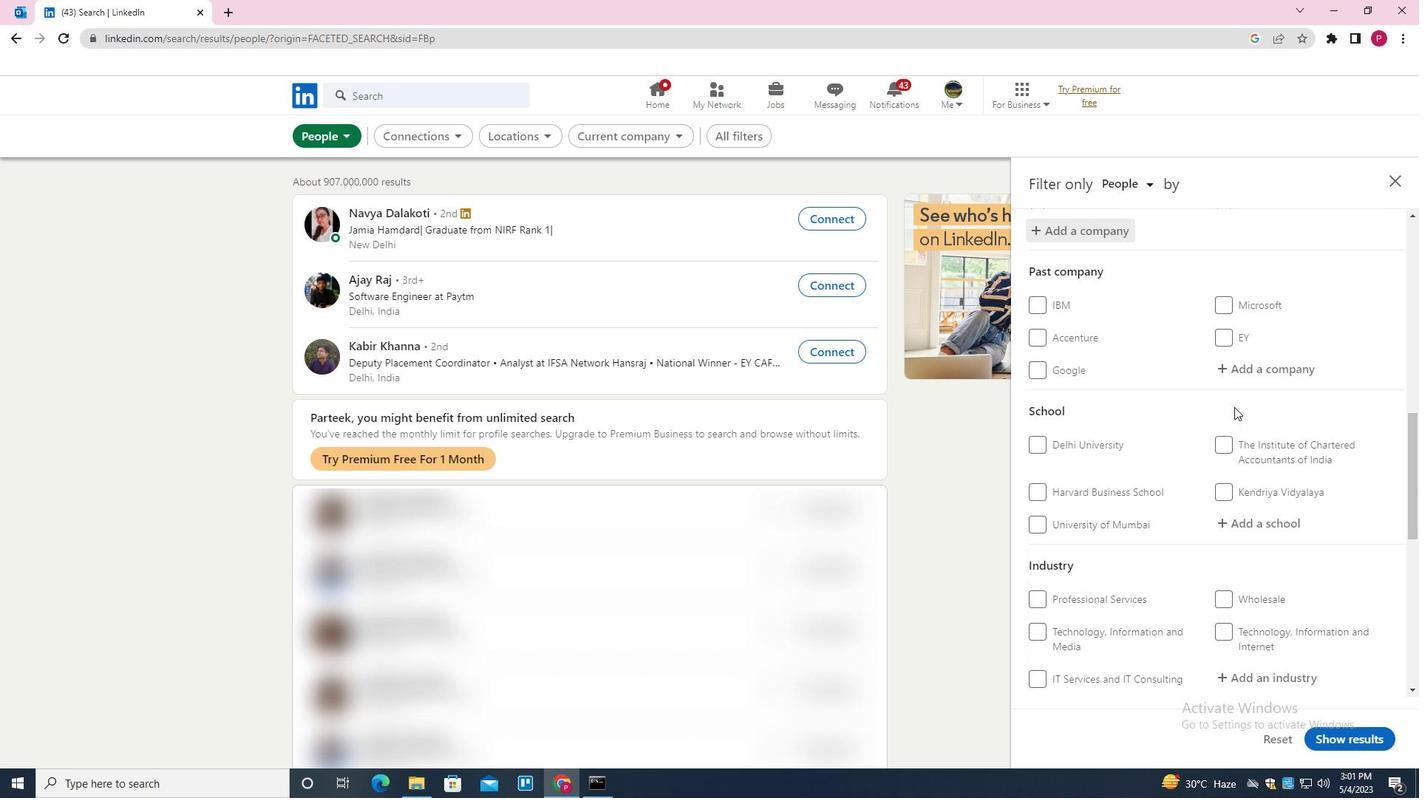 
Action: Mouse scrolled (1233, 406) with delta (0, 0)
Screenshot: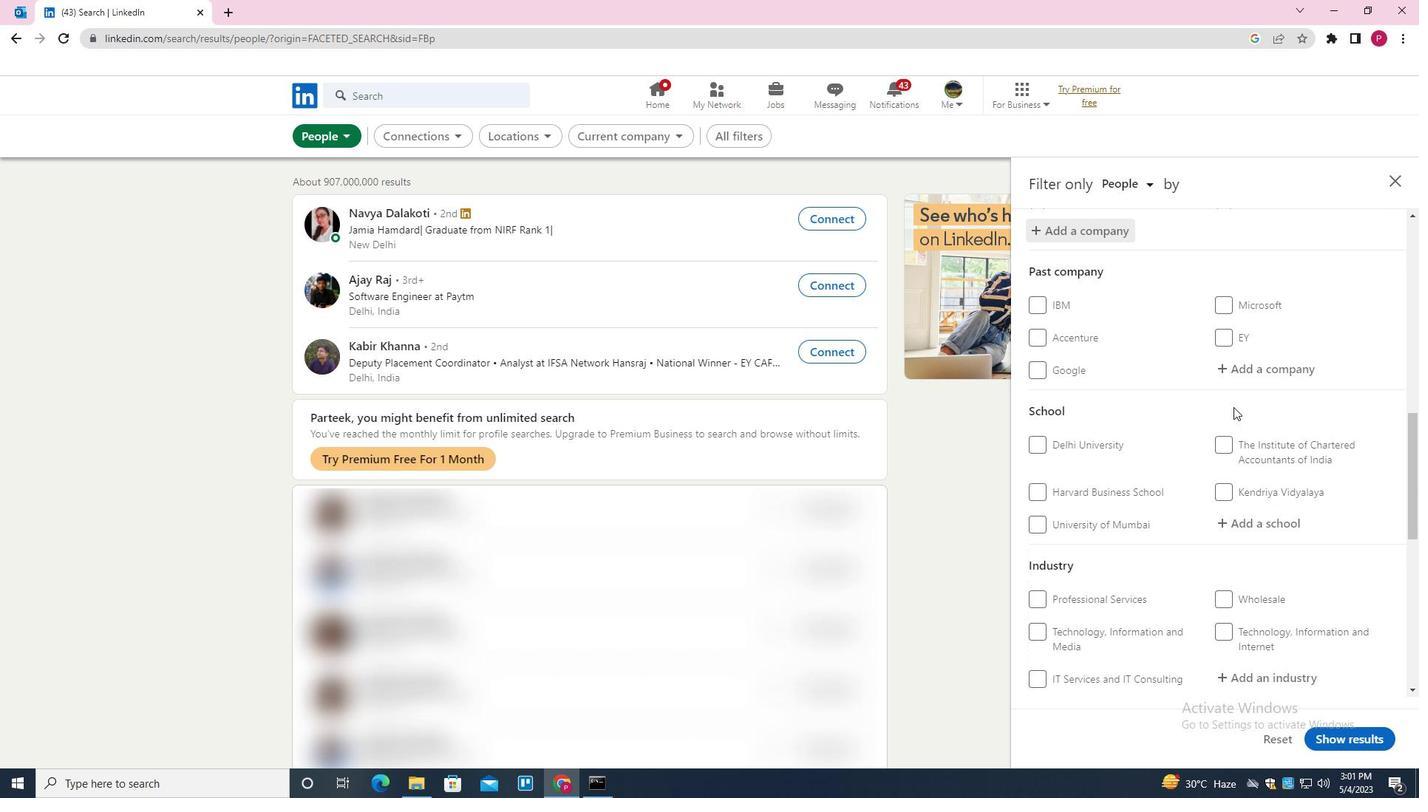 
Action: Mouse moved to (1266, 302)
Screenshot: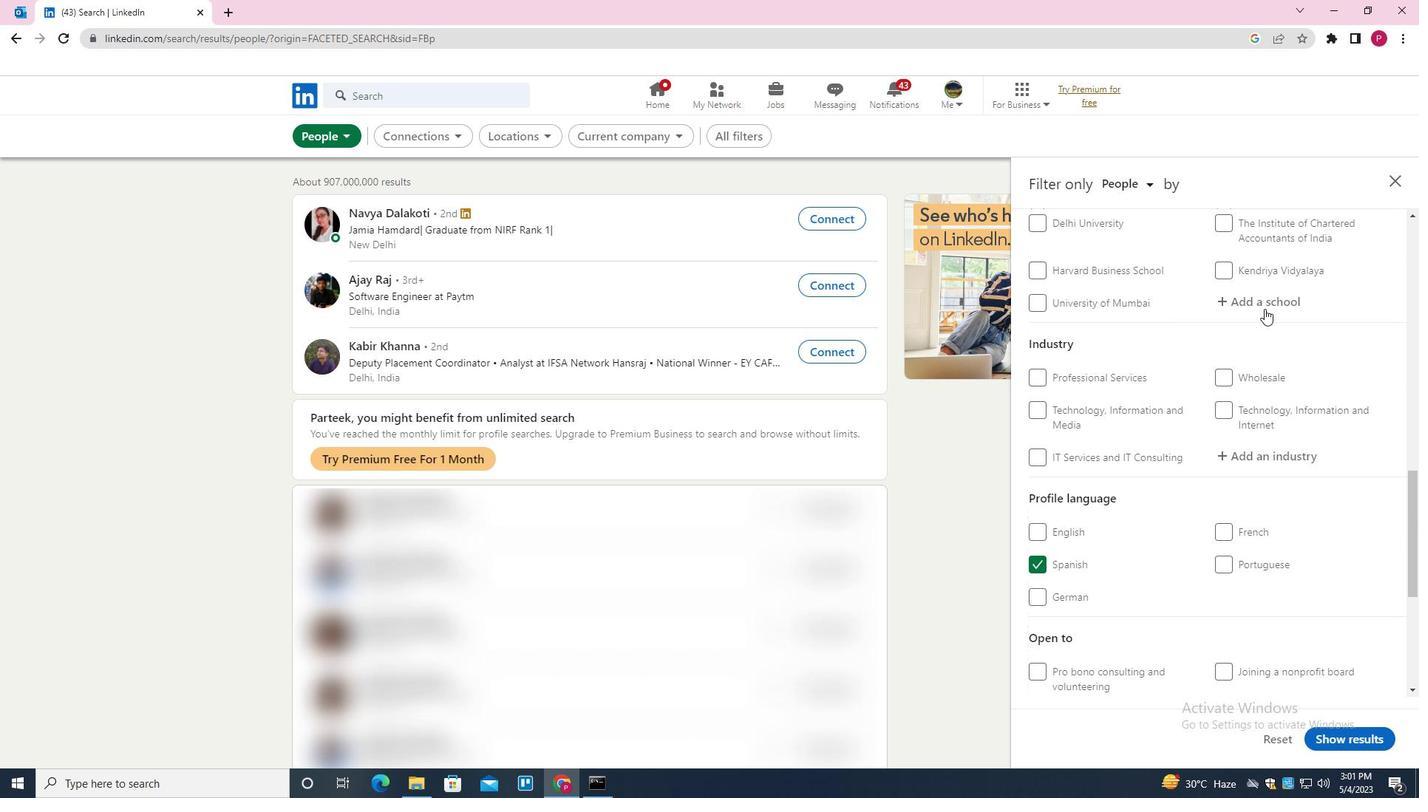 
Action: Mouse pressed left at (1266, 302)
Screenshot: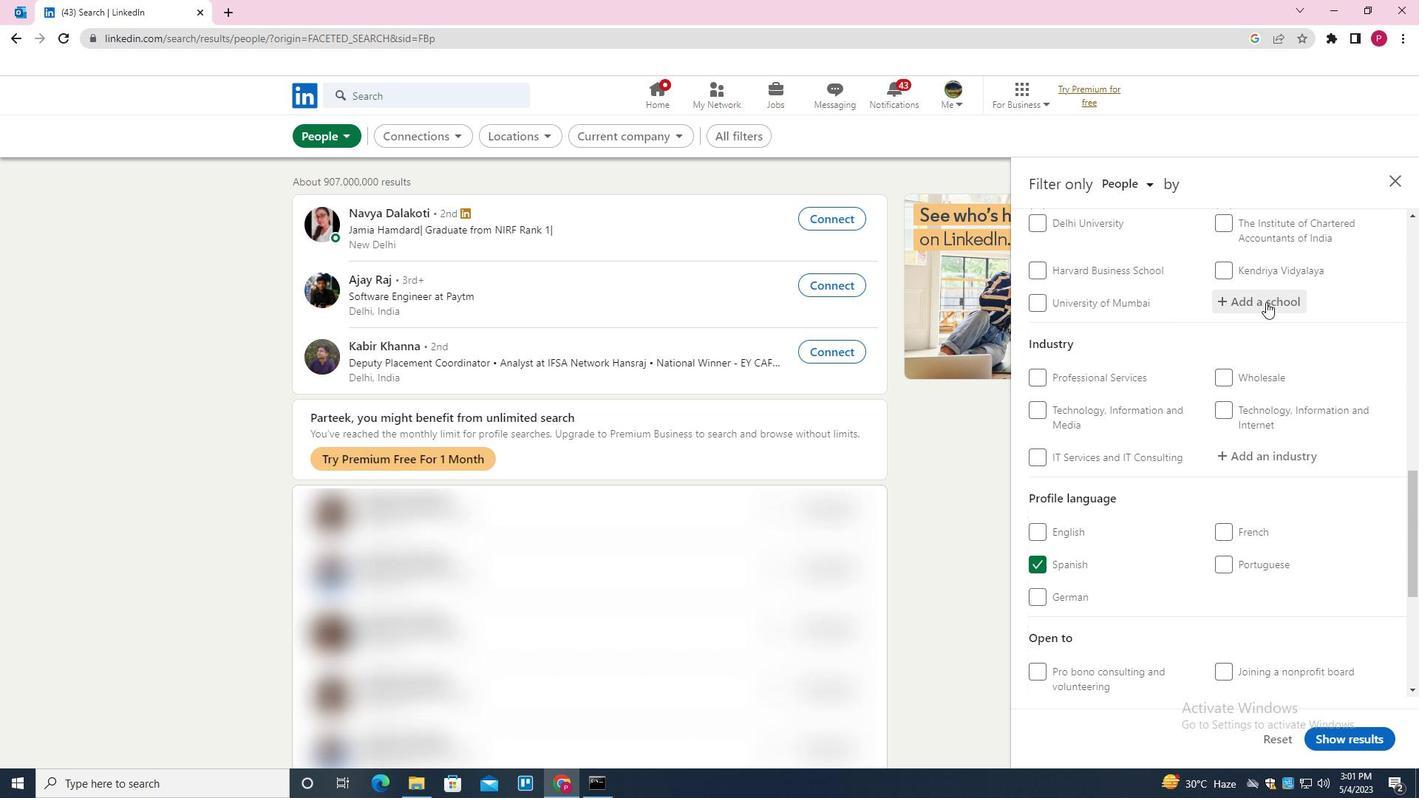 
Action: Key pressed <Key.shift><Key.shift><Key.shift><Key.shift><Key.shift><Key.shift><Key.shift><Key.shift>ITM<Key.space><Key.shift><Key.shift><Key.shift><Key.shift><Key.shift><Key.shift><Key.shift><Key.shift><Key.shift><Key.shift>GROUP<Key.space><Key.down><Key.enter>
Screenshot: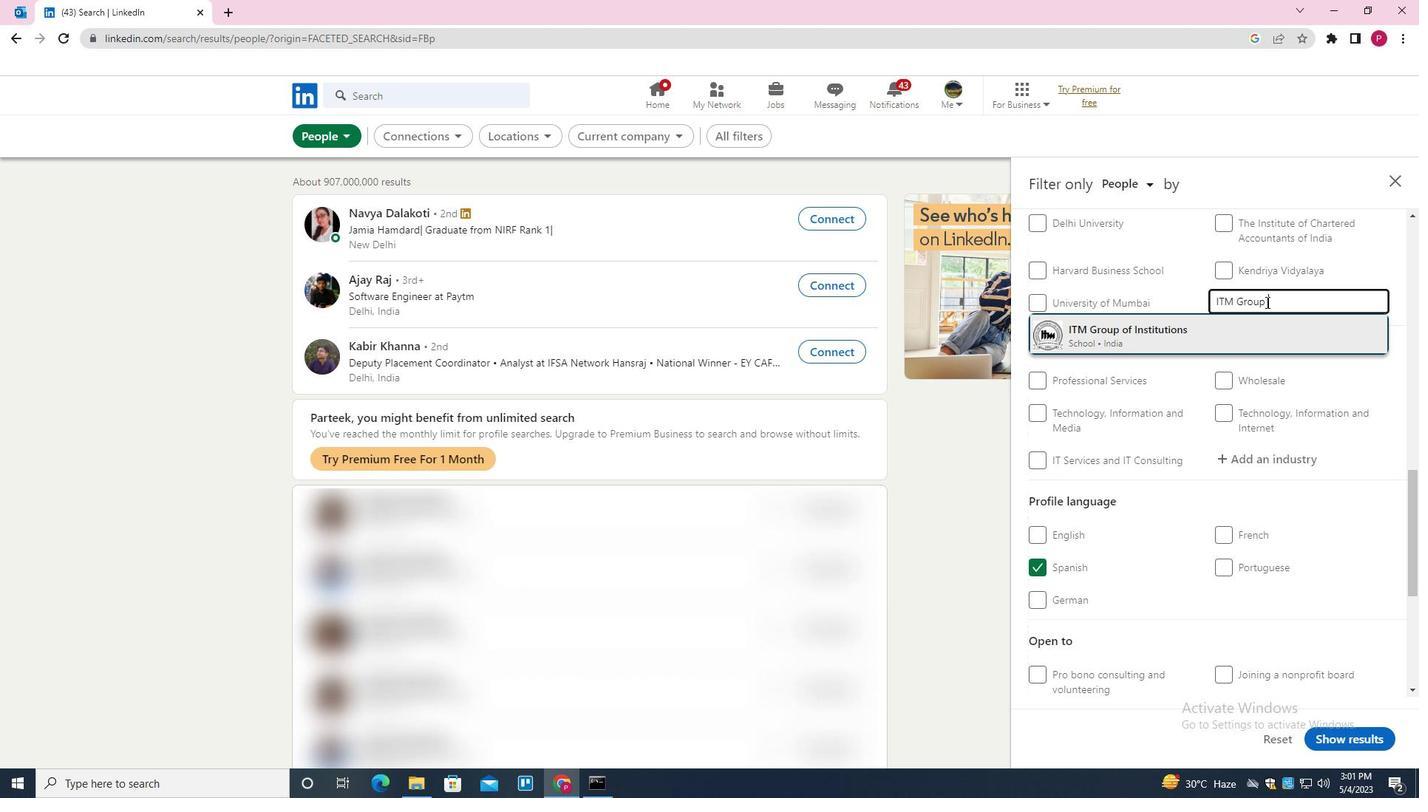 
Action: Mouse moved to (1222, 342)
Screenshot: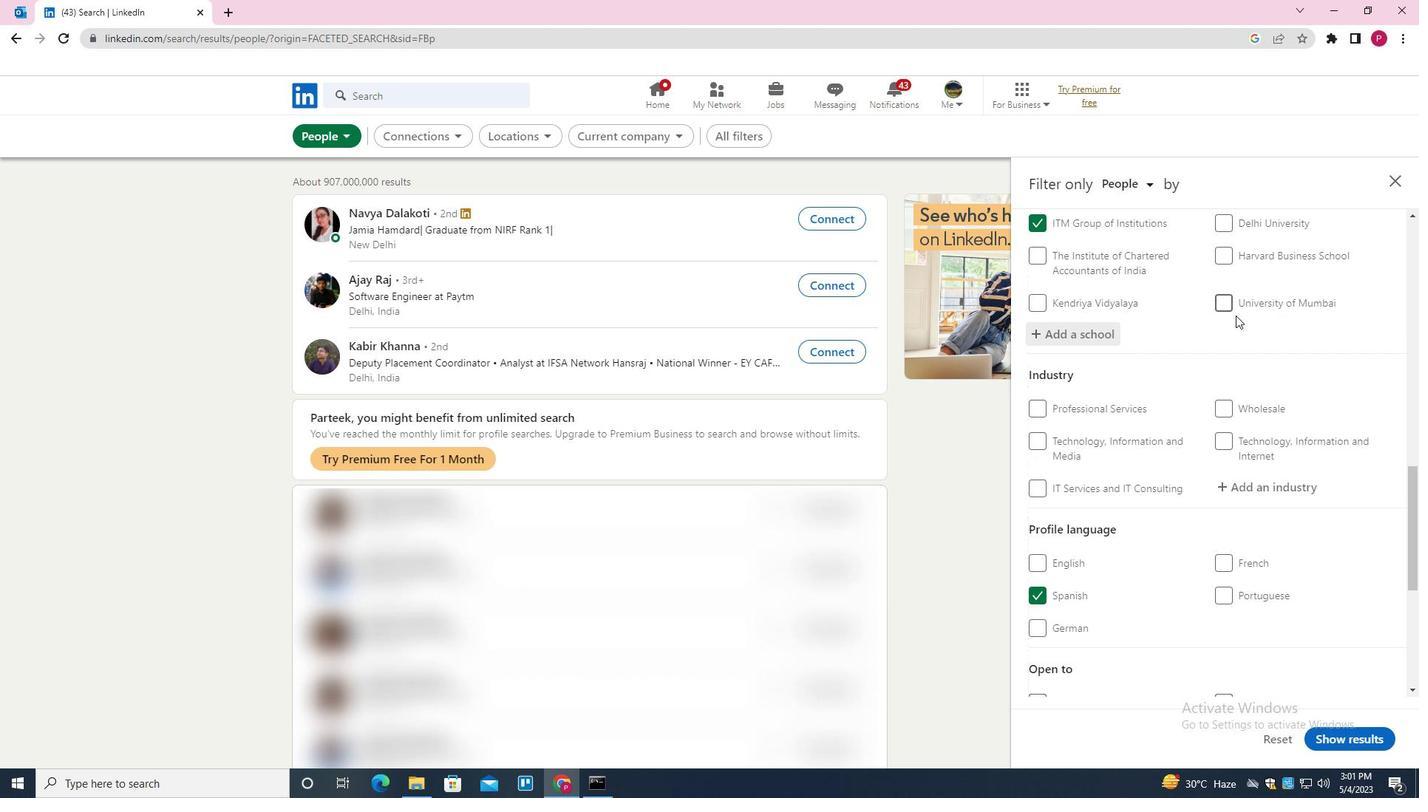 
Action: Mouse scrolled (1222, 341) with delta (0, 0)
Screenshot: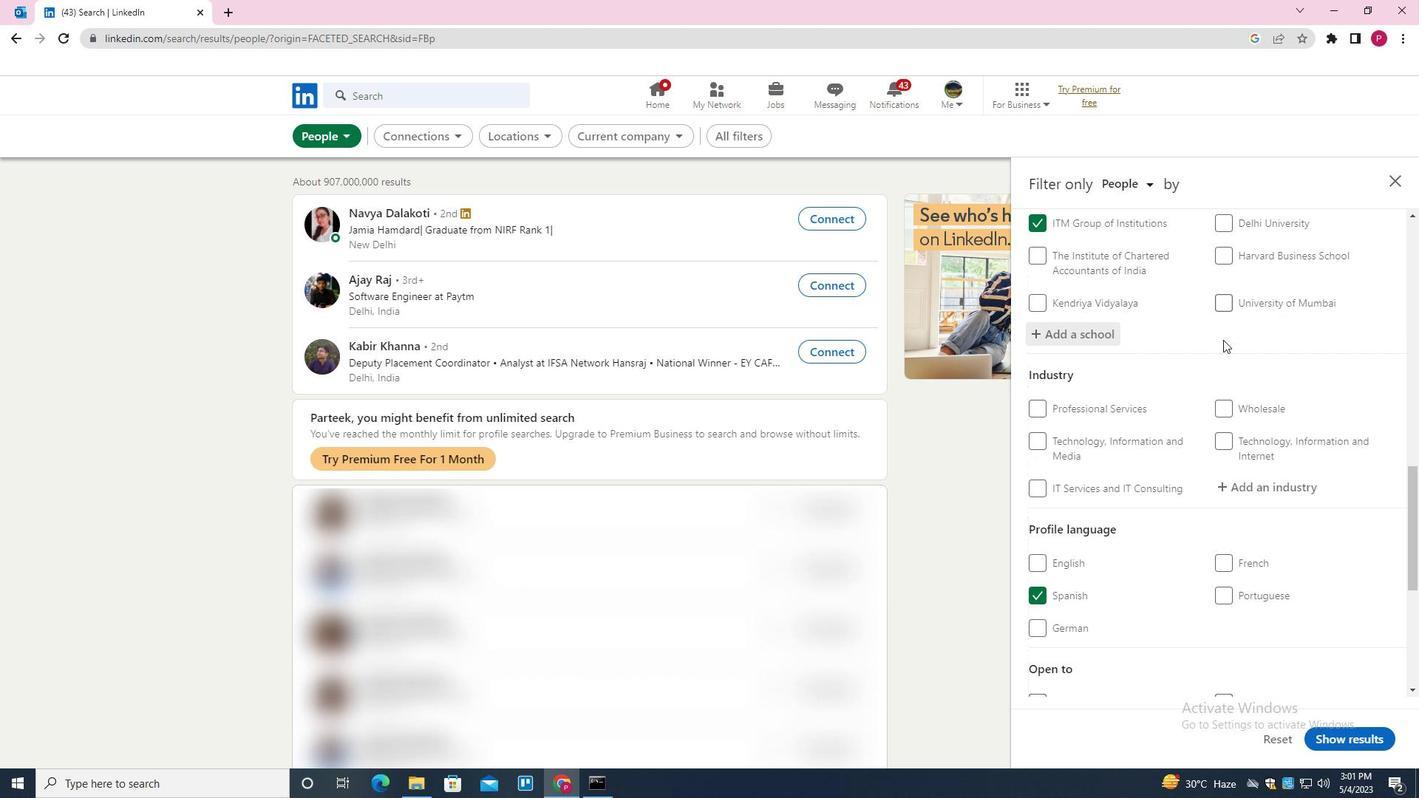 
Action: Mouse moved to (1219, 349)
Screenshot: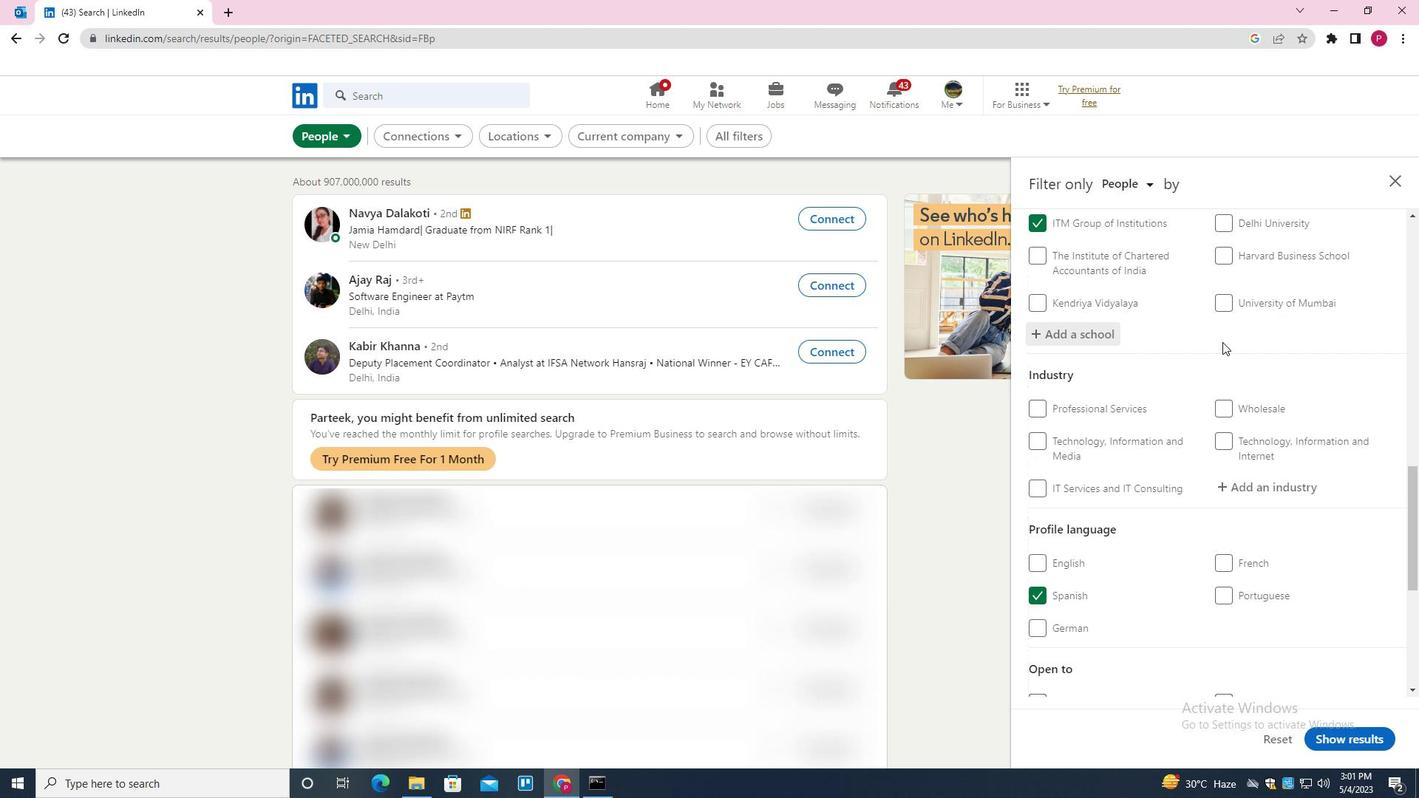 
Action: Mouse scrolled (1219, 348) with delta (0, 0)
Screenshot: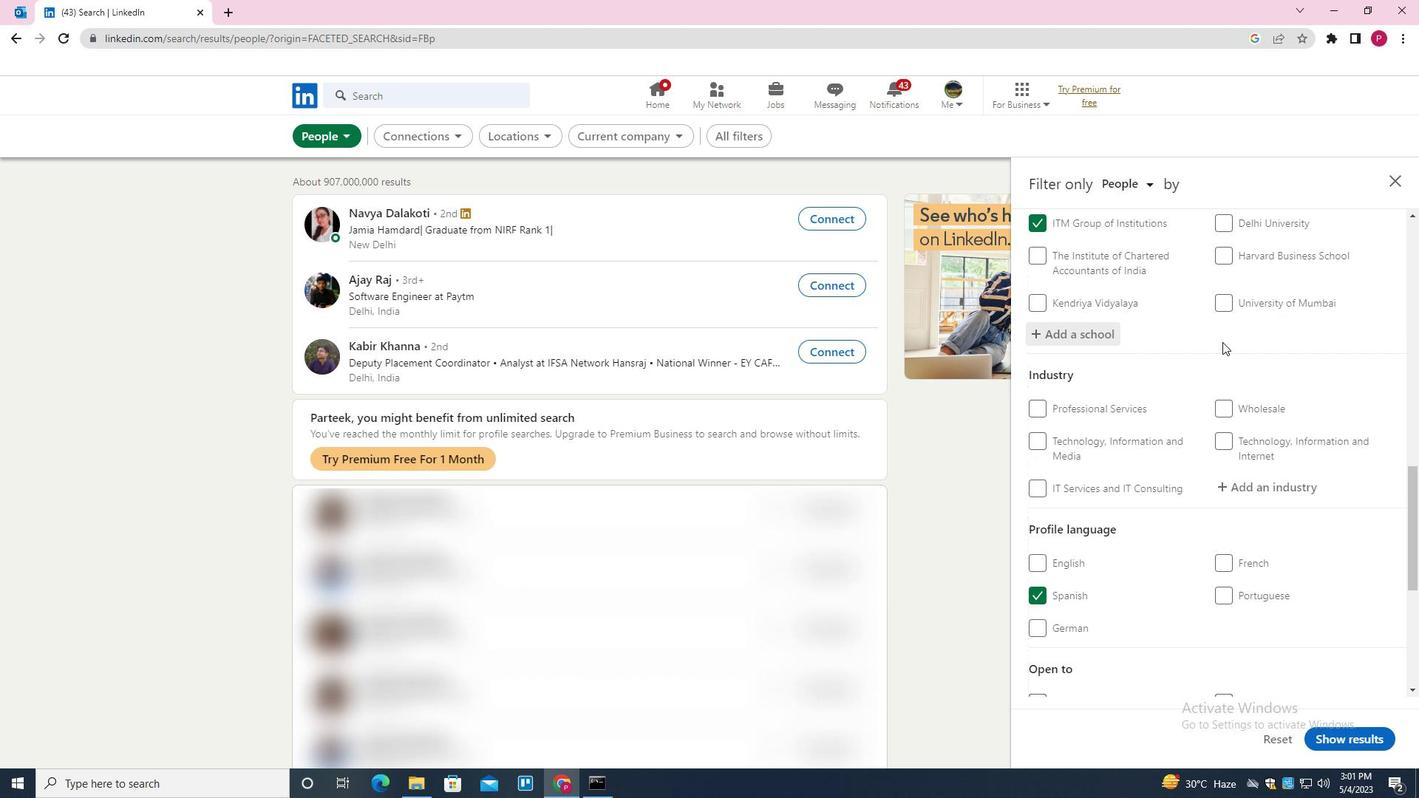 
Action: Mouse moved to (1247, 333)
Screenshot: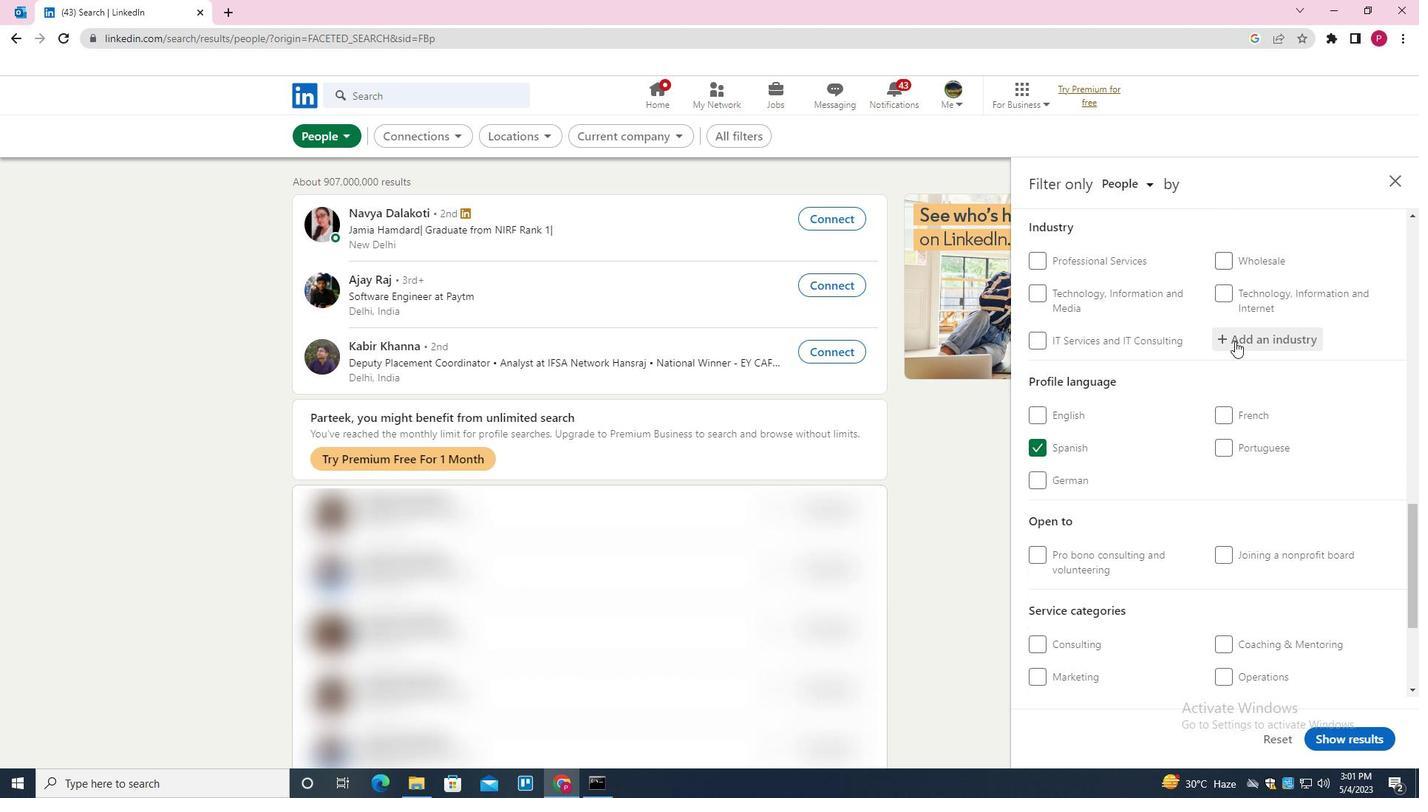 
Action: Mouse pressed left at (1247, 333)
Screenshot: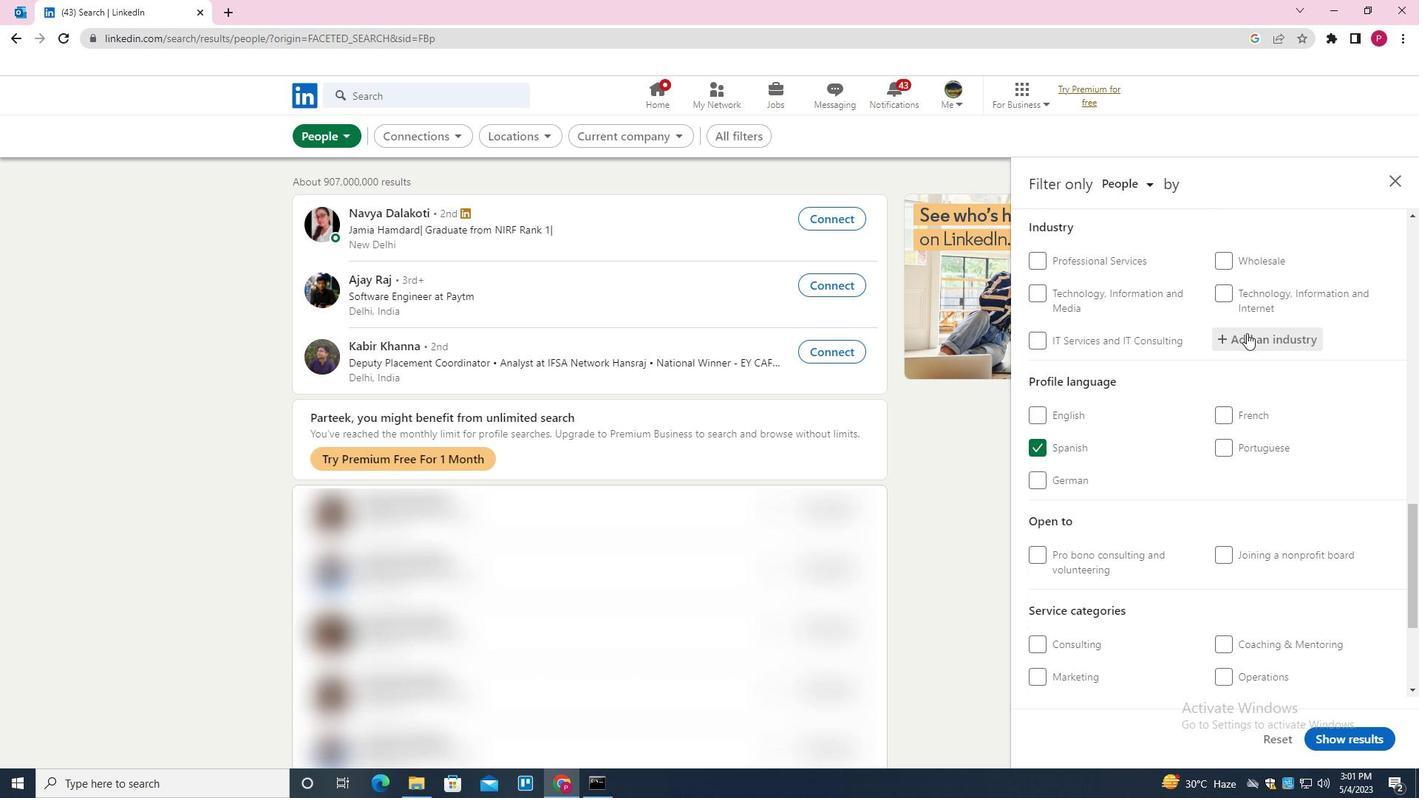 
Action: Key pressed <Key.shift><Key.shift><Key.shift><Key.shift><Key.shift><Key.shift><Key.shift>OIL<Key.space>AND<Key.space><Key.shift>COAL<Key.space><Key.shift>PRODUCT<Key.space><Key.shift>MANUFACTURING<Key.down><Key.enter>
Screenshot: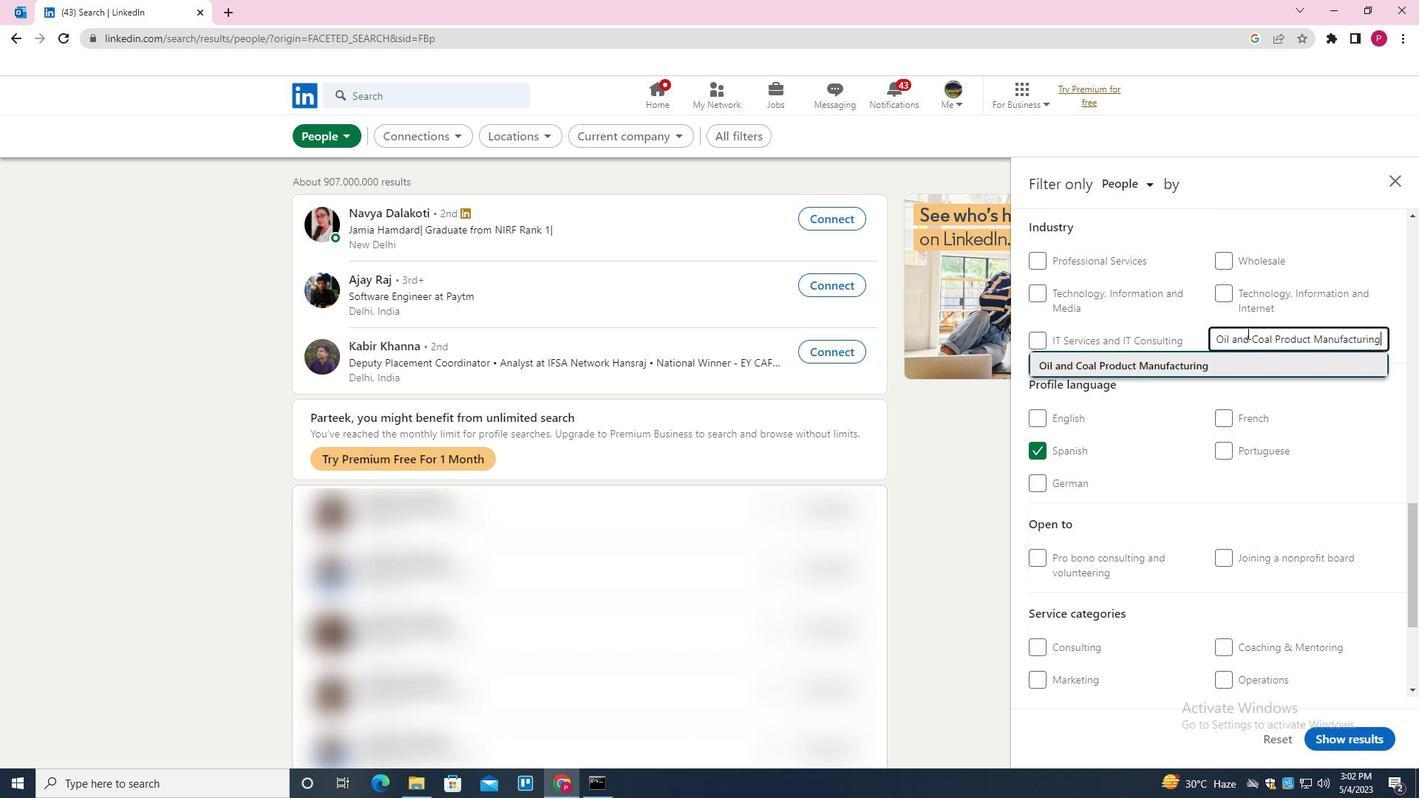 
Action: Mouse moved to (1247, 333)
Screenshot: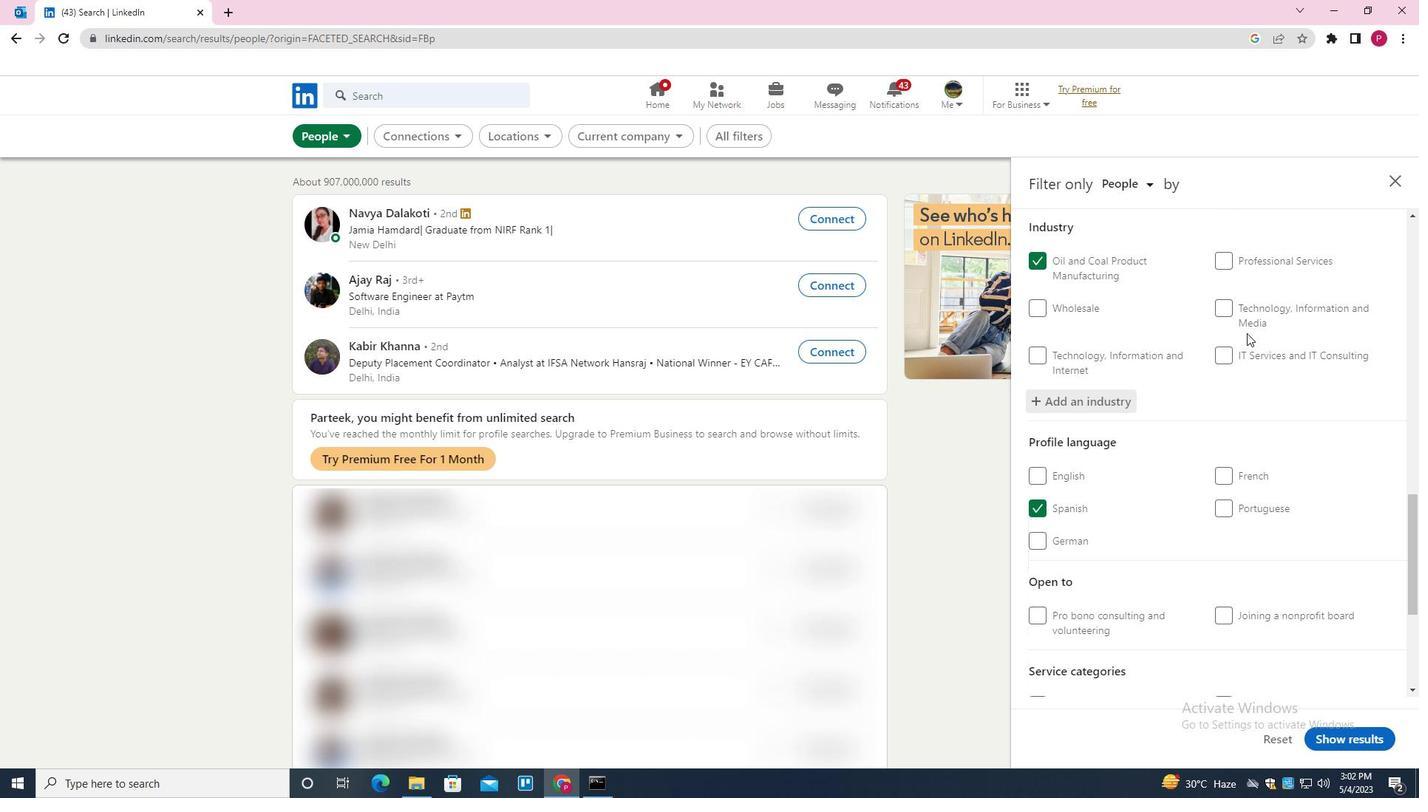 
Action: Mouse scrolled (1247, 332) with delta (0, 0)
Screenshot: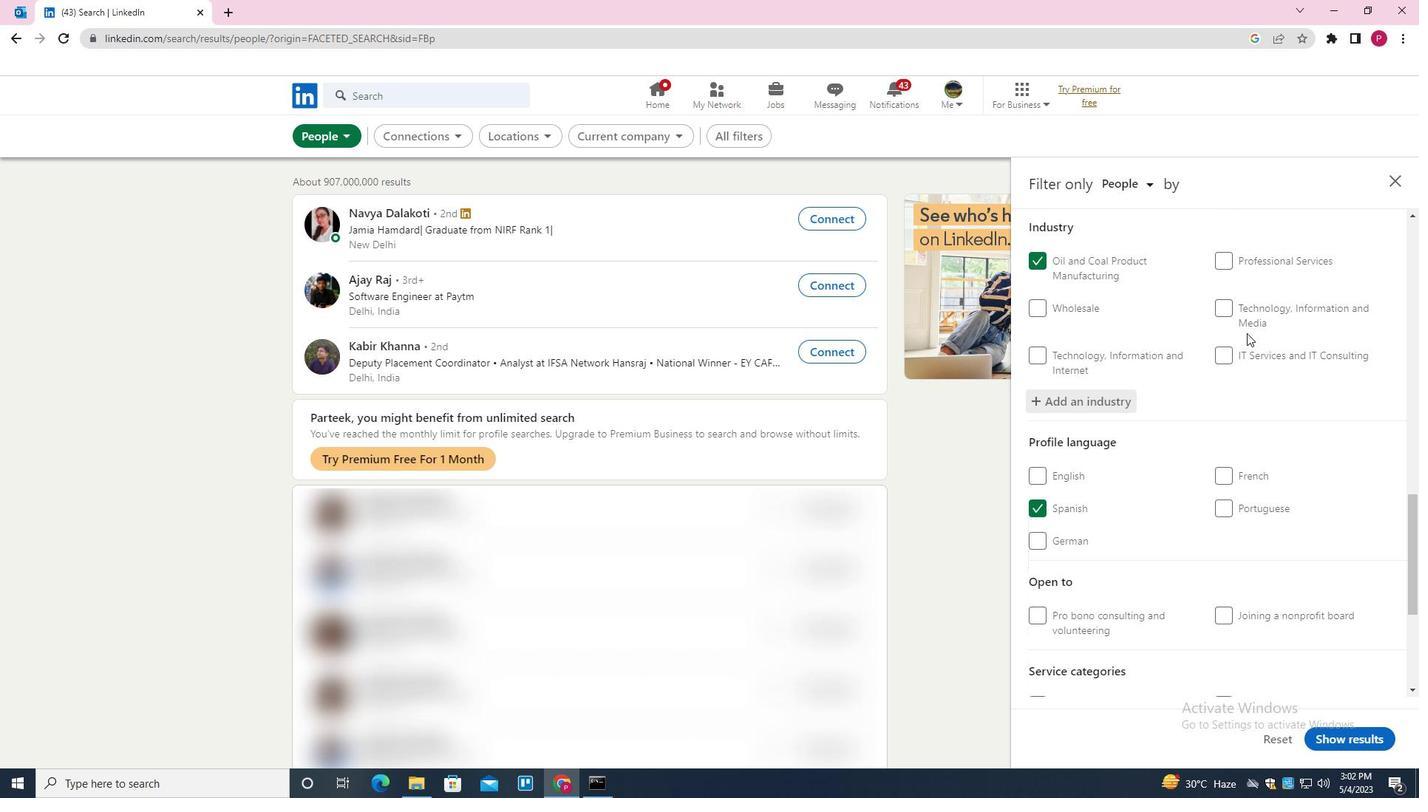 
Action: Mouse scrolled (1247, 332) with delta (0, 0)
Screenshot: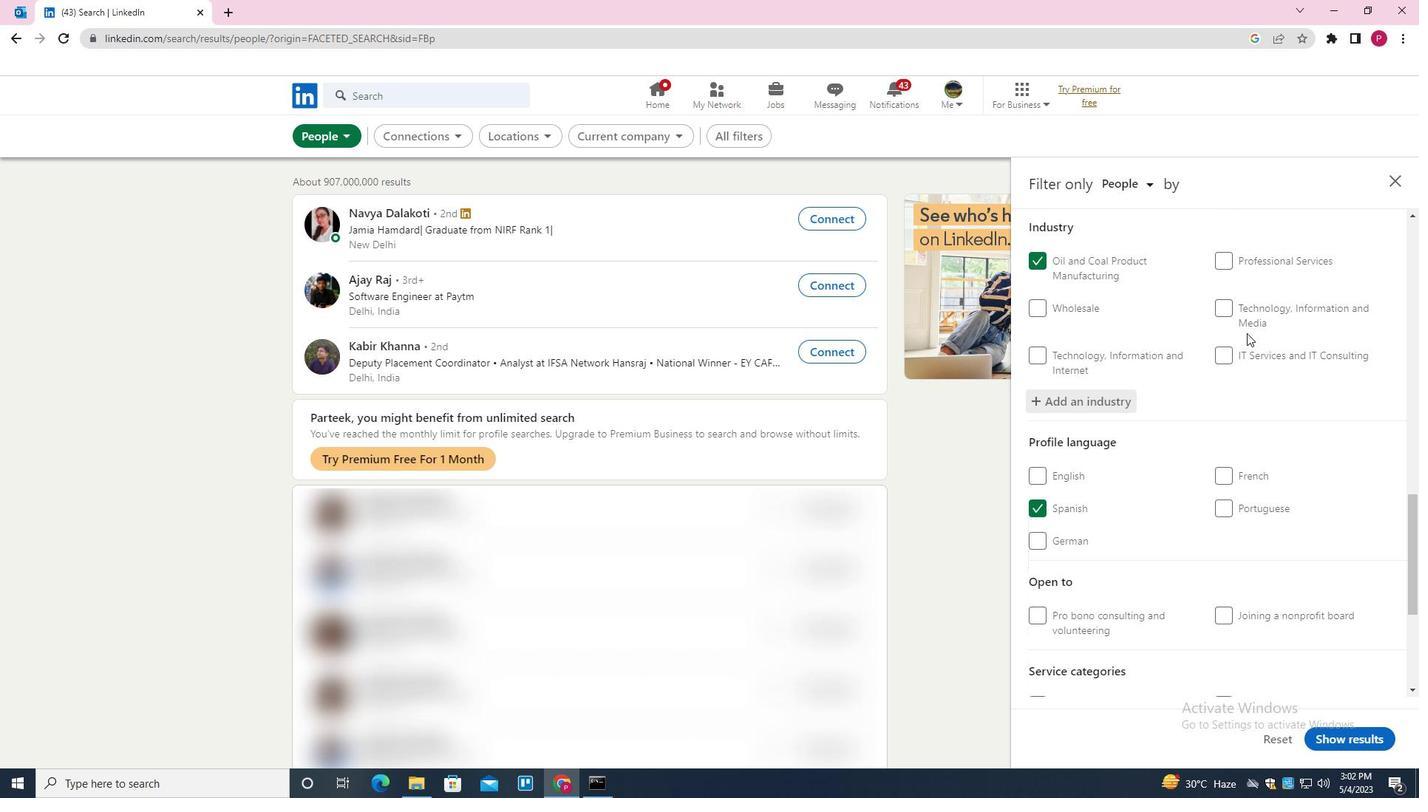 
Action: Mouse scrolled (1247, 332) with delta (0, 0)
Screenshot: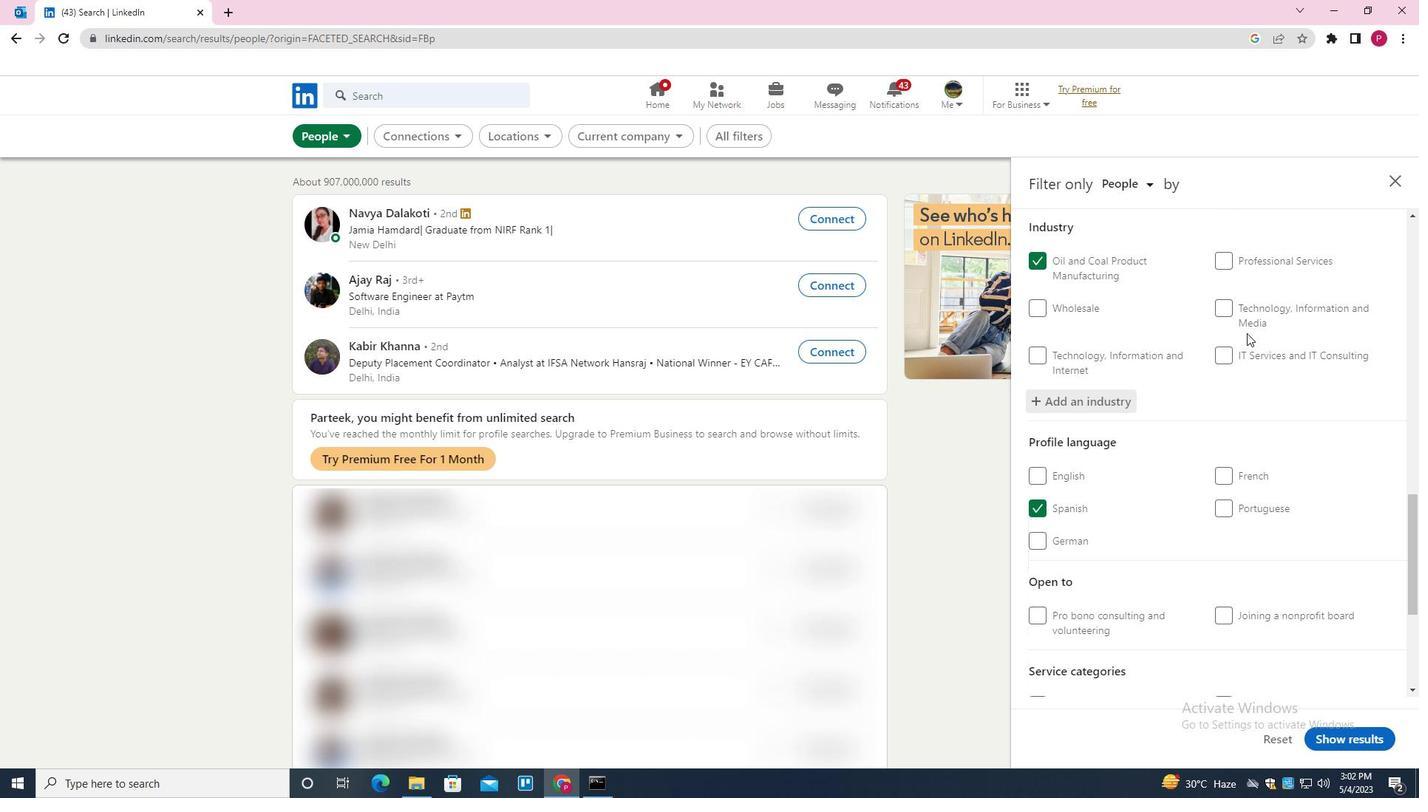 
Action: Mouse moved to (1244, 339)
Screenshot: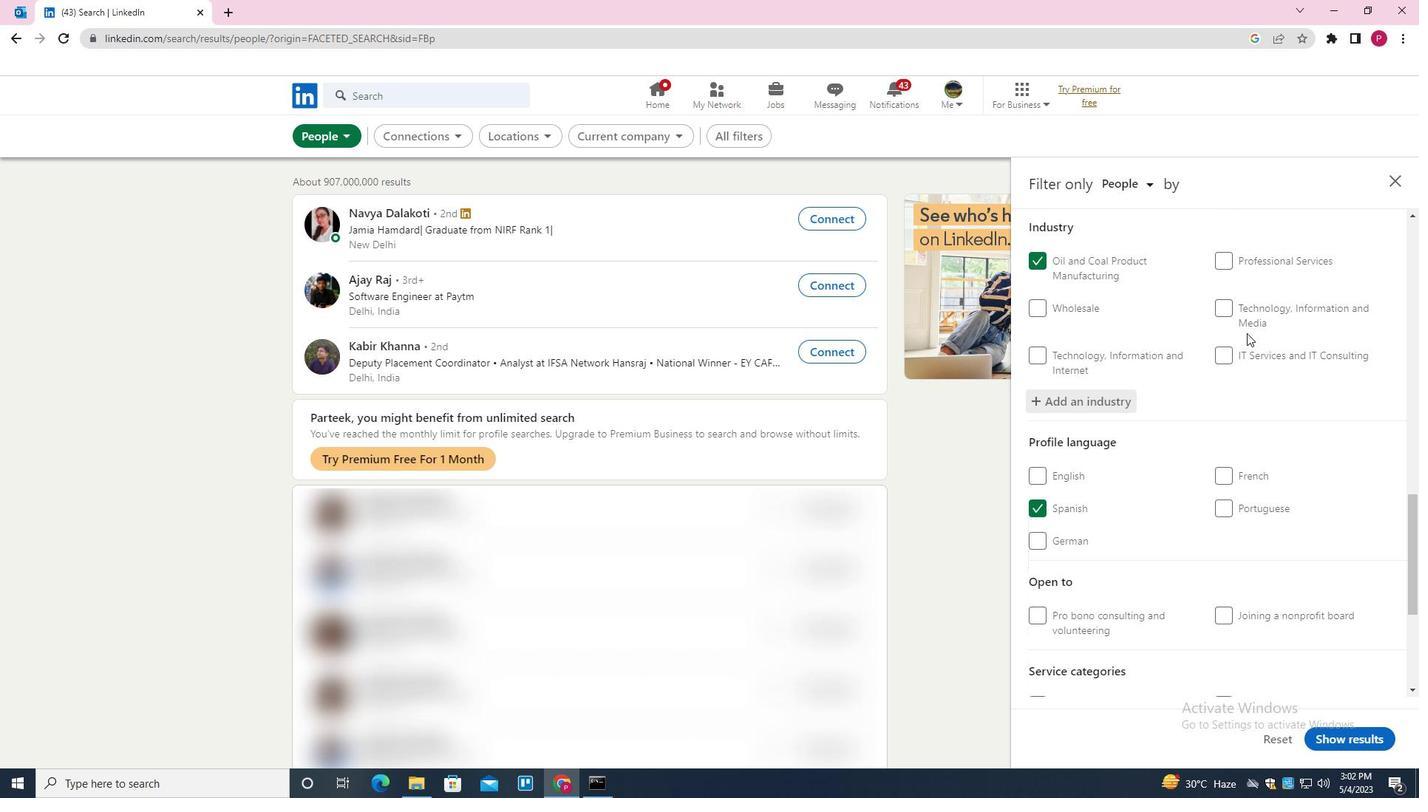 
Action: Mouse scrolled (1244, 338) with delta (0, 0)
Screenshot: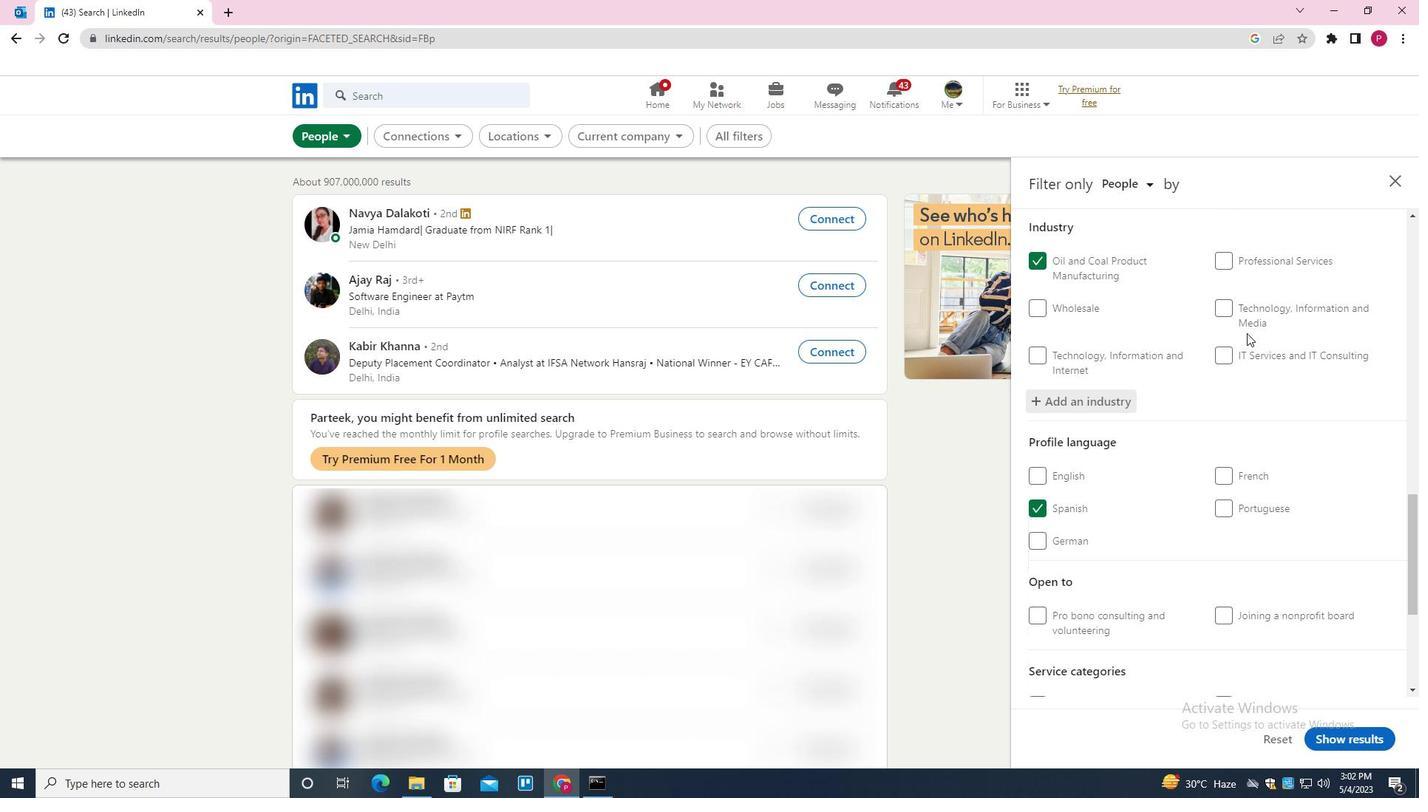 
Action: Mouse moved to (1241, 481)
Screenshot: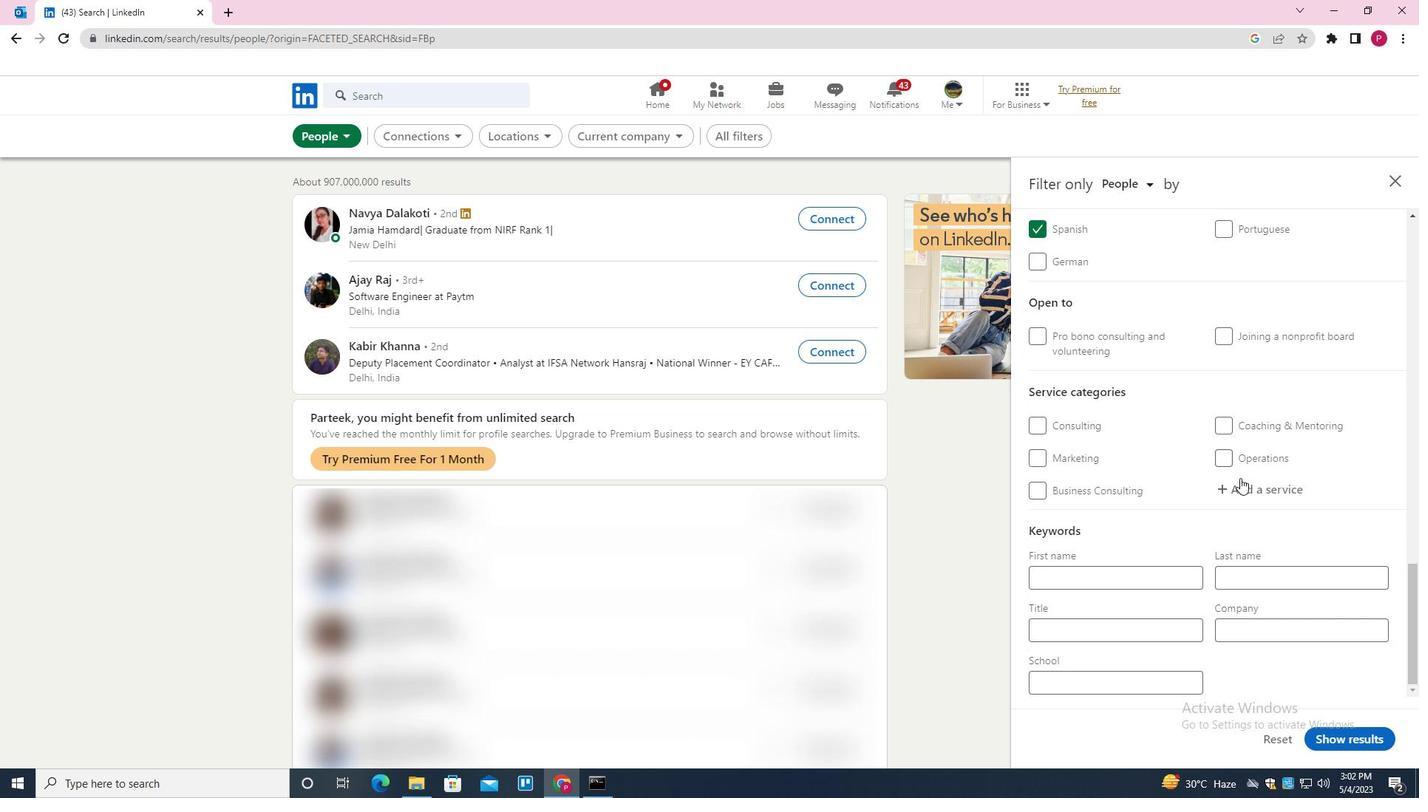 
Action: Mouse pressed left at (1241, 481)
Screenshot: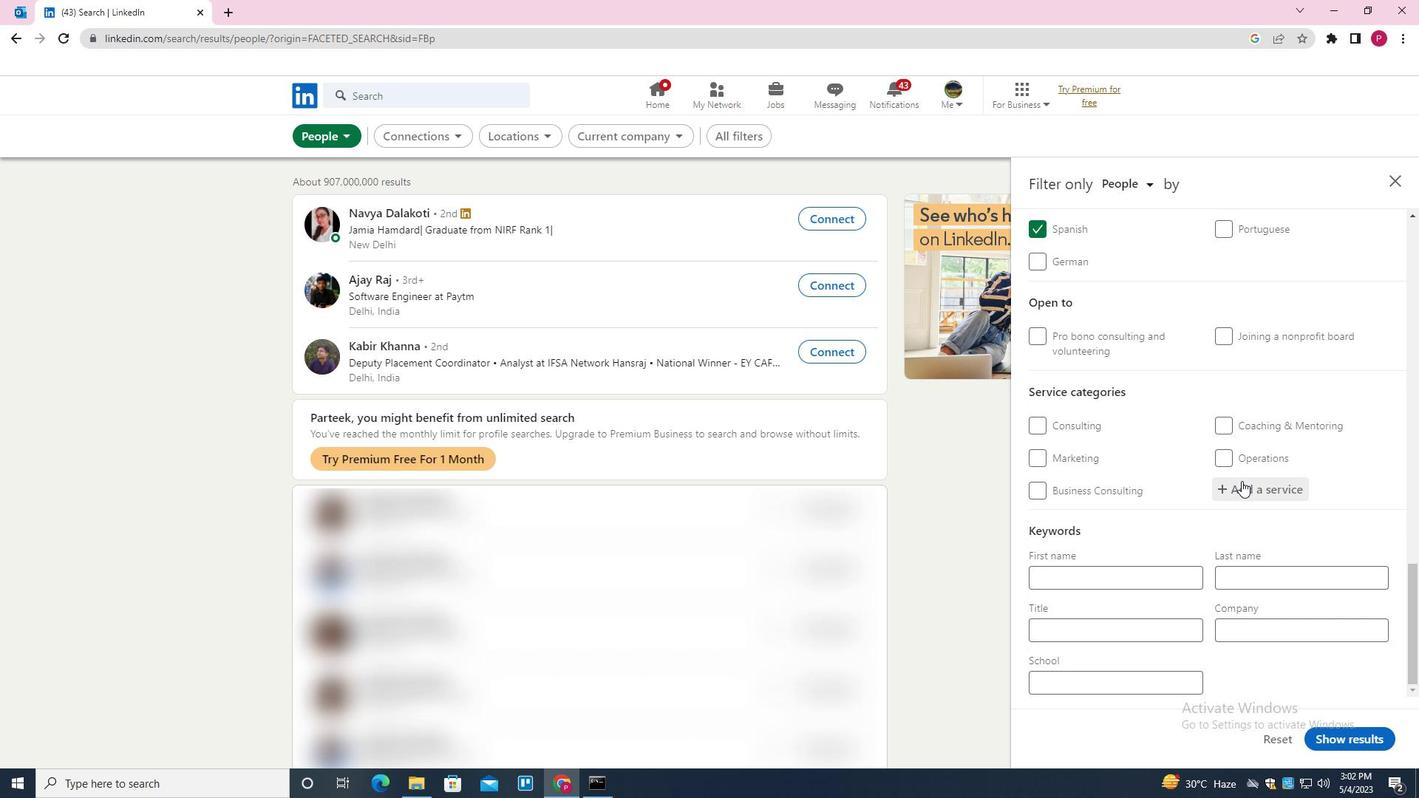 
Action: Key pressed <Key.shift>MOBILE<Key.space><Key.shift>MARKETINK<Key.backspace><Key.backspace><Key.backspace>ING<Key.down><Key.enter>
Screenshot: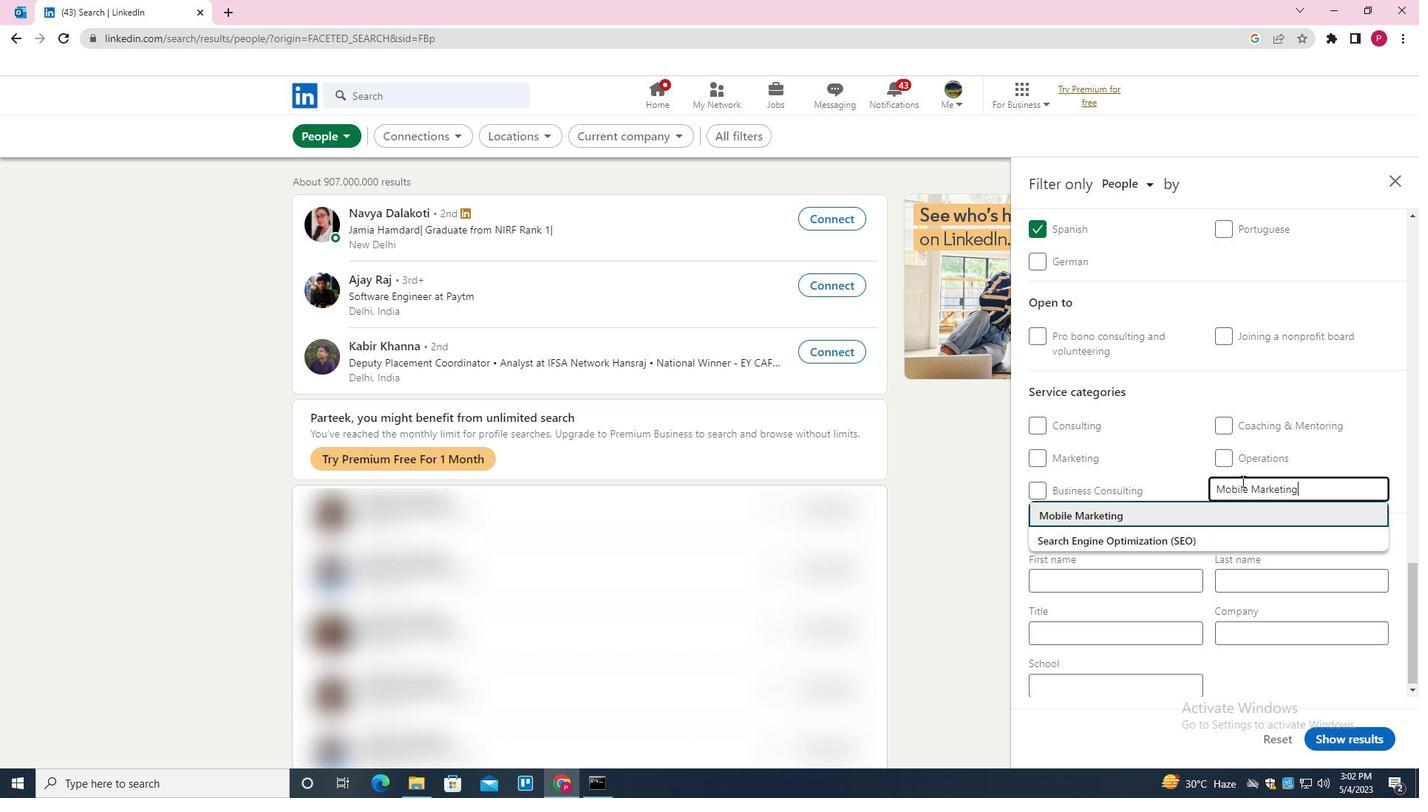 
Action: Mouse scrolled (1241, 480) with delta (0, 0)
Screenshot: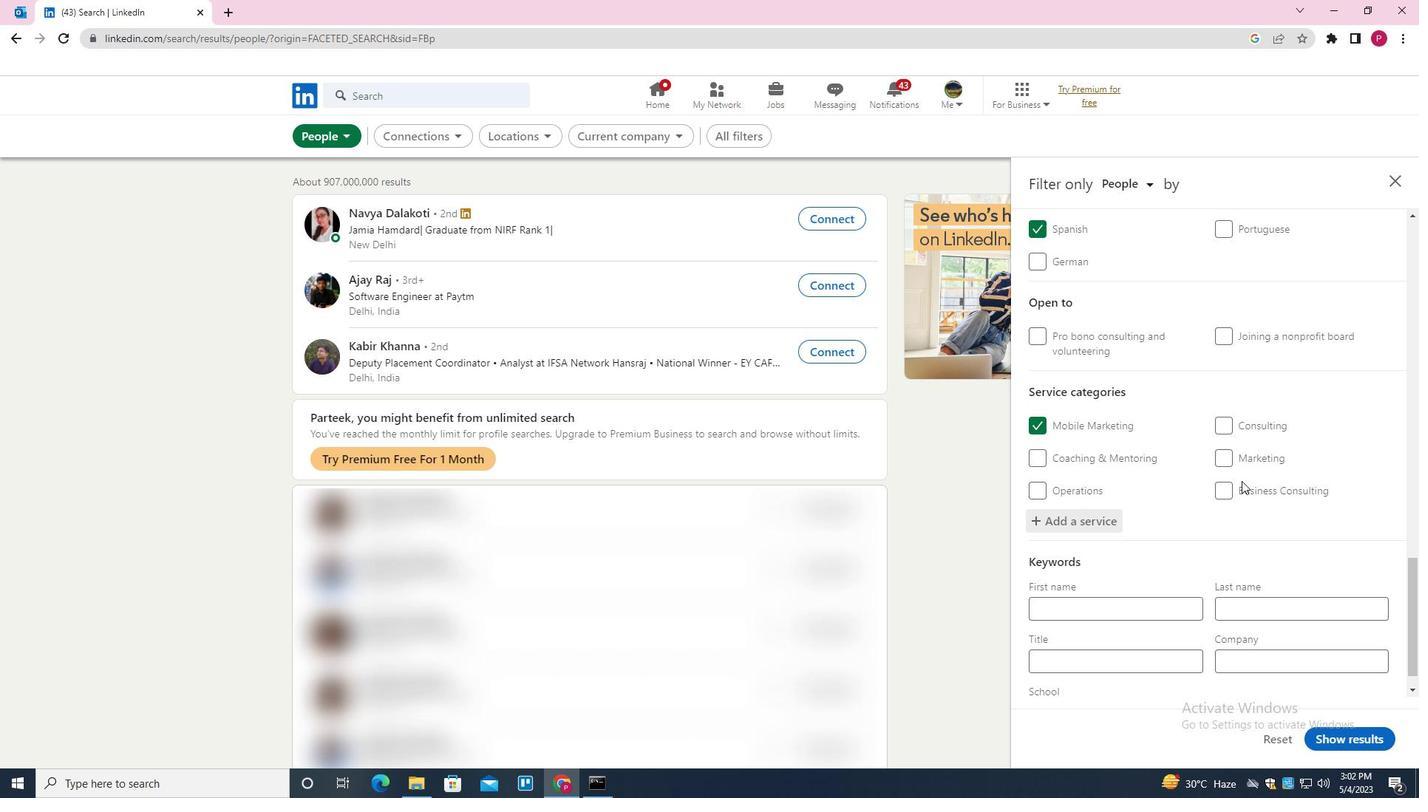 
Action: Mouse scrolled (1241, 480) with delta (0, 0)
Screenshot: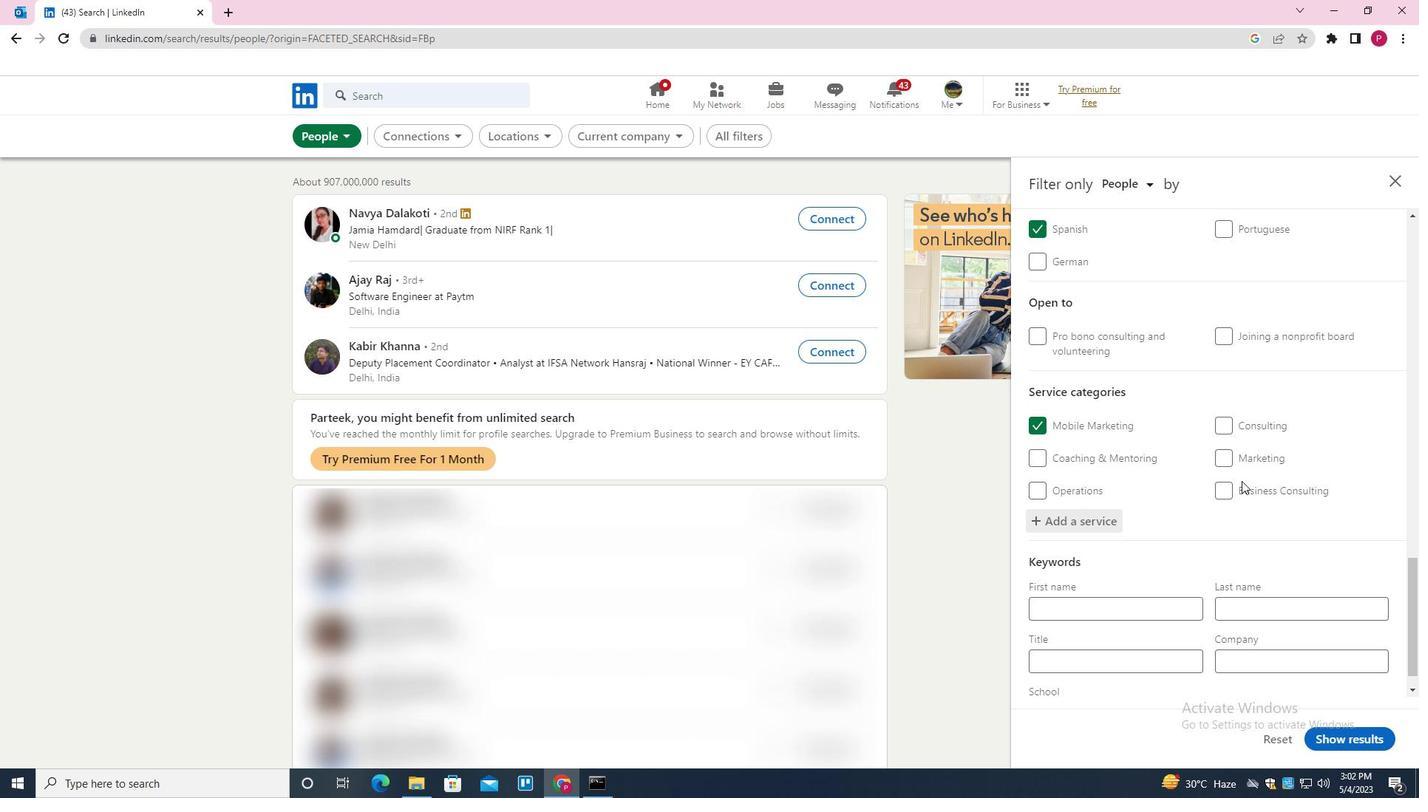 
Action: Mouse scrolled (1241, 480) with delta (0, 0)
Screenshot: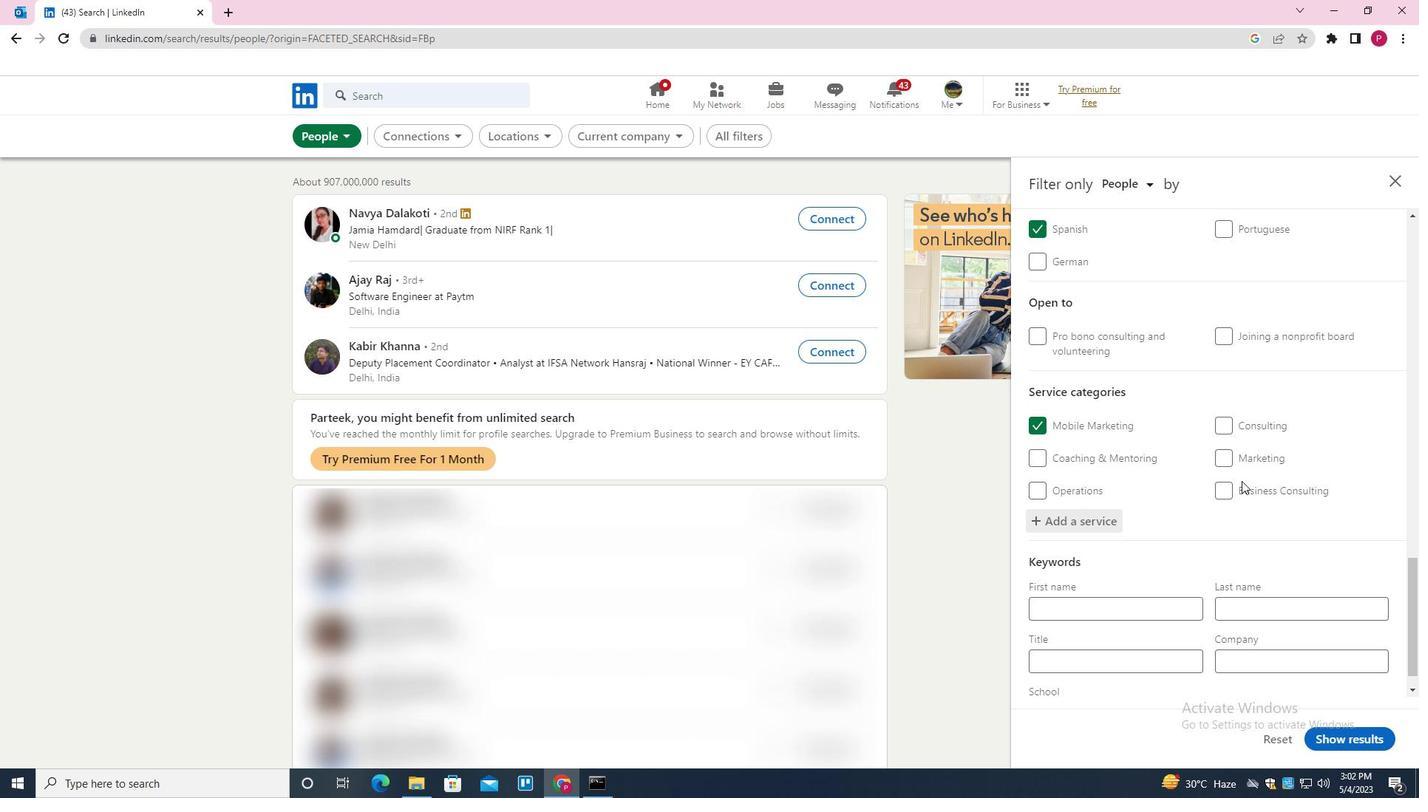 
Action: Mouse scrolled (1241, 480) with delta (0, 0)
Screenshot: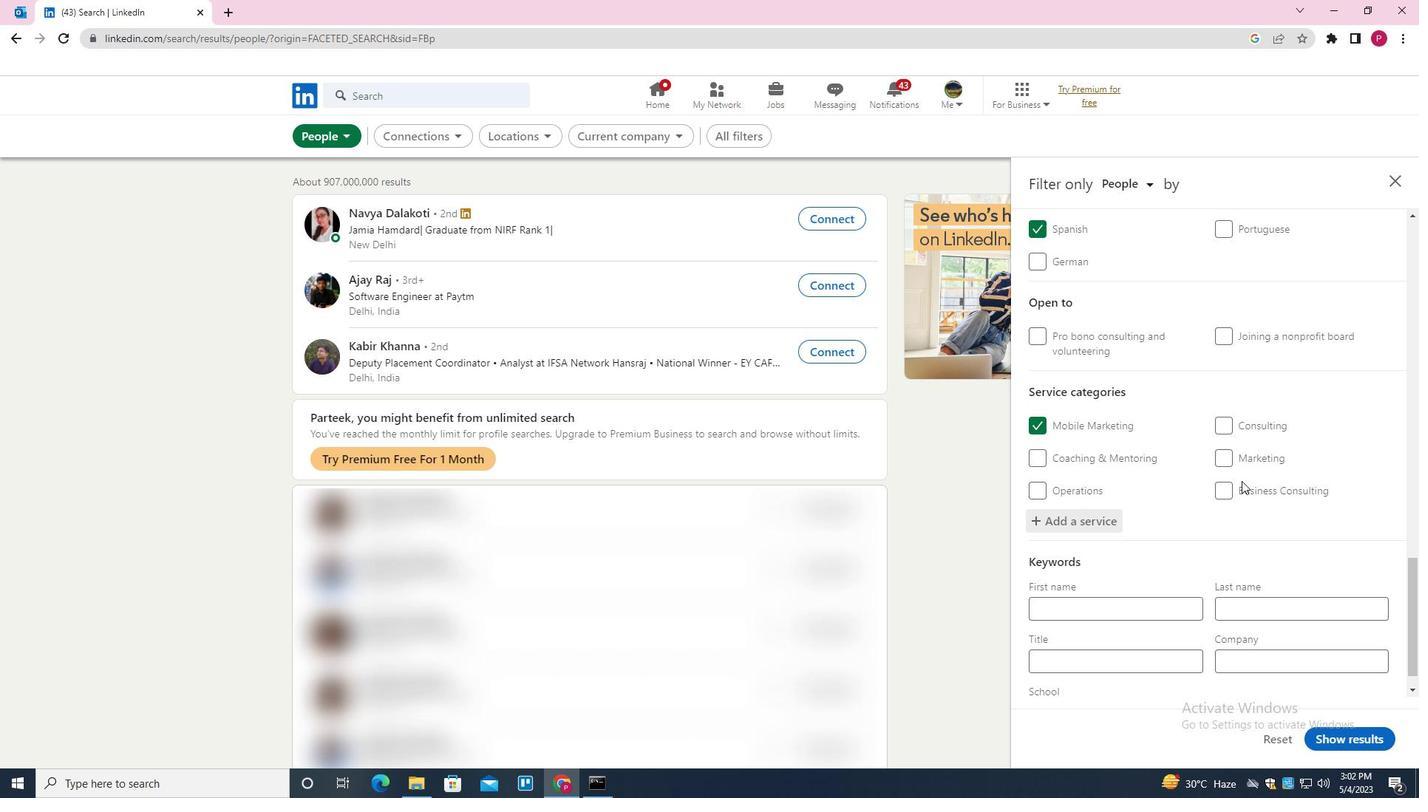 
Action: Mouse scrolled (1241, 480) with delta (0, 0)
Screenshot: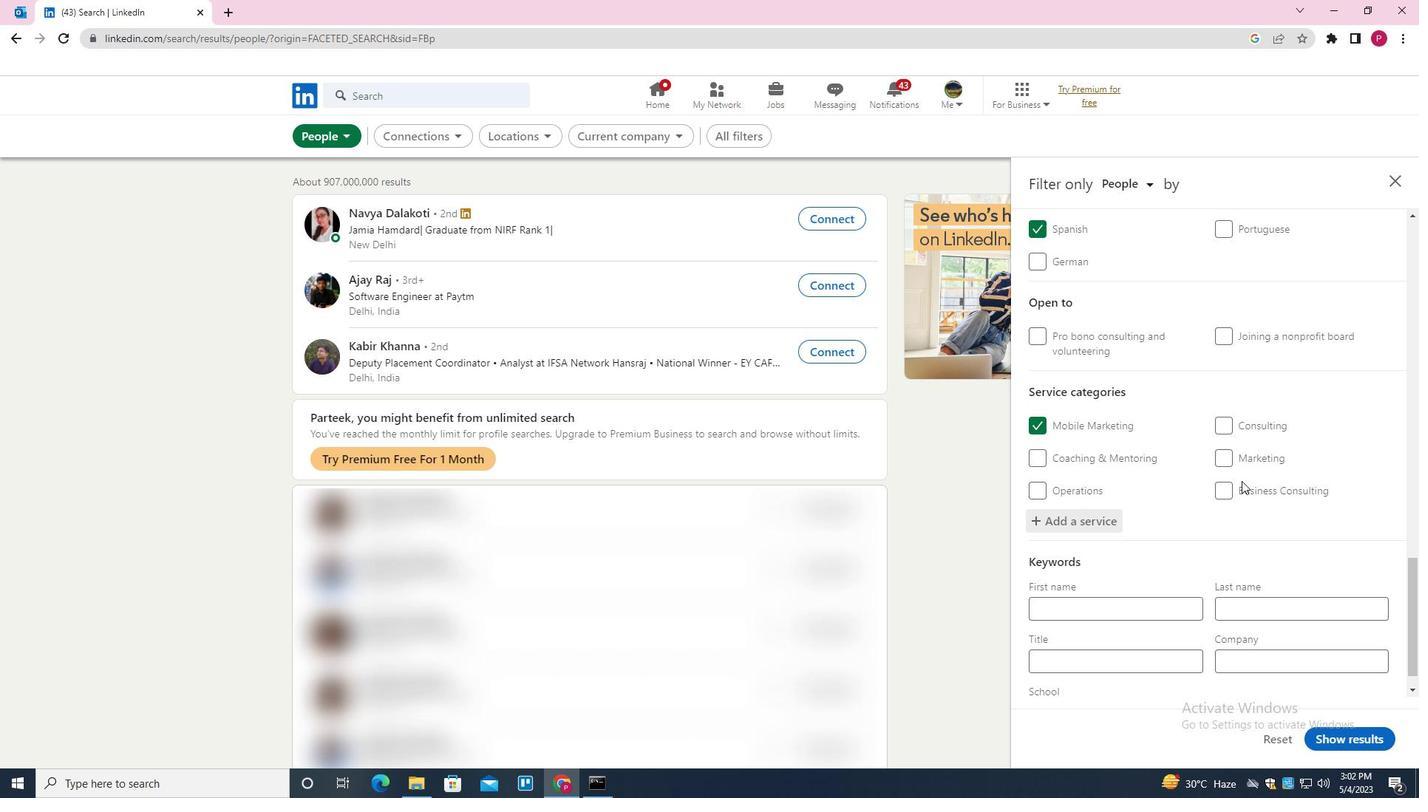 
Action: Mouse moved to (1155, 628)
Screenshot: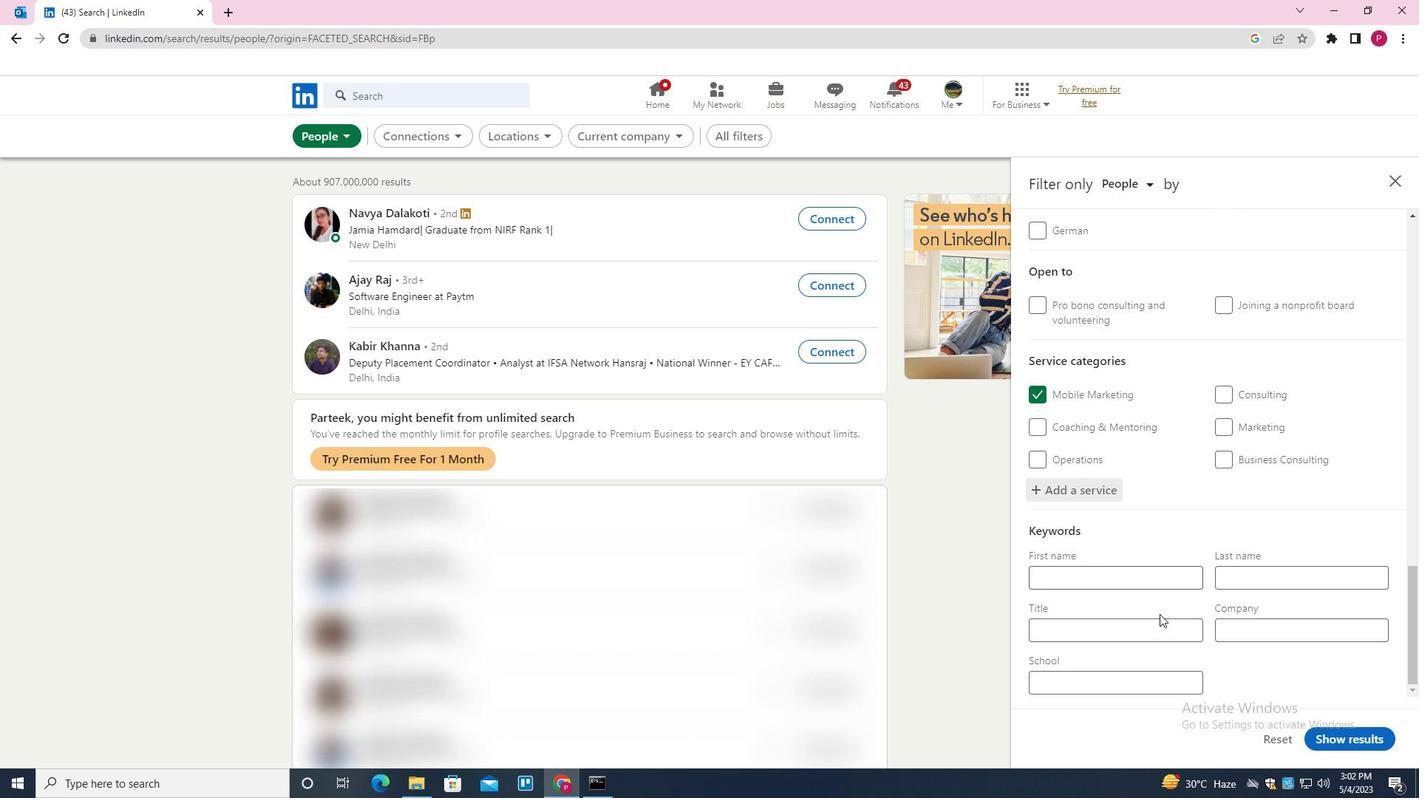 
Action: Mouse pressed left at (1155, 628)
Screenshot: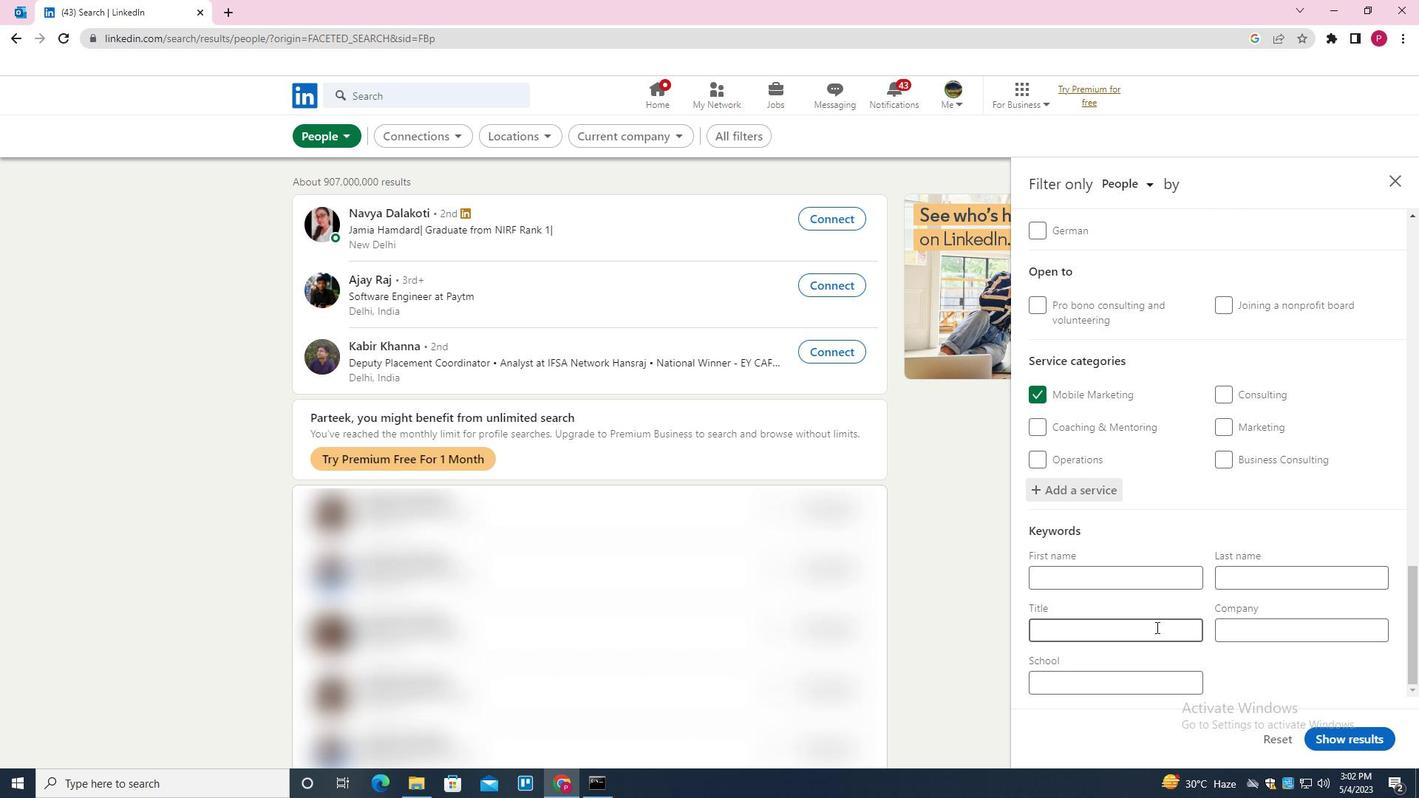 
Action: Mouse moved to (1159, 603)
Screenshot: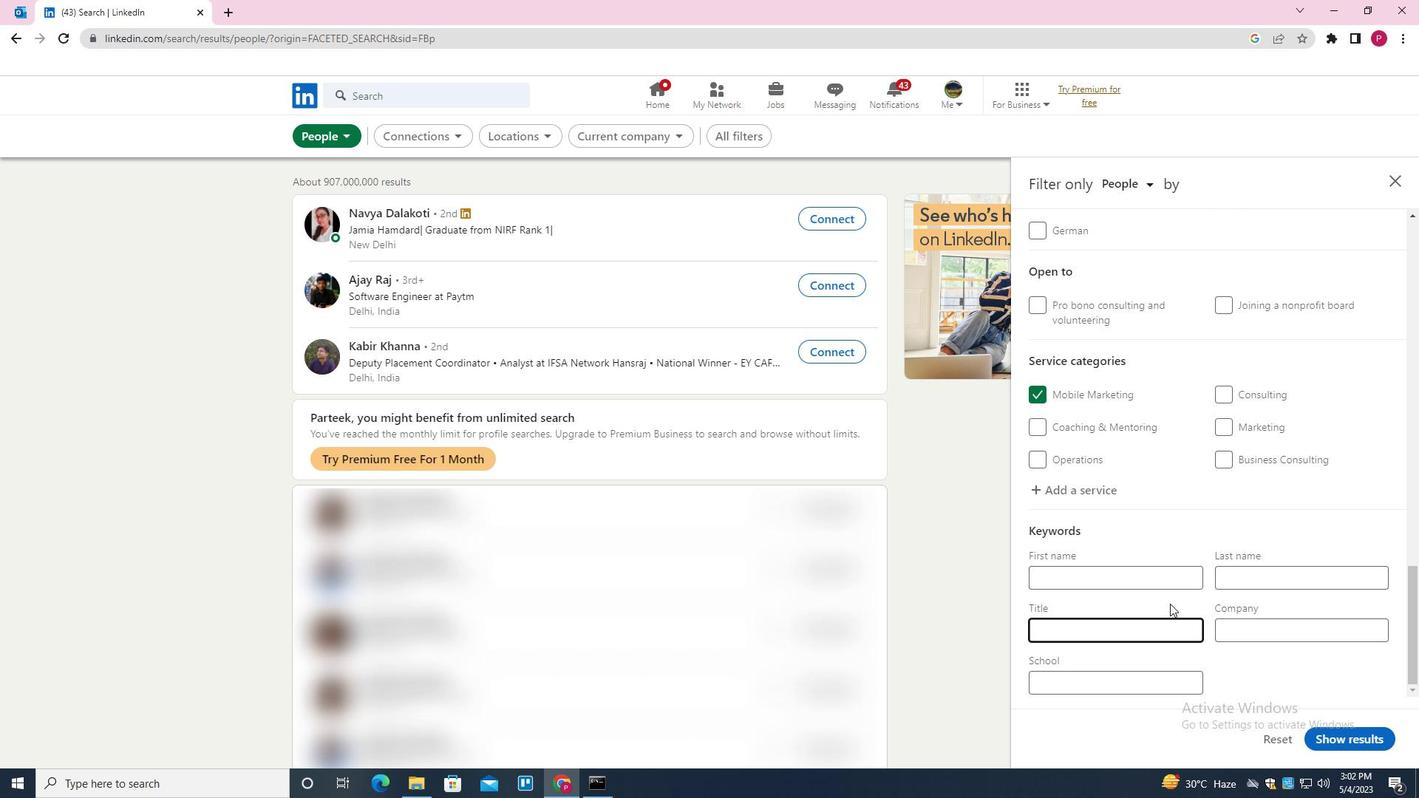 
Action: Key pressed <Key.shift><Key.shift>CARETAKER<Key.space>OR<Key.space><Key.shift>HOUSE<Key.space><Key.shift>SITTER
Screenshot: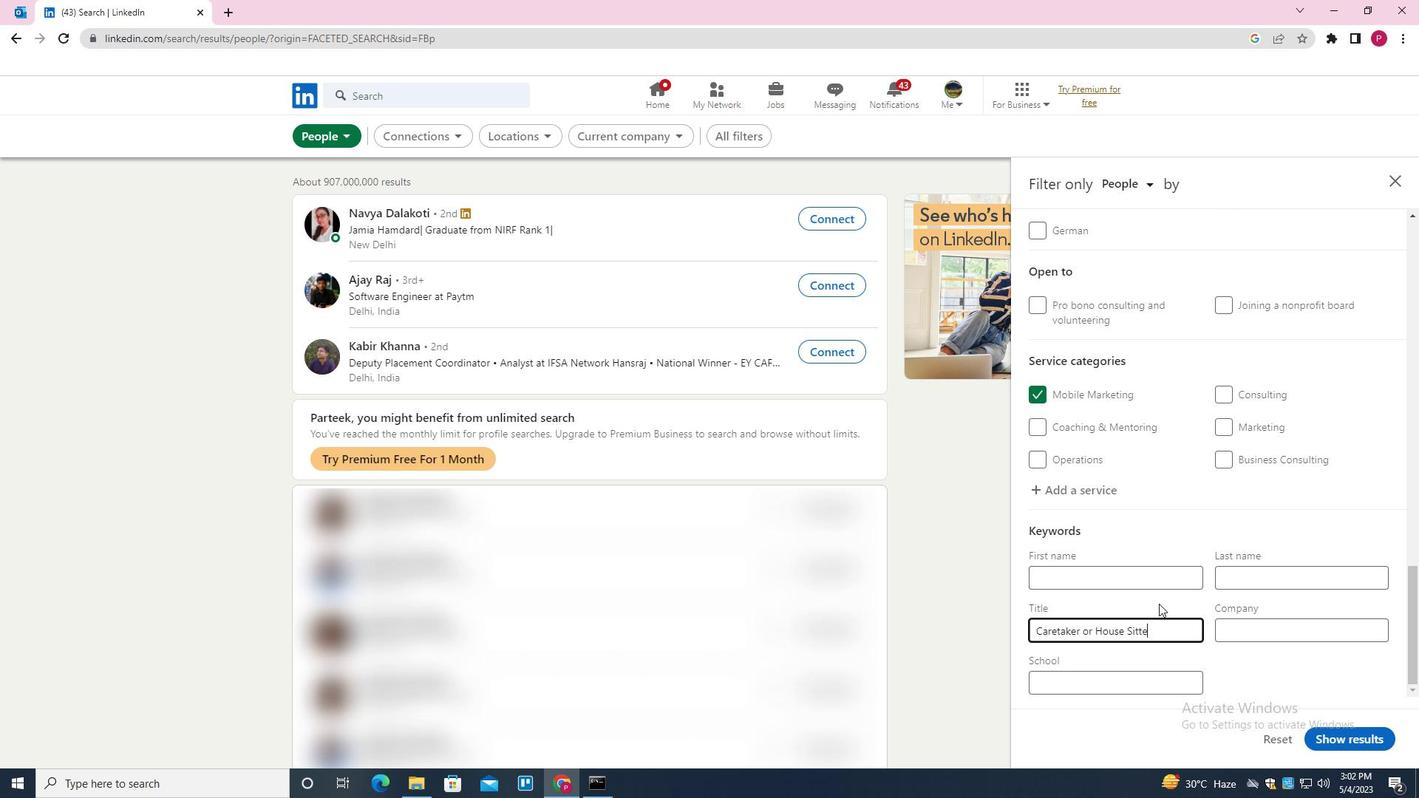 
Action: Mouse moved to (1364, 743)
Screenshot: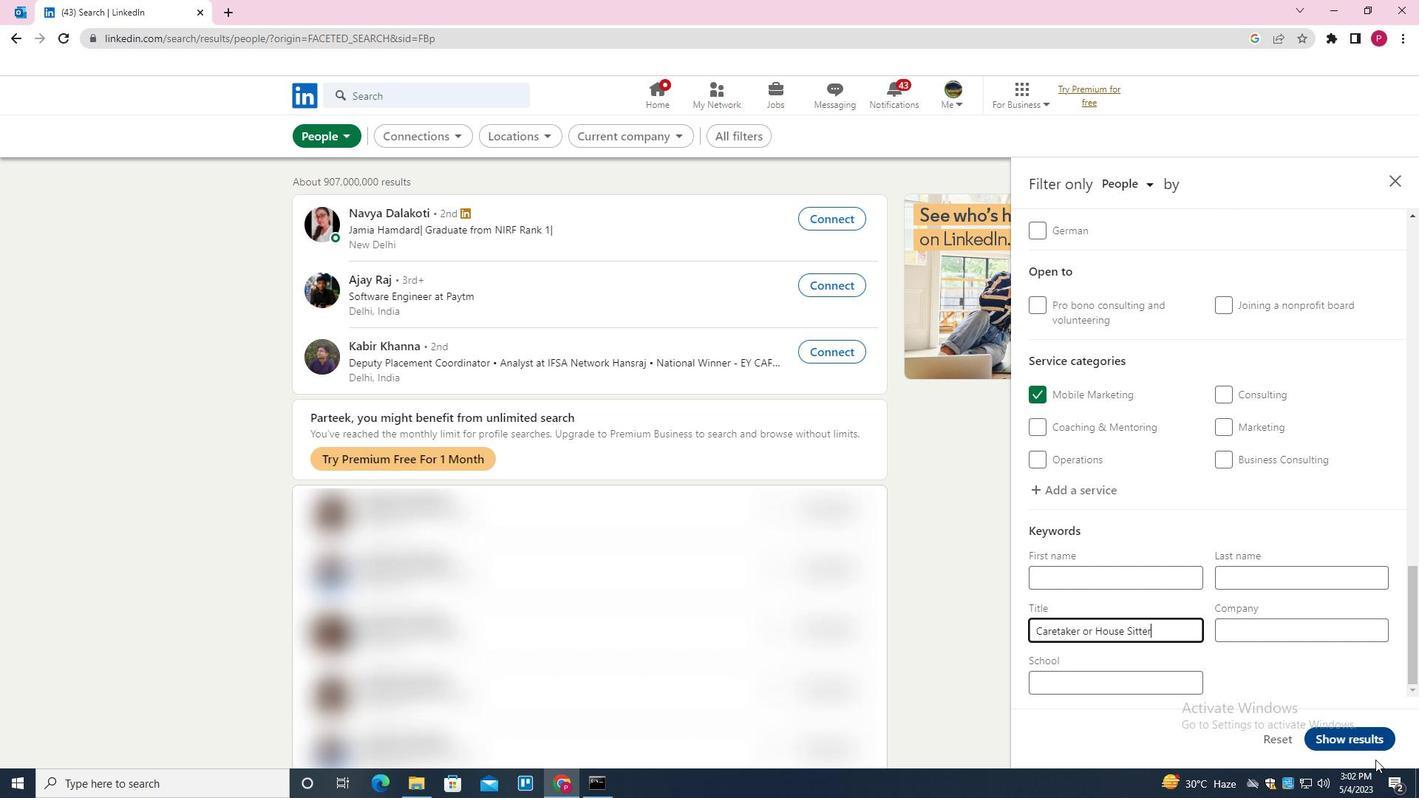 
Action: Mouse pressed left at (1364, 743)
Screenshot: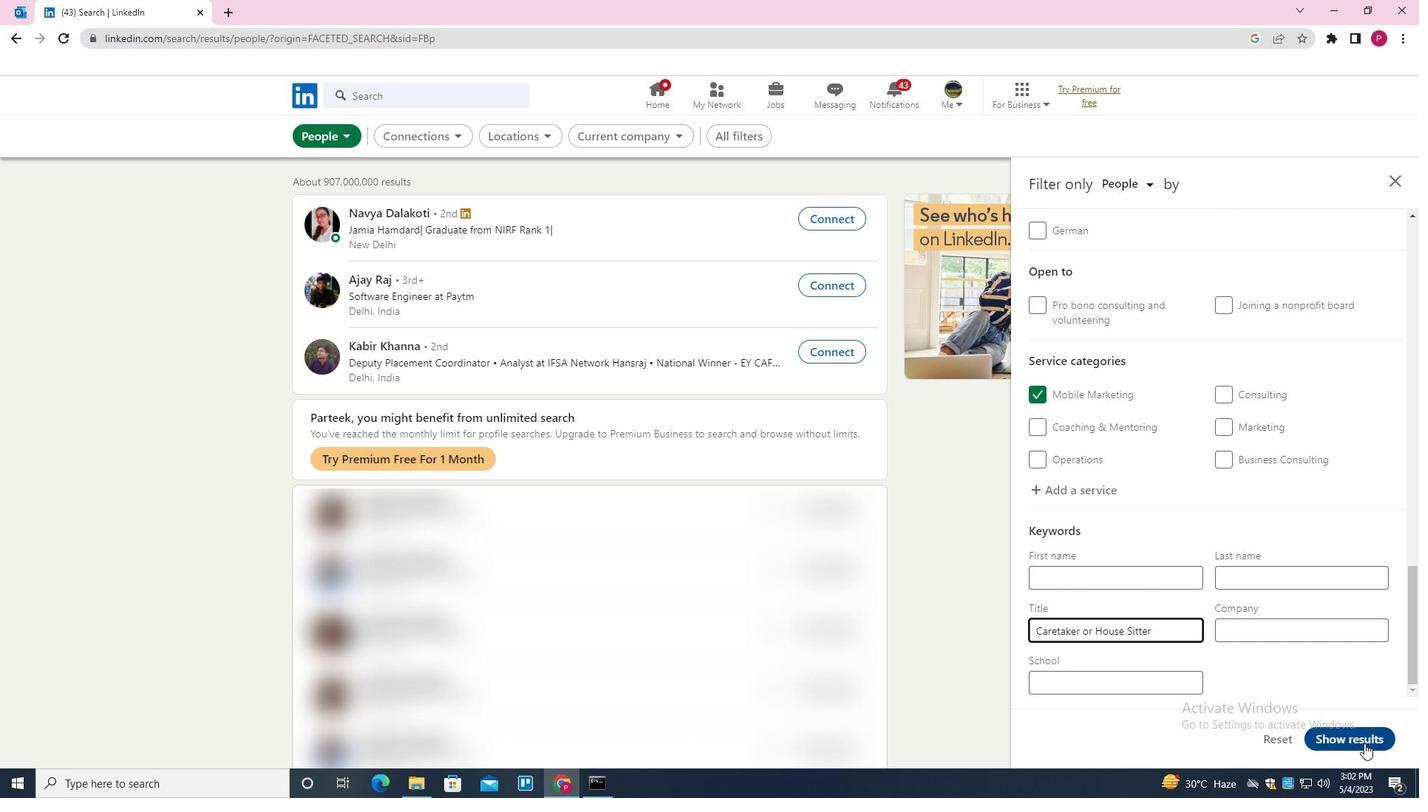 
Action: Mouse moved to (645, 342)
Screenshot: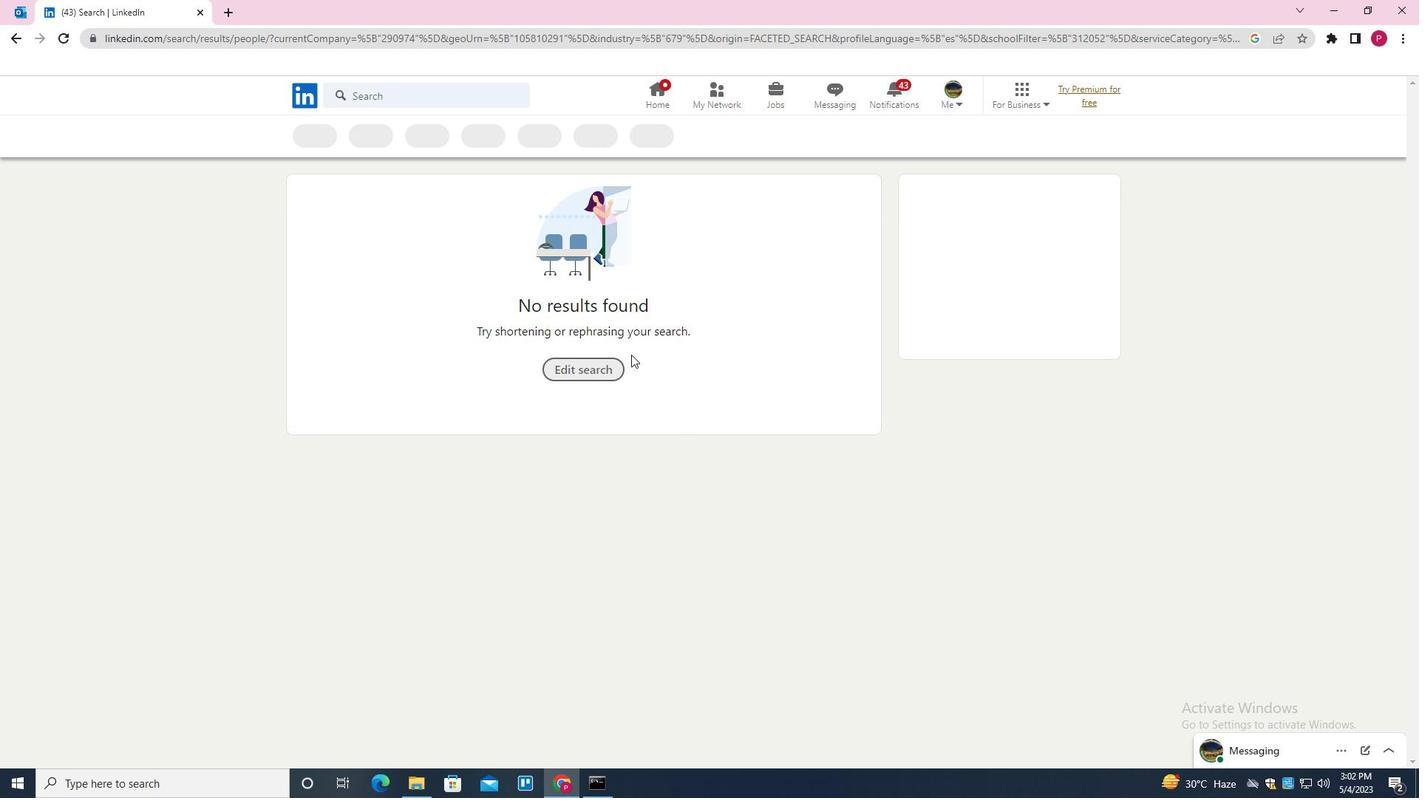 
